 Task: Search one way flight ticket for 5 adults, 2 children, 1 infant in seat and 2 infants on lap in economy from Binghamton: Greater Binghamton Airport (edwin A. Link Field) to Springfield: Abraham Lincoln Capital Airport on 5-2-2023. Choice of flights is American. Number of bags: 2 checked bags. Price is upto 72000. Outbound departure time preference is 17:30.
Action: Mouse moved to (305, 446)
Screenshot: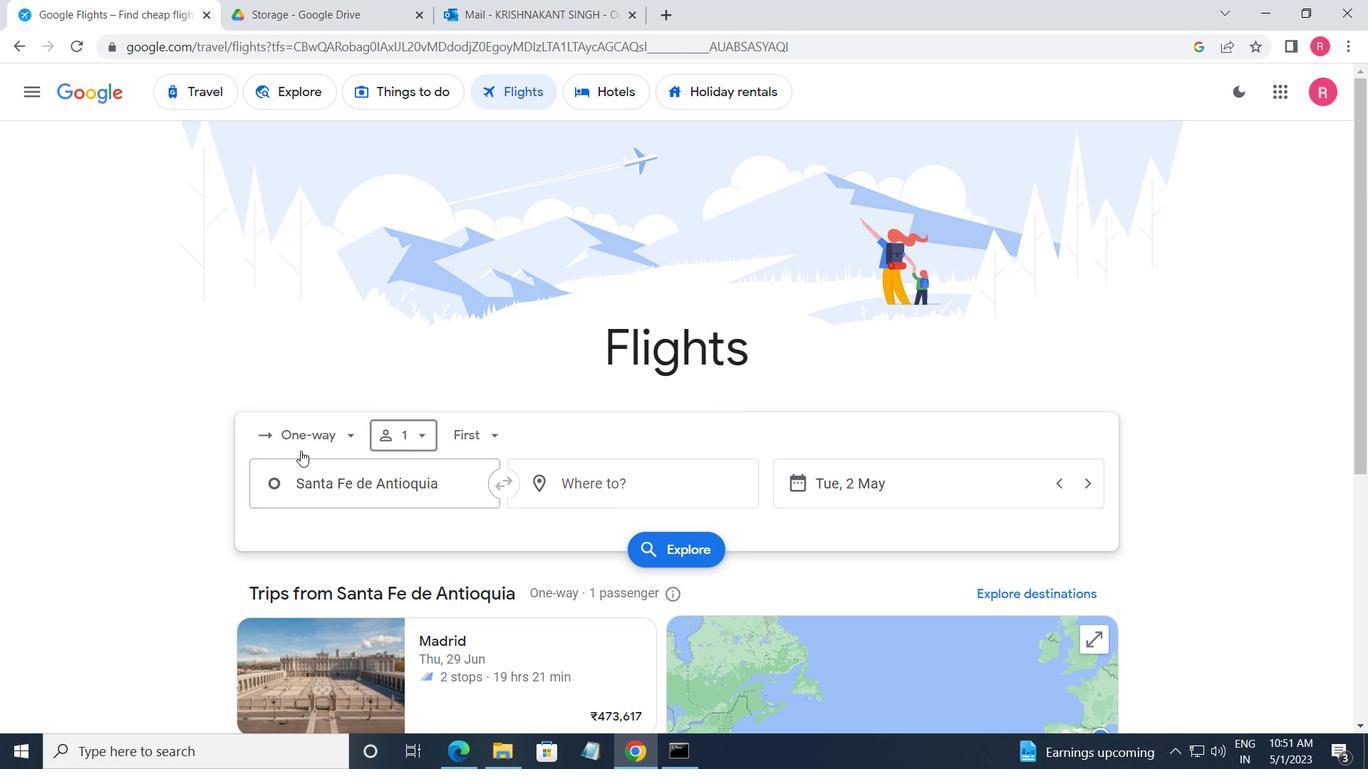 
Action: Mouse pressed left at (305, 446)
Screenshot: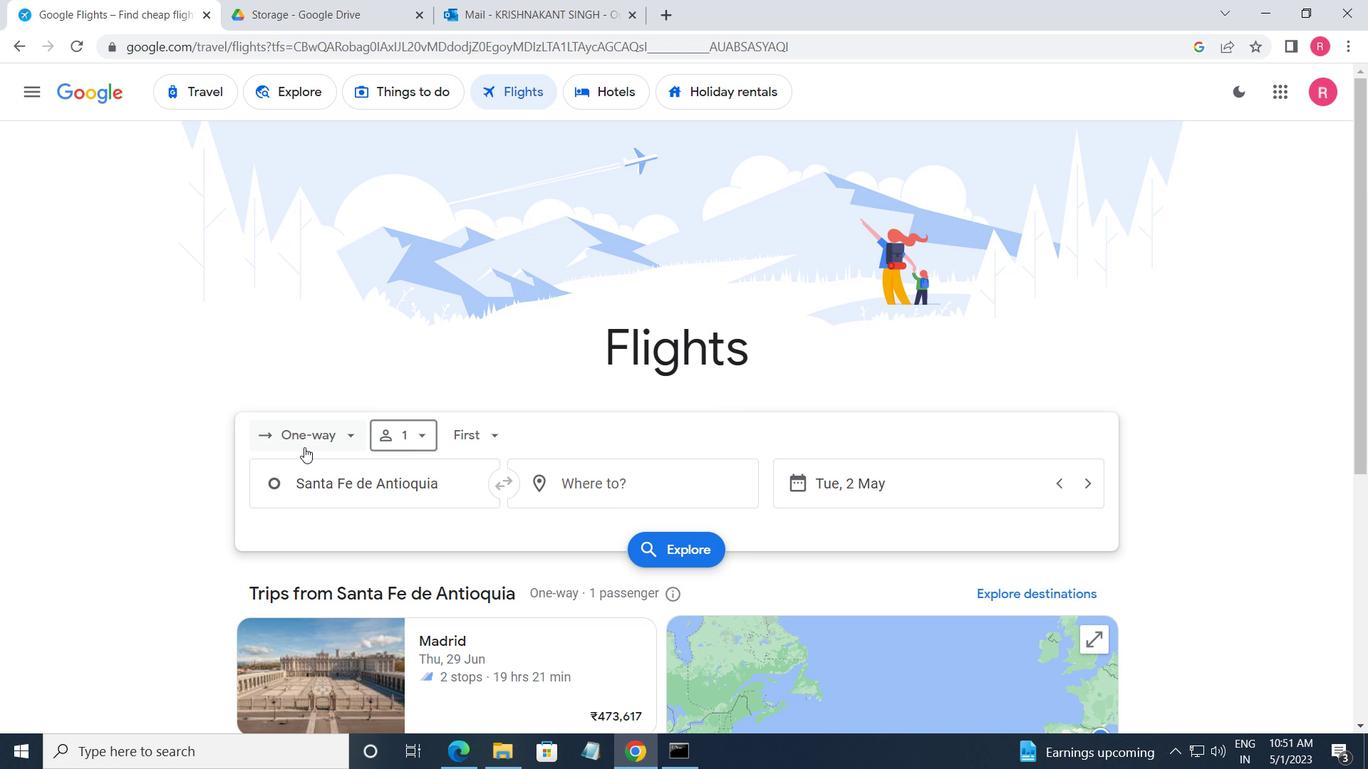 
Action: Mouse moved to (357, 523)
Screenshot: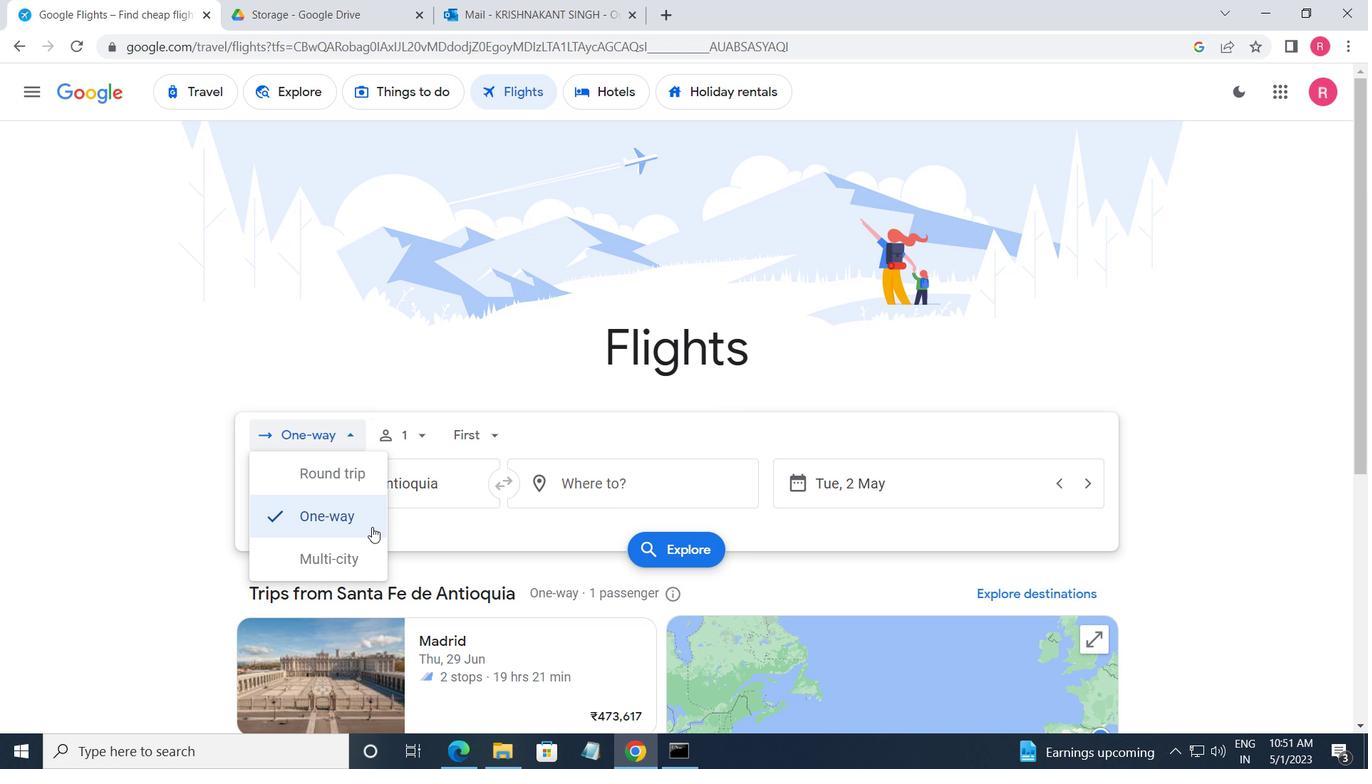 
Action: Mouse pressed left at (357, 523)
Screenshot: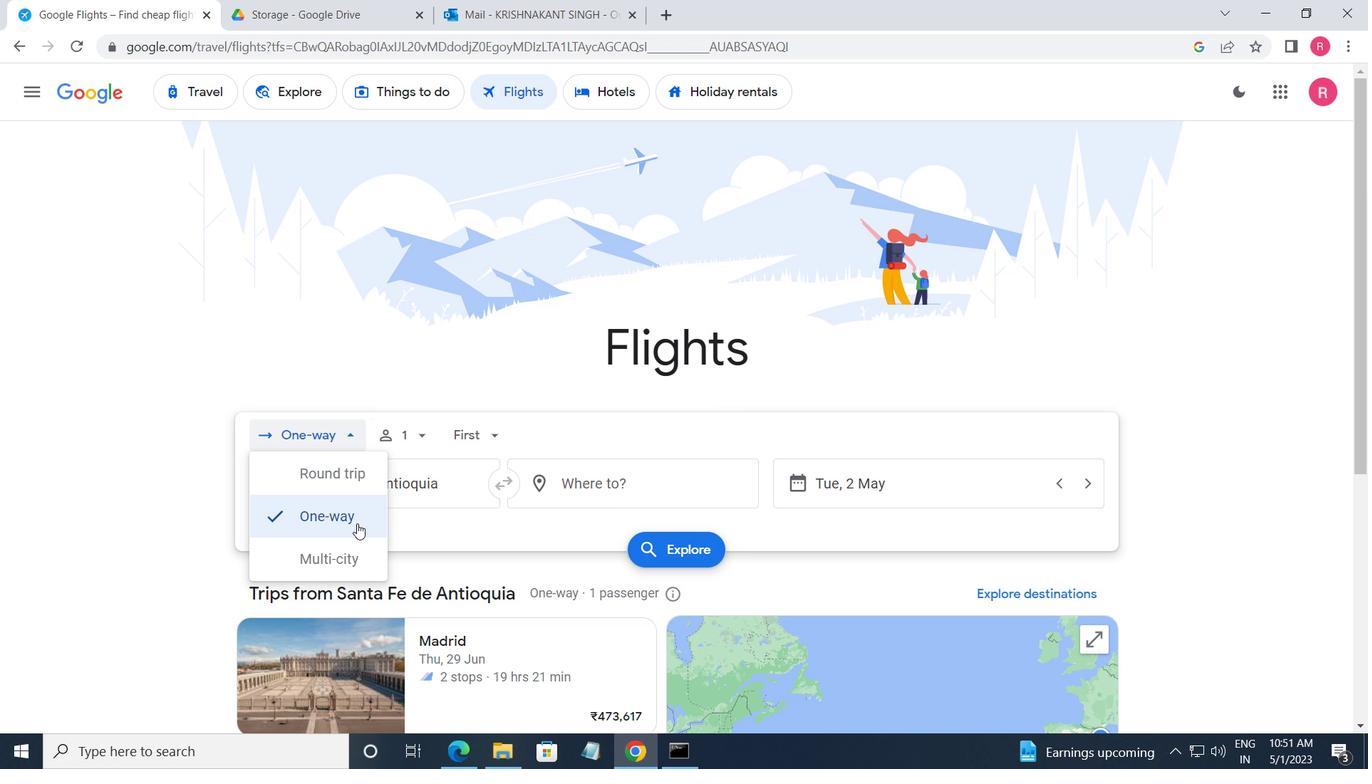 
Action: Mouse moved to (417, 430)
Screenshot: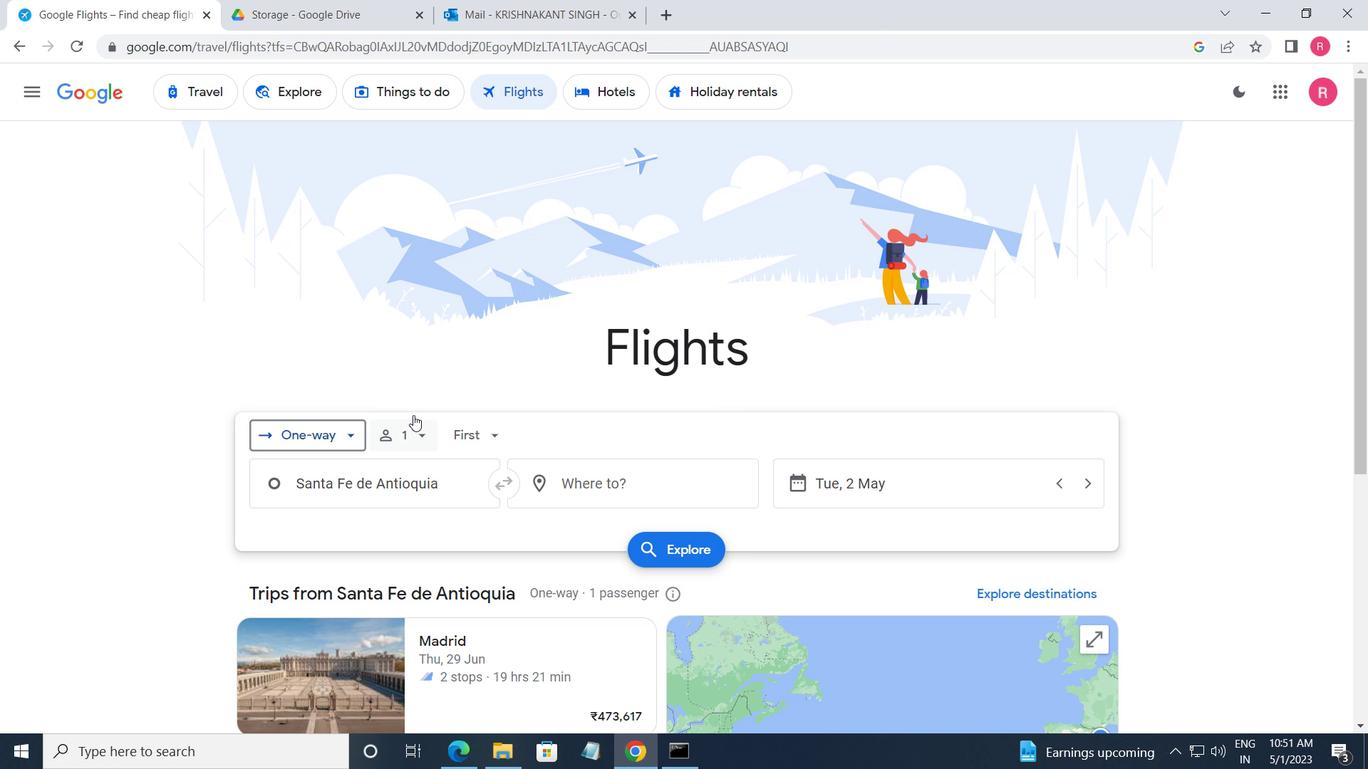 
Action: Mouse pressed left at (417, 430)
Screenshot: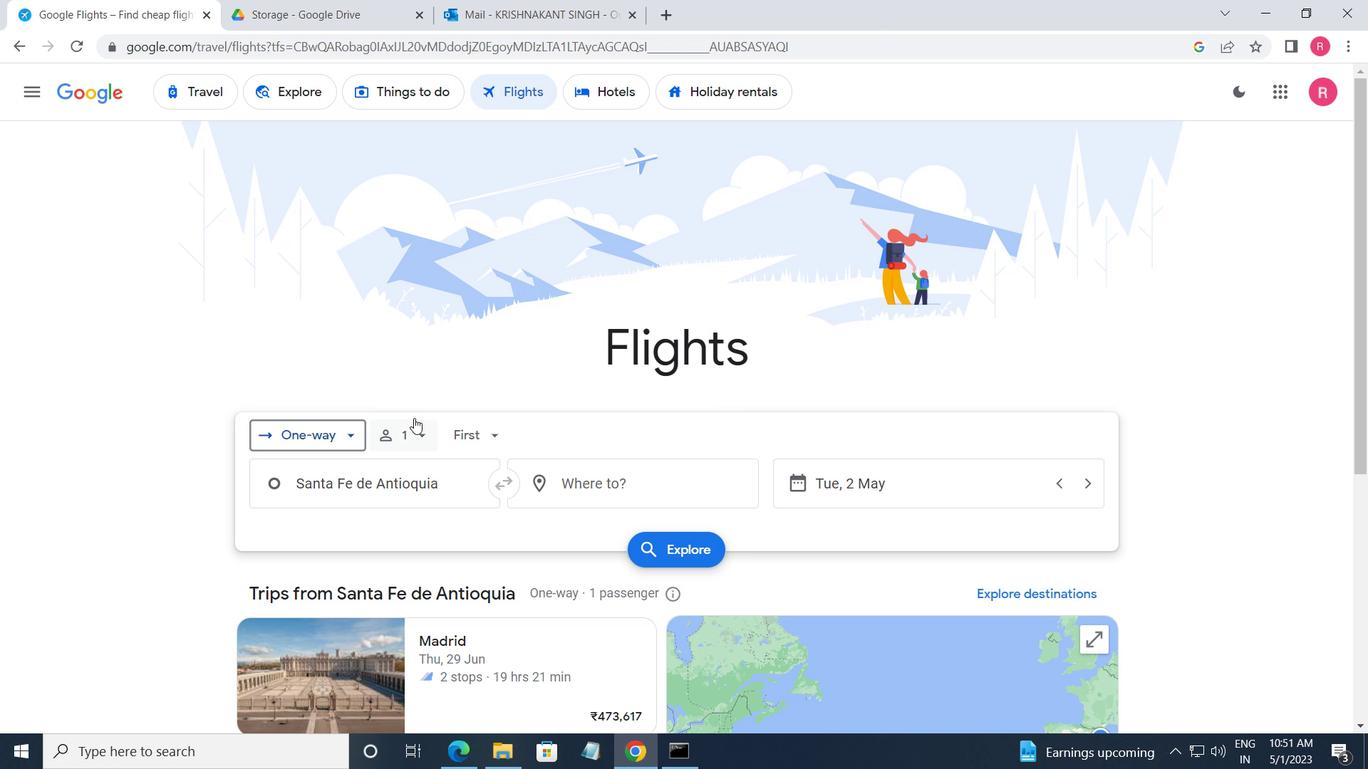 
Action: Mouse moved to (553, 485)
Screenshot: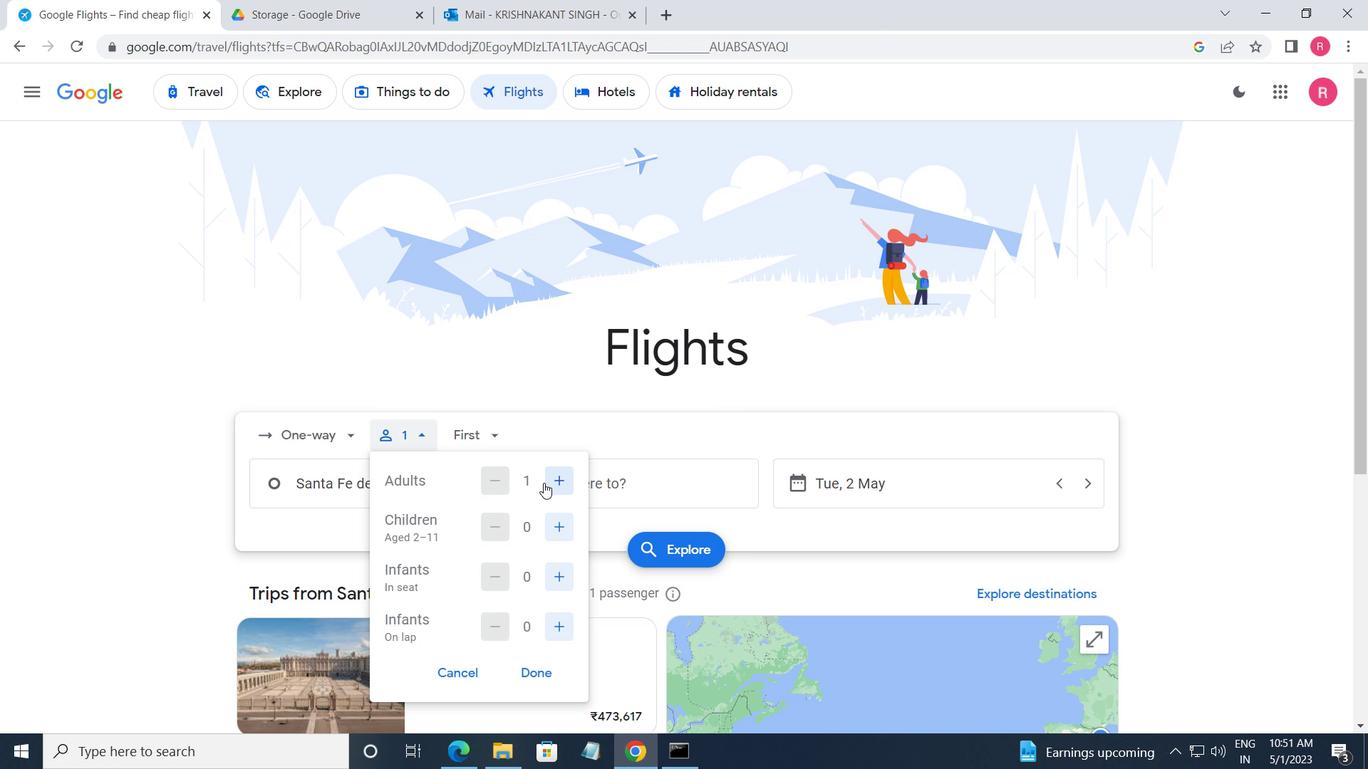 
Action: Mouse pressed left at (553, 485)
Screenshot: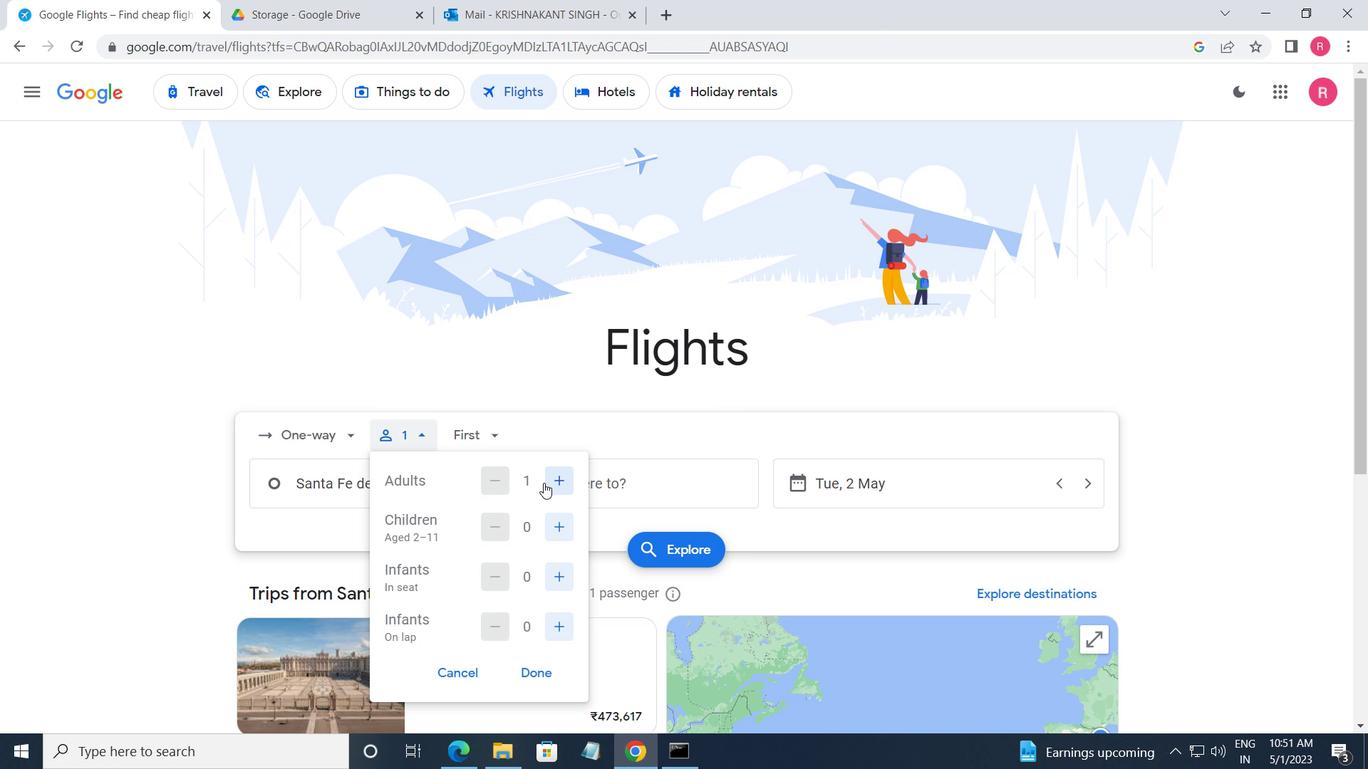 
Action: Mouse pressed left at (553, 485)
Screenshot: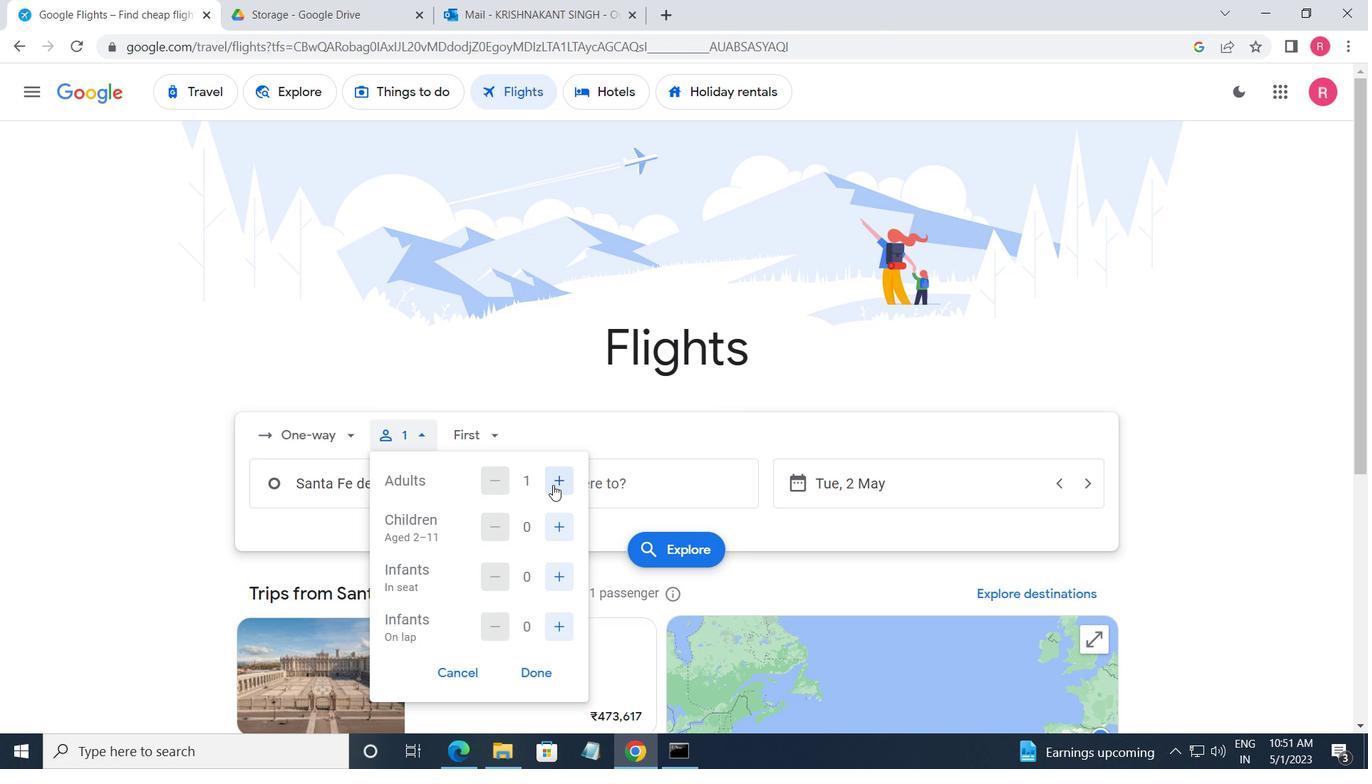 
Action: Mouse pressed left at (553, 485)
Screenshot: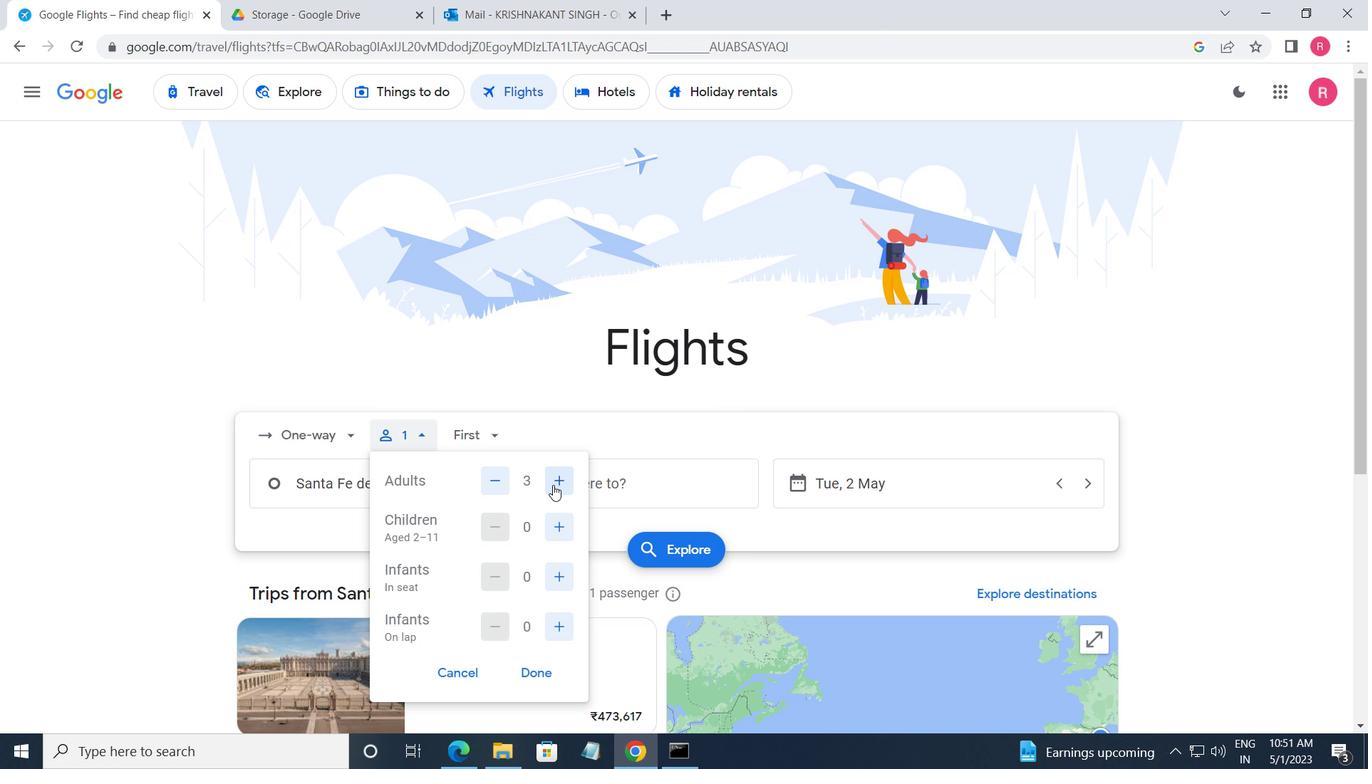 
Action: Mouse pressed left at (553, 485)
Screenshot: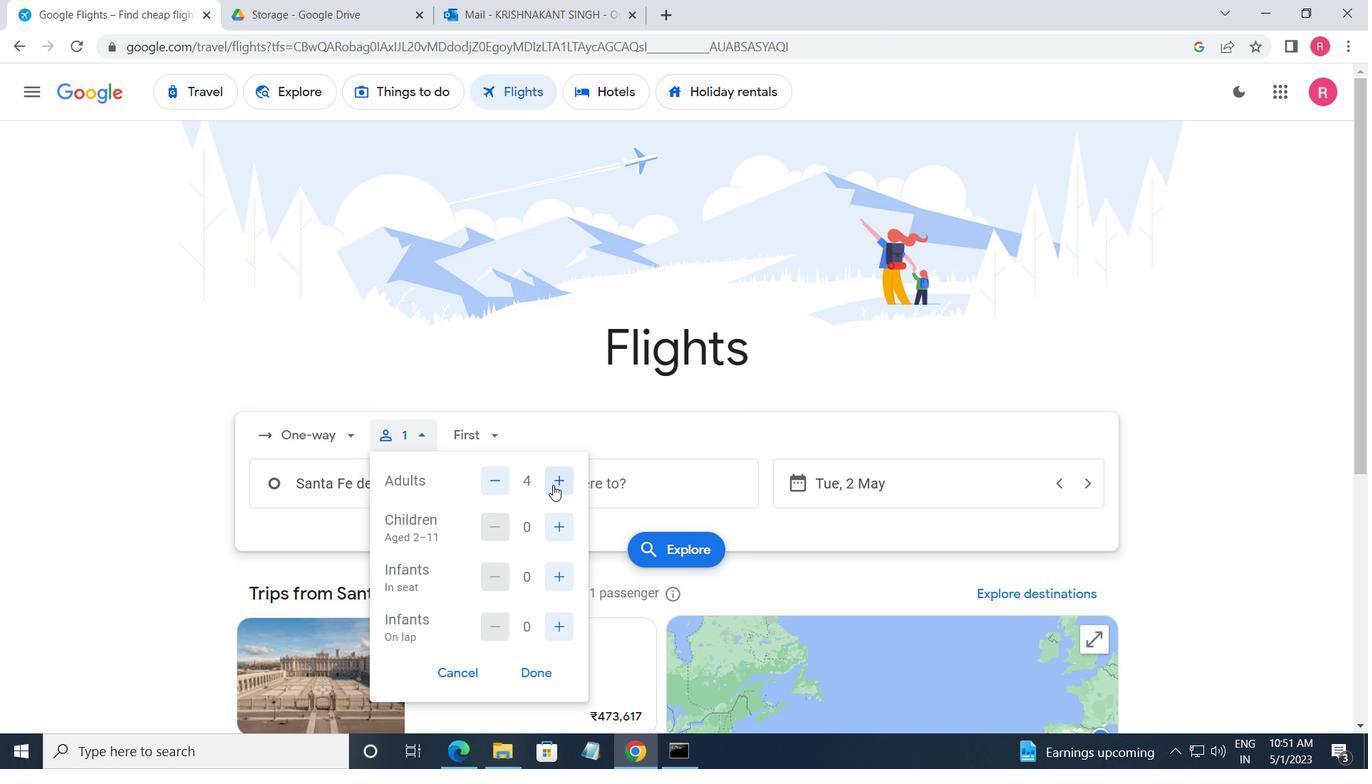 
Action: Mouse moved to (560, 528)
Screenshot: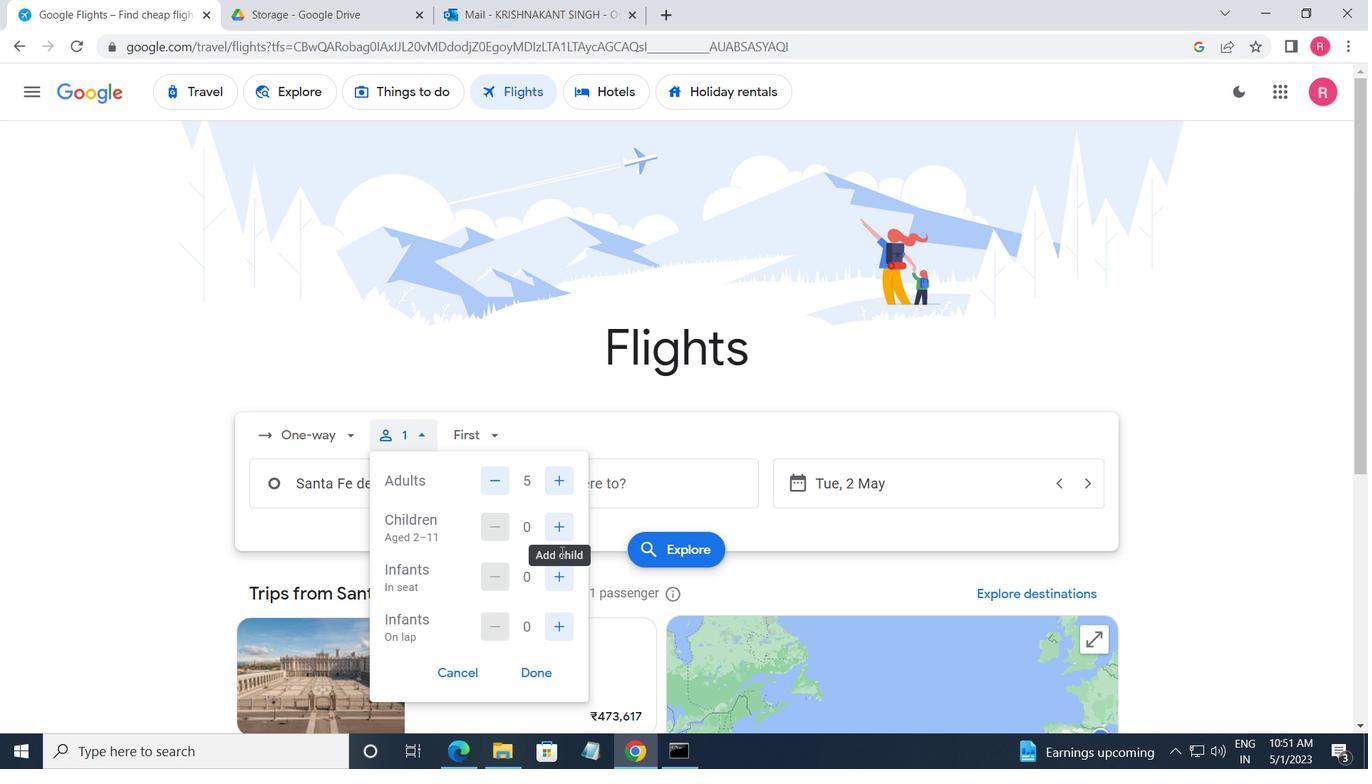 
Action: Mouse pressed left at (560, 528)
Screenshot: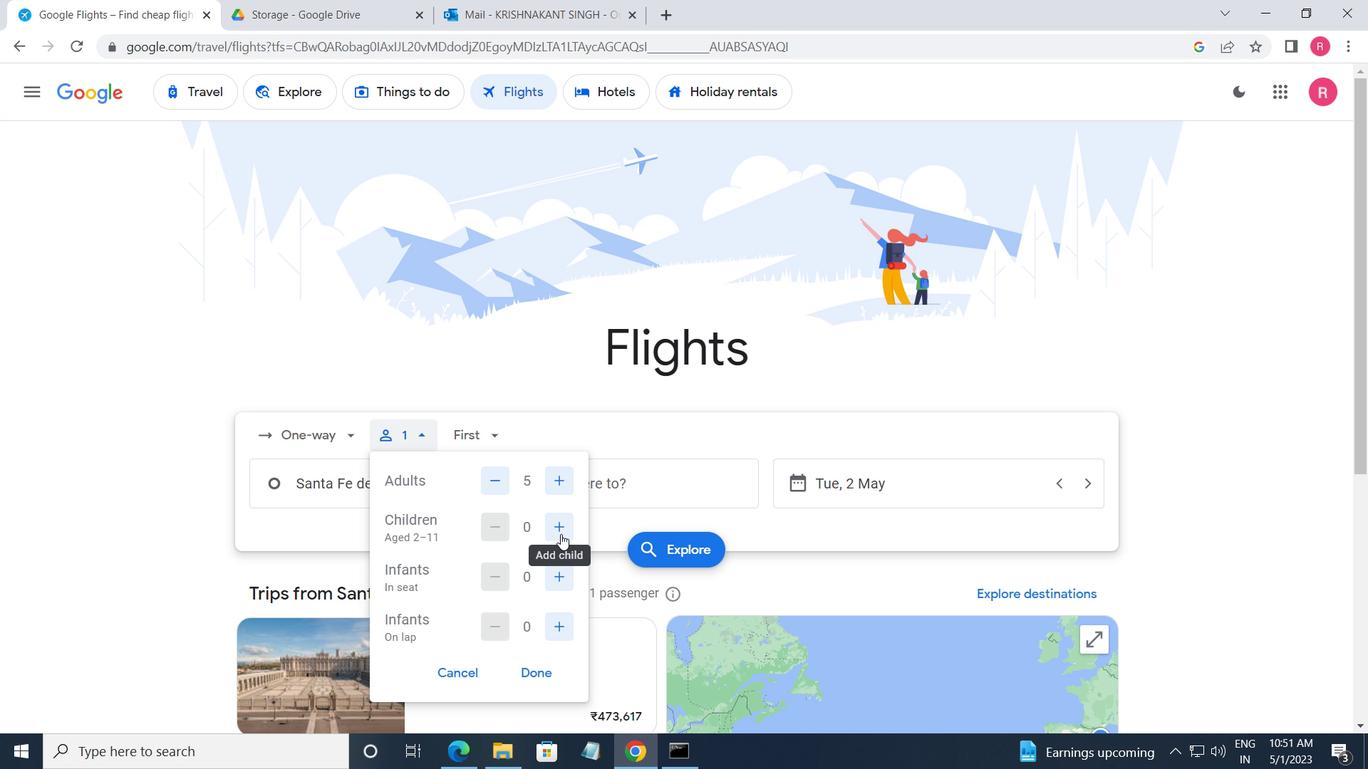 
Action: Mouse pressed left at (560, 528)
Screenshot: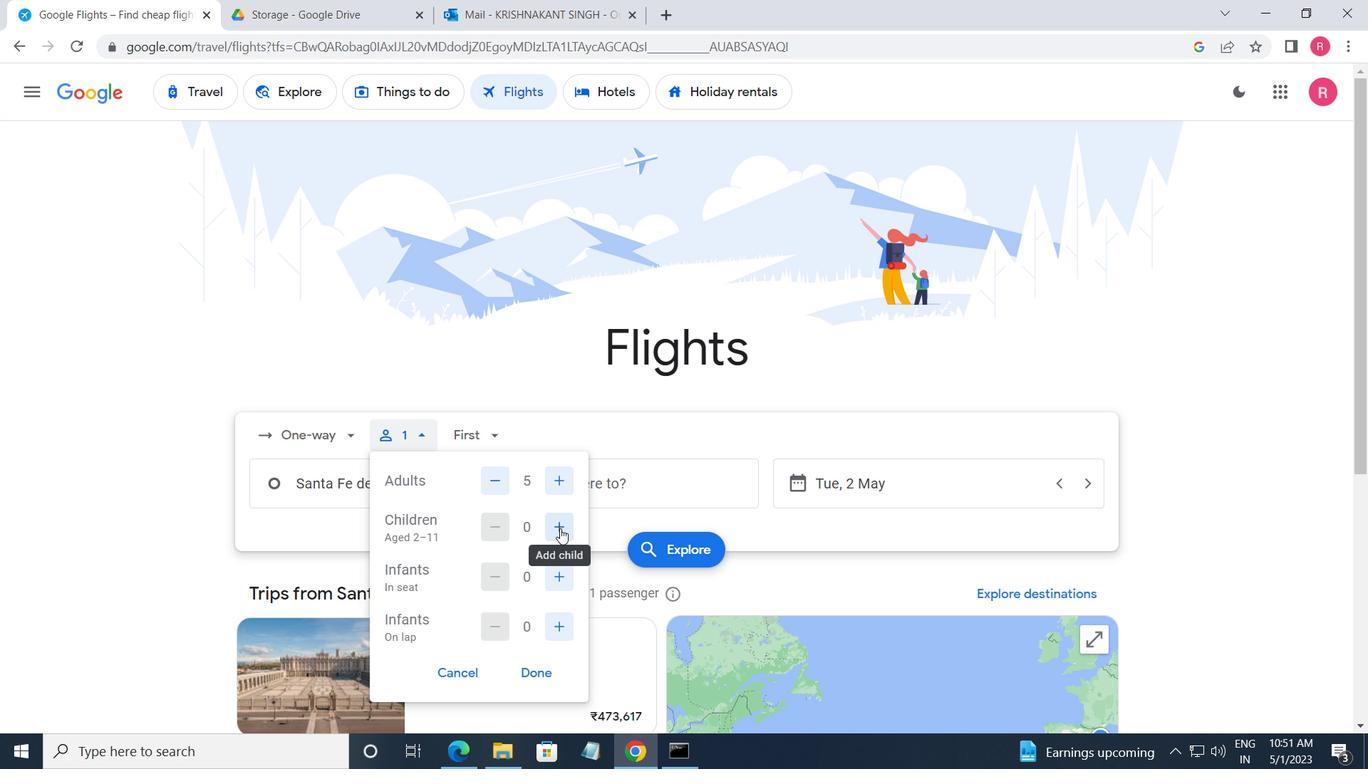 
Action: Mouse moved to (562, 573)
Screenshot: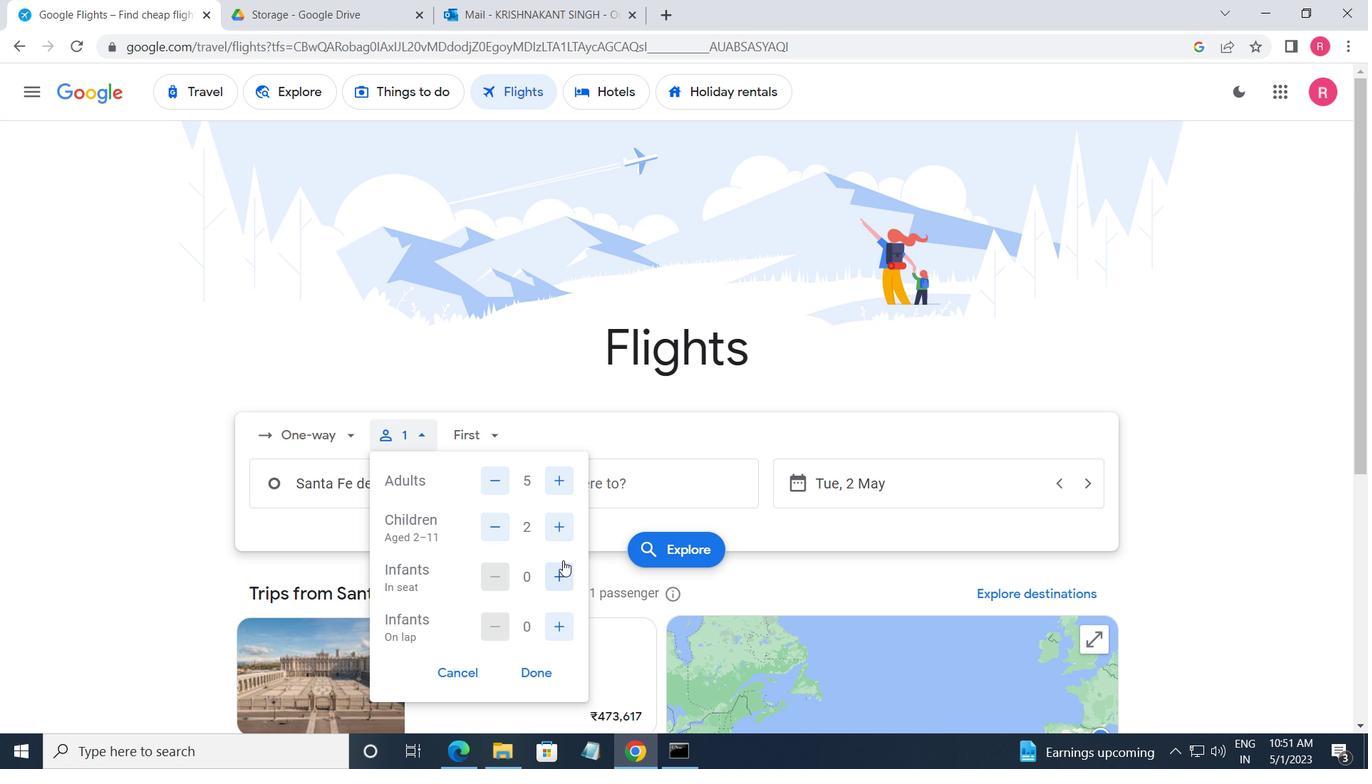 
Action: Mouse pressed left at (562, 573)
Screenshot: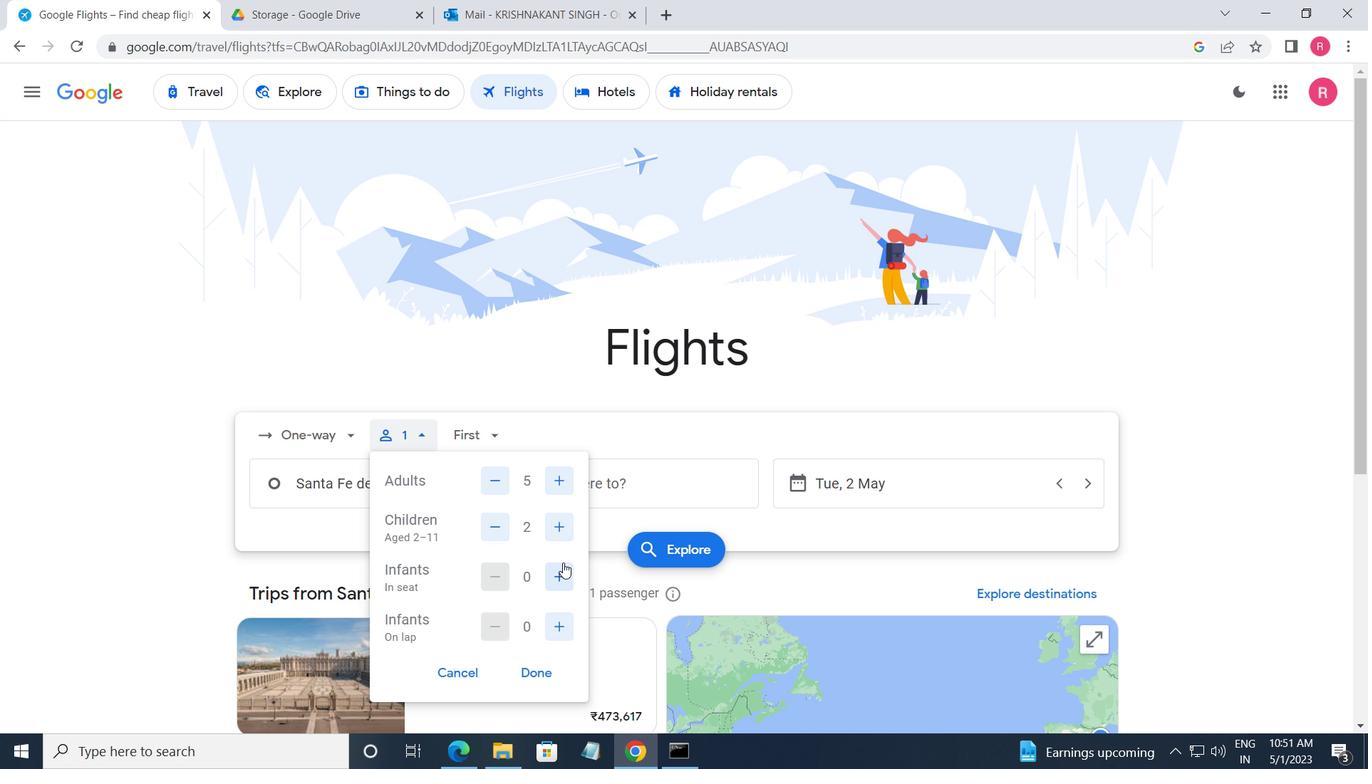 
Action: Mouse moved to (558, 622)
Screenshot: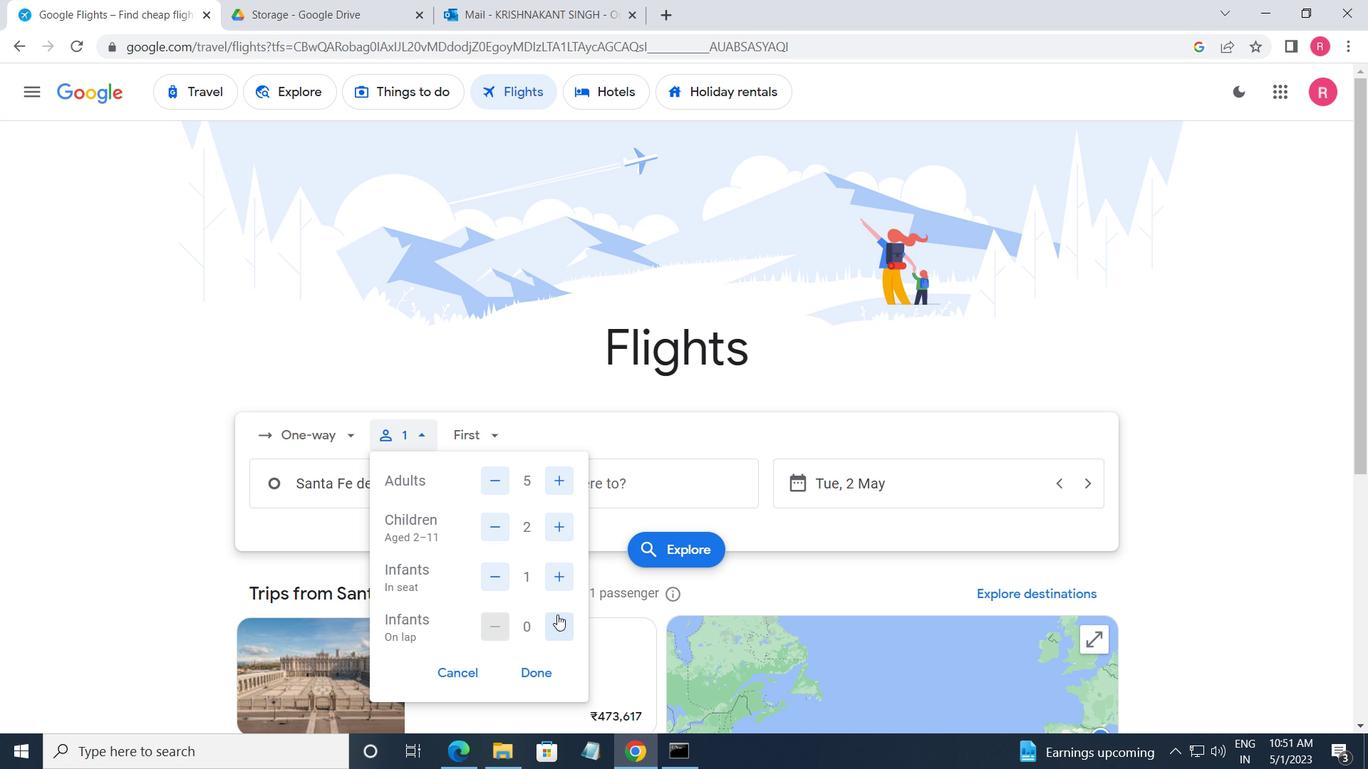 
Action: Mouse pressed left at (558, 622)
Screenshot: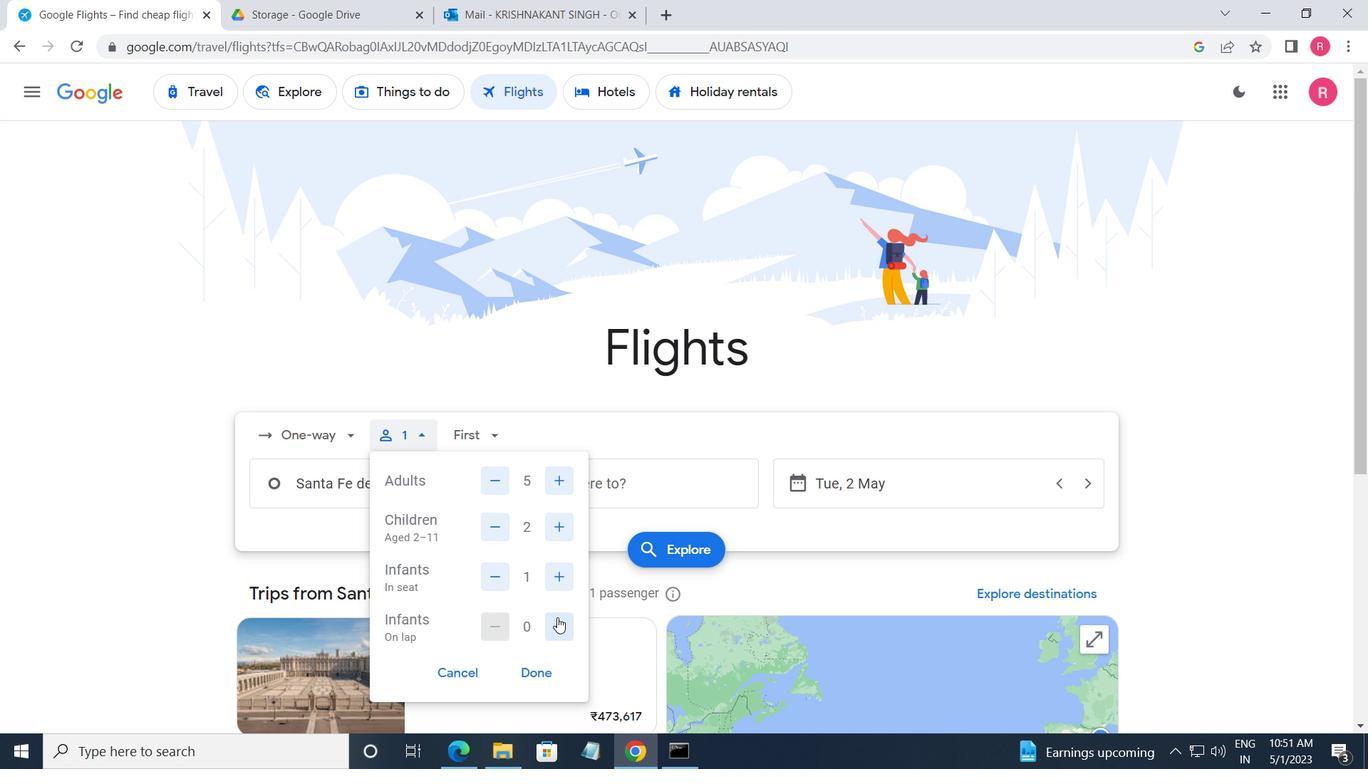 
Action: Mouse moved to (546, 663)
Screenshot: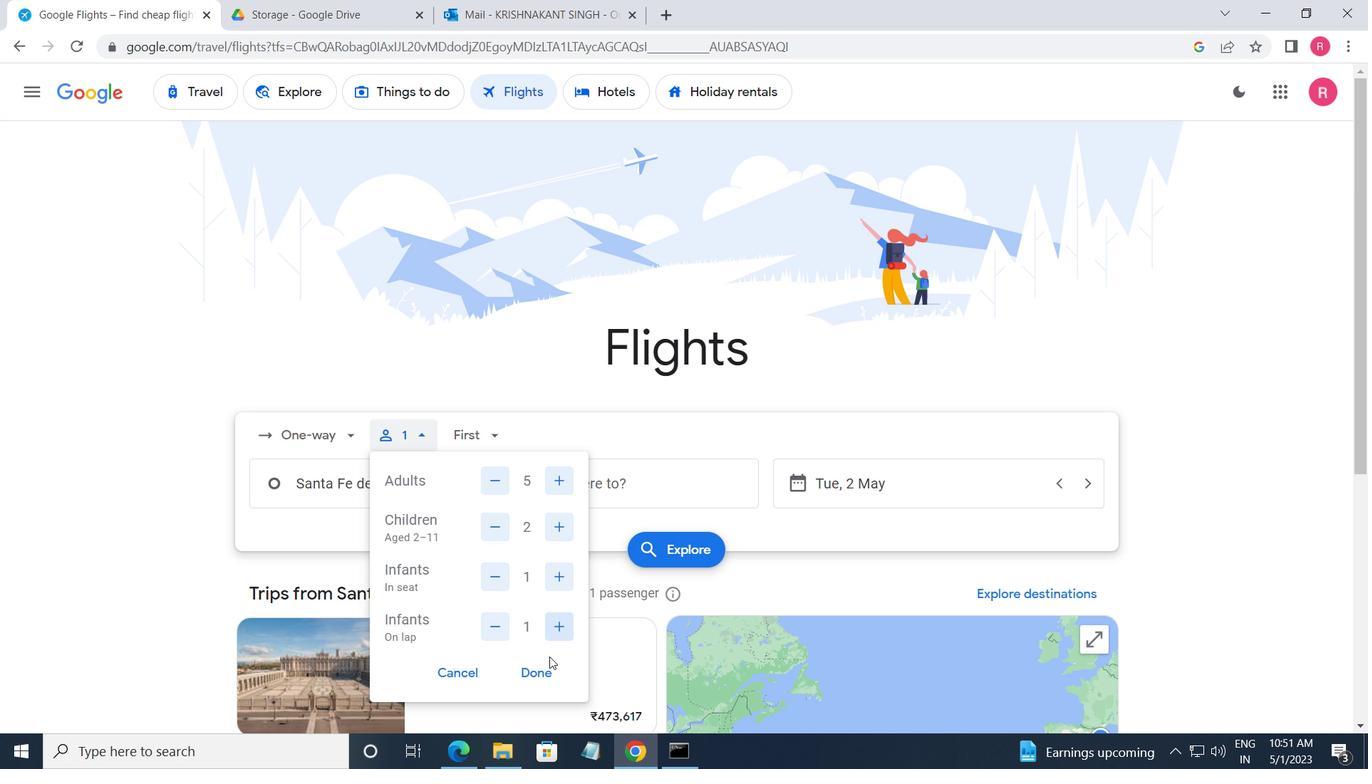 
Action: Mouse pressed left at (546, 663)
Screenshot: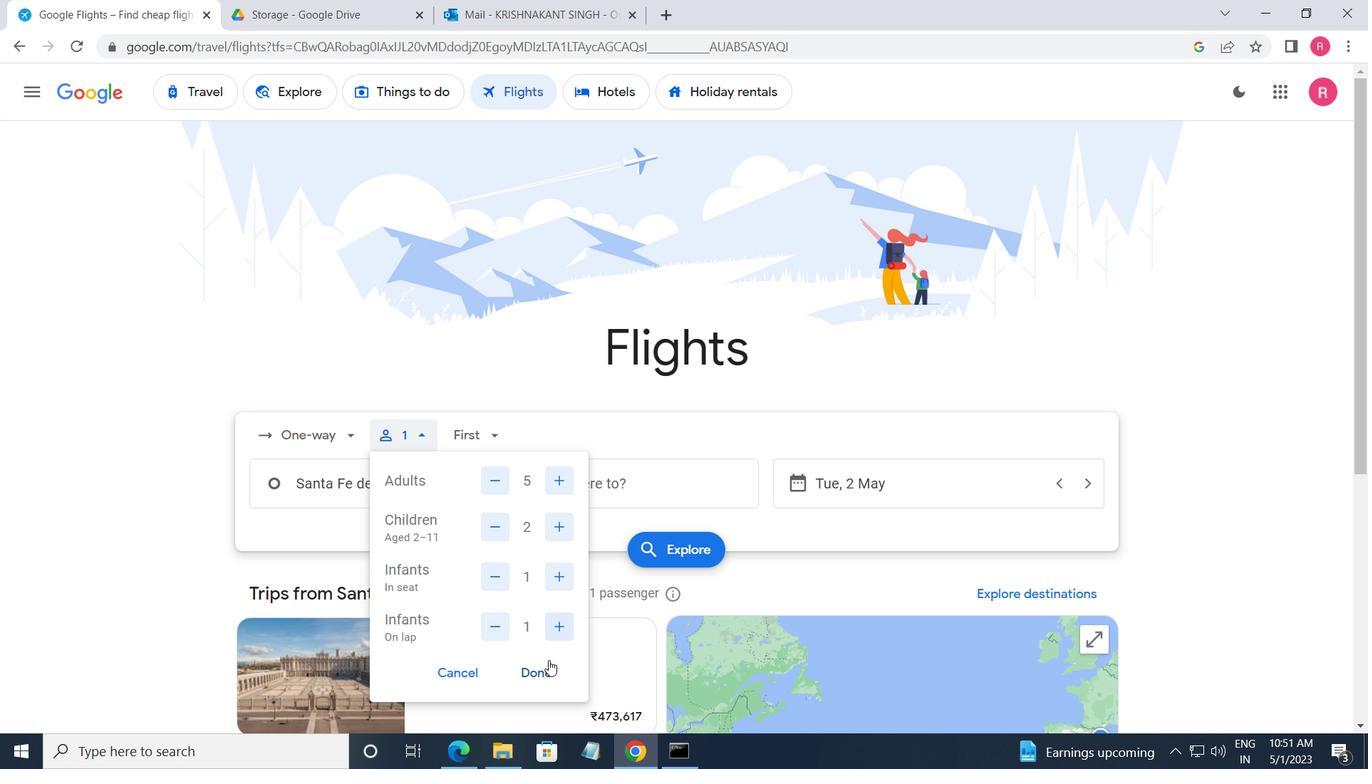 
Action: Mouse moved to (486, 446)
Screenshot: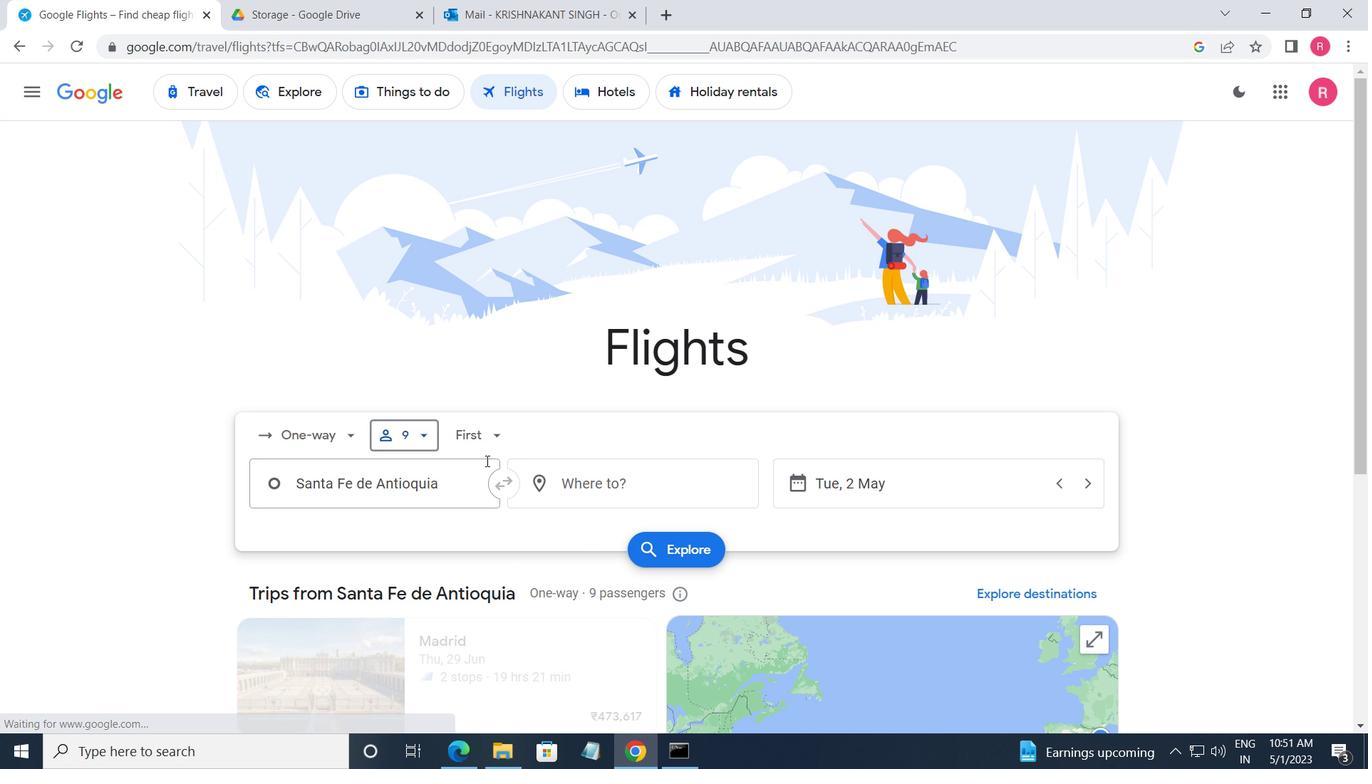 
Action: Mouse pressed left at (486, 446)
Screenshot: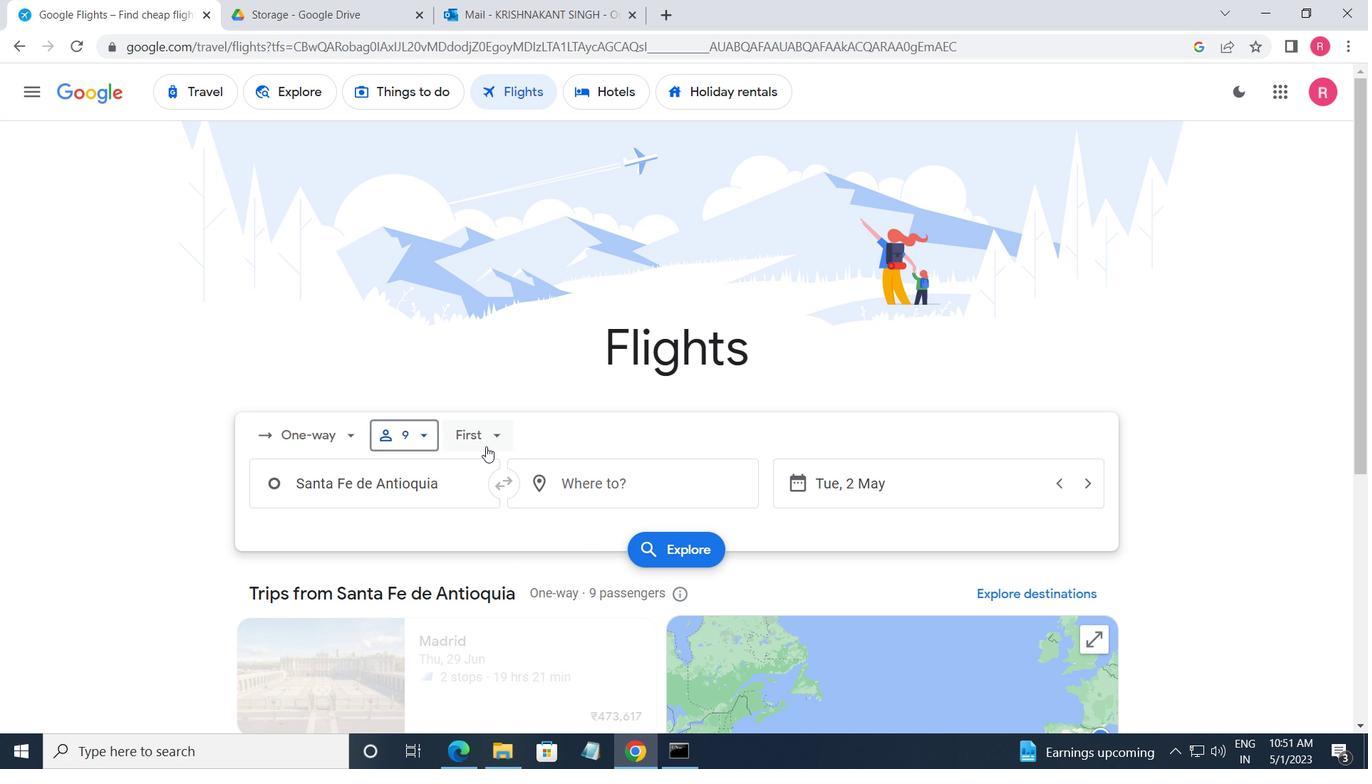 
Action: Mouse moved to (501, 481)
Screenshot: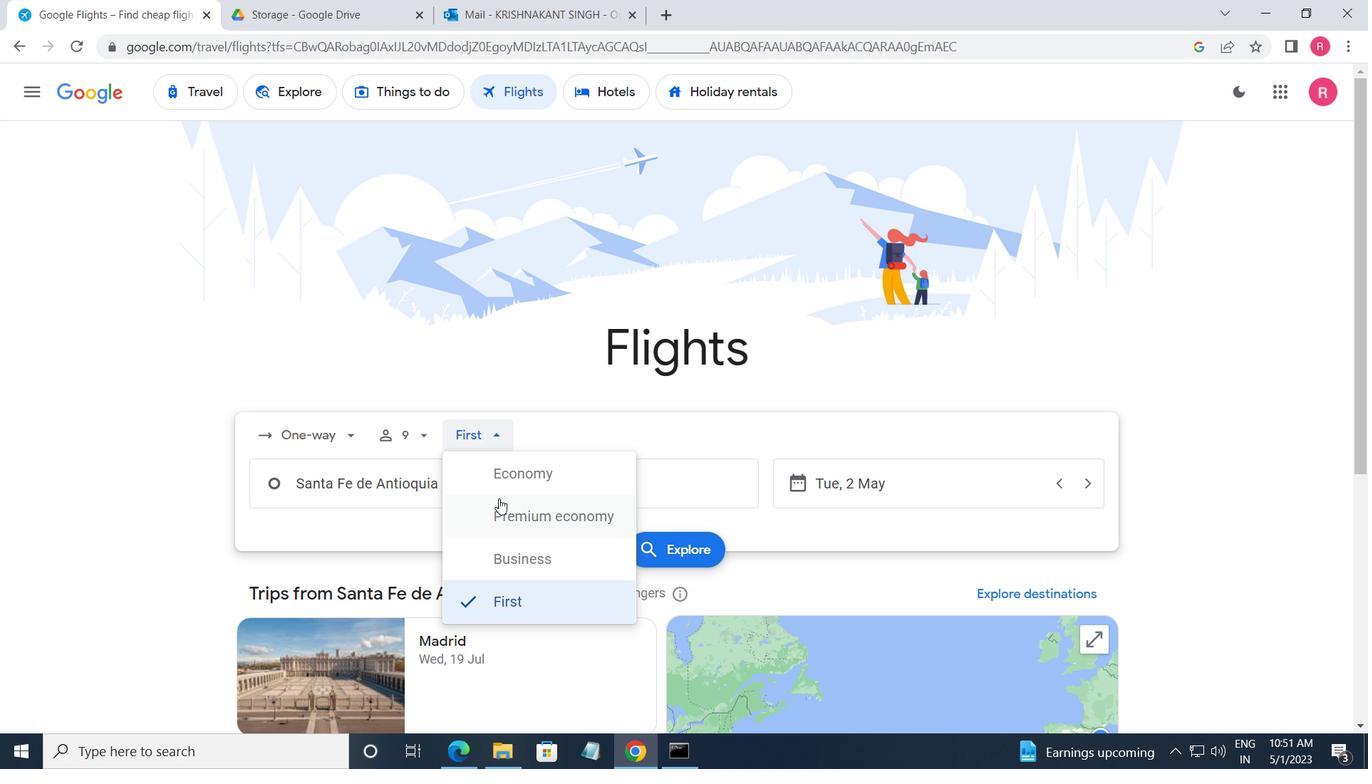 
Action: Mouse pressed left at (501, 481)
Screenshot: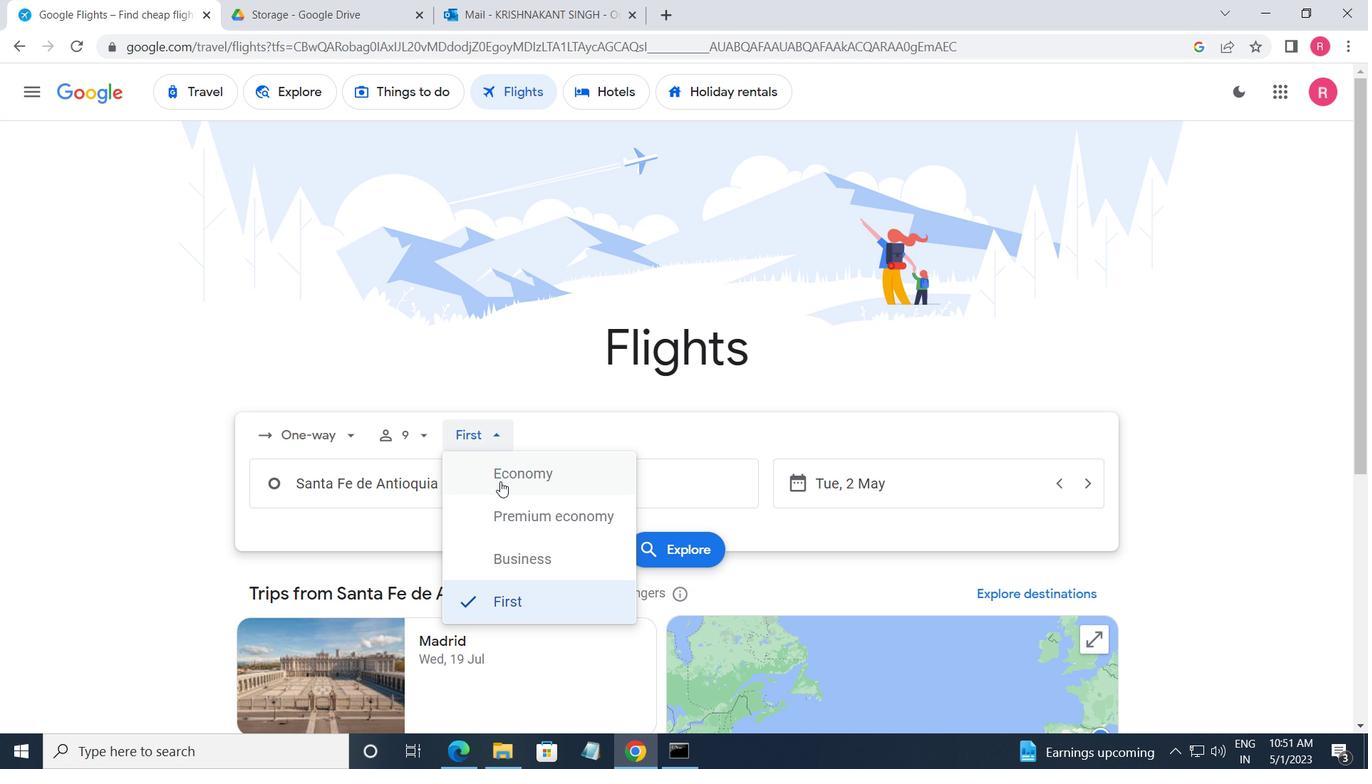 
Action: Mouse moved to (453, 493)
Screenshot: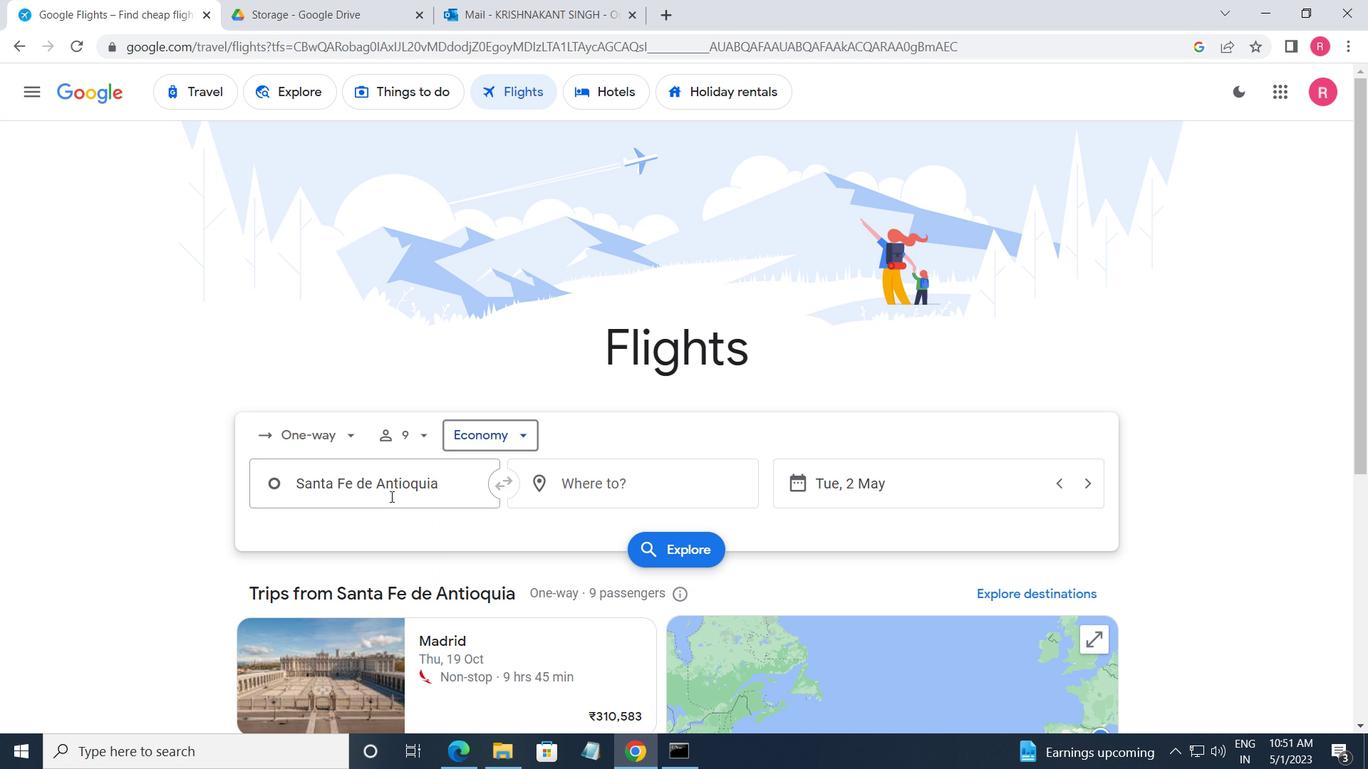
Action: Mouse pressed left at (453, 493)
Screenshot: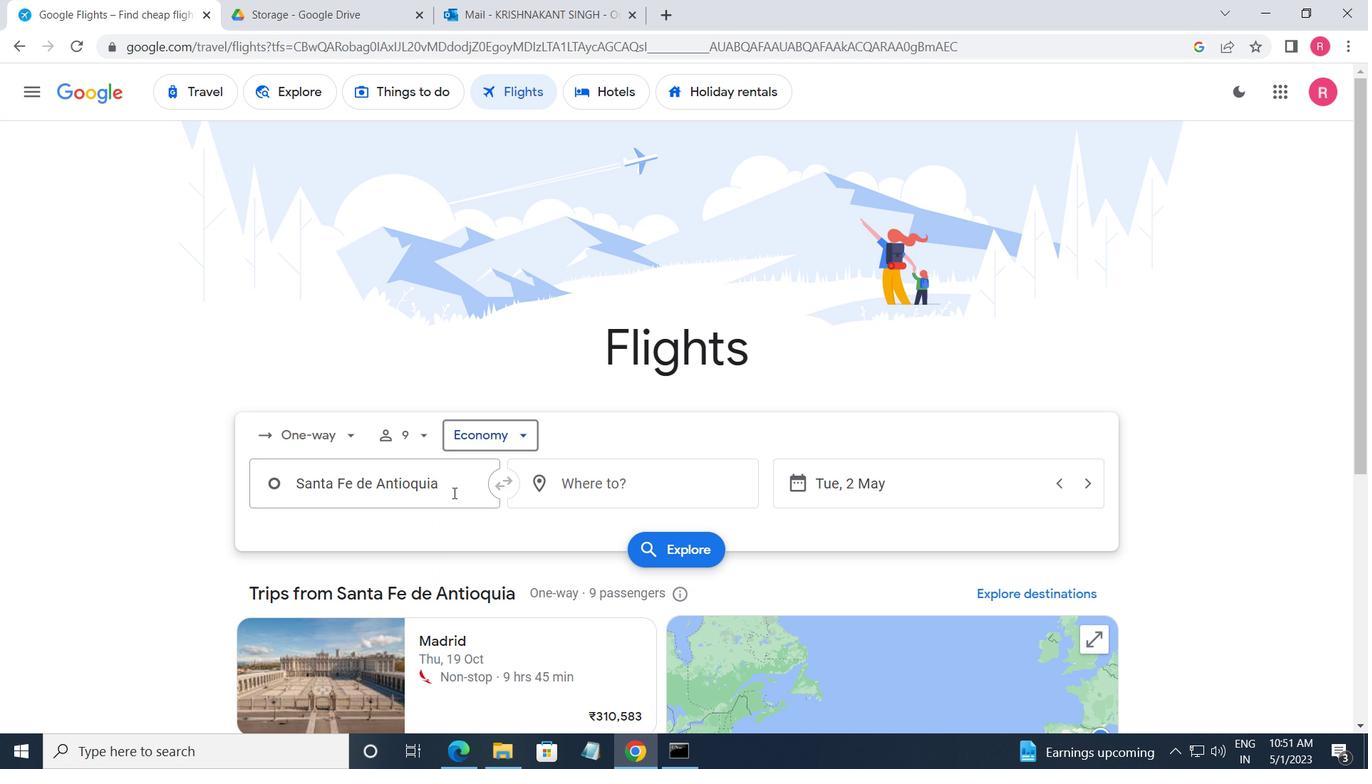 
Action: Mouse moved to (447, 488)
Screenshot: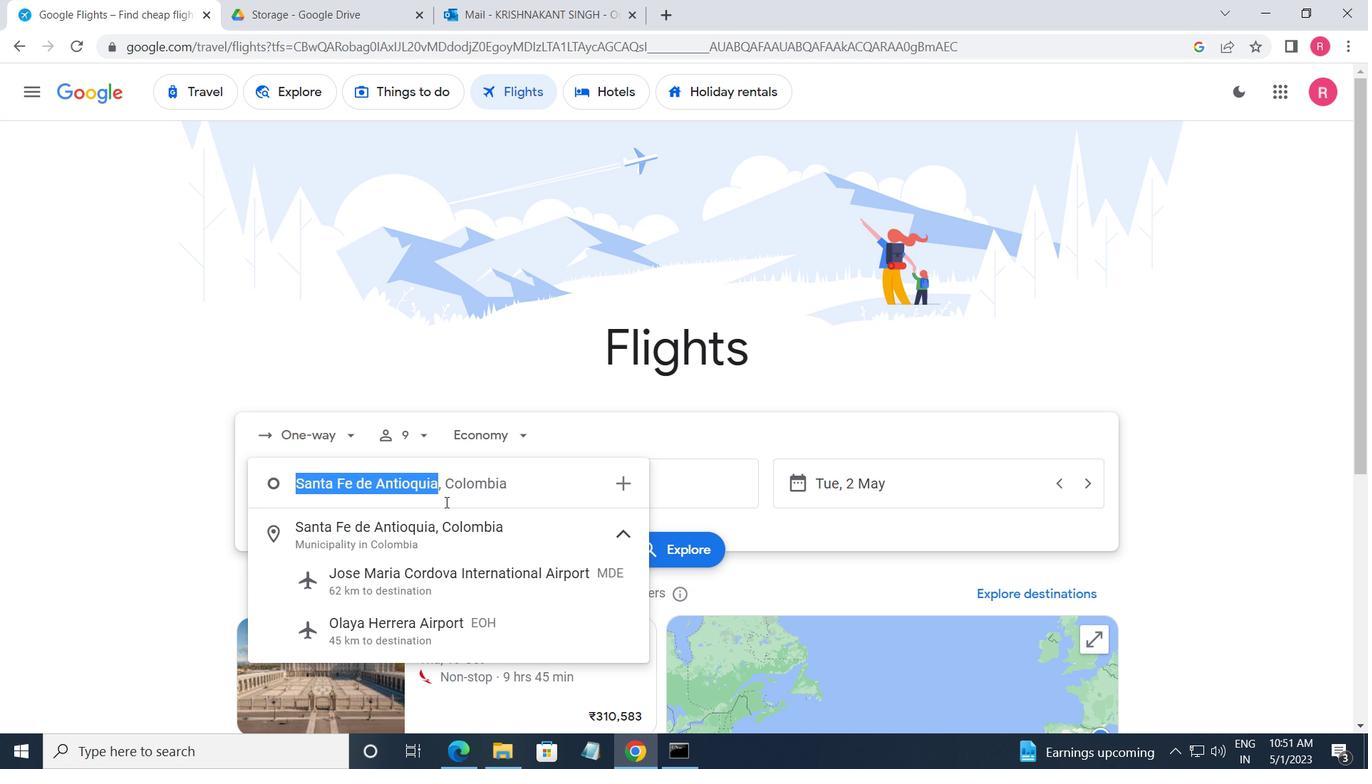 
Action: Mouse pressed left at (447, 488)
Screenshot: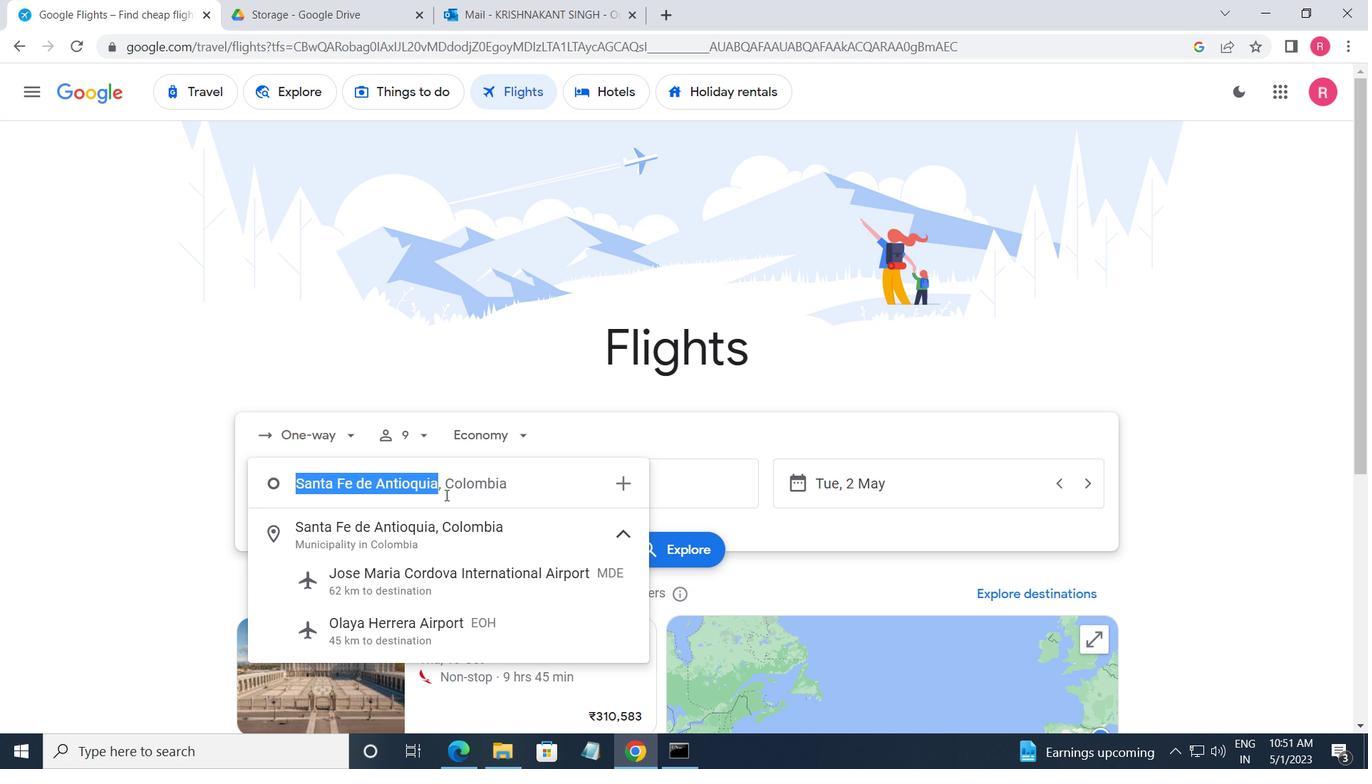 
Action: Mouse moved to (434, 491)
Screenshot: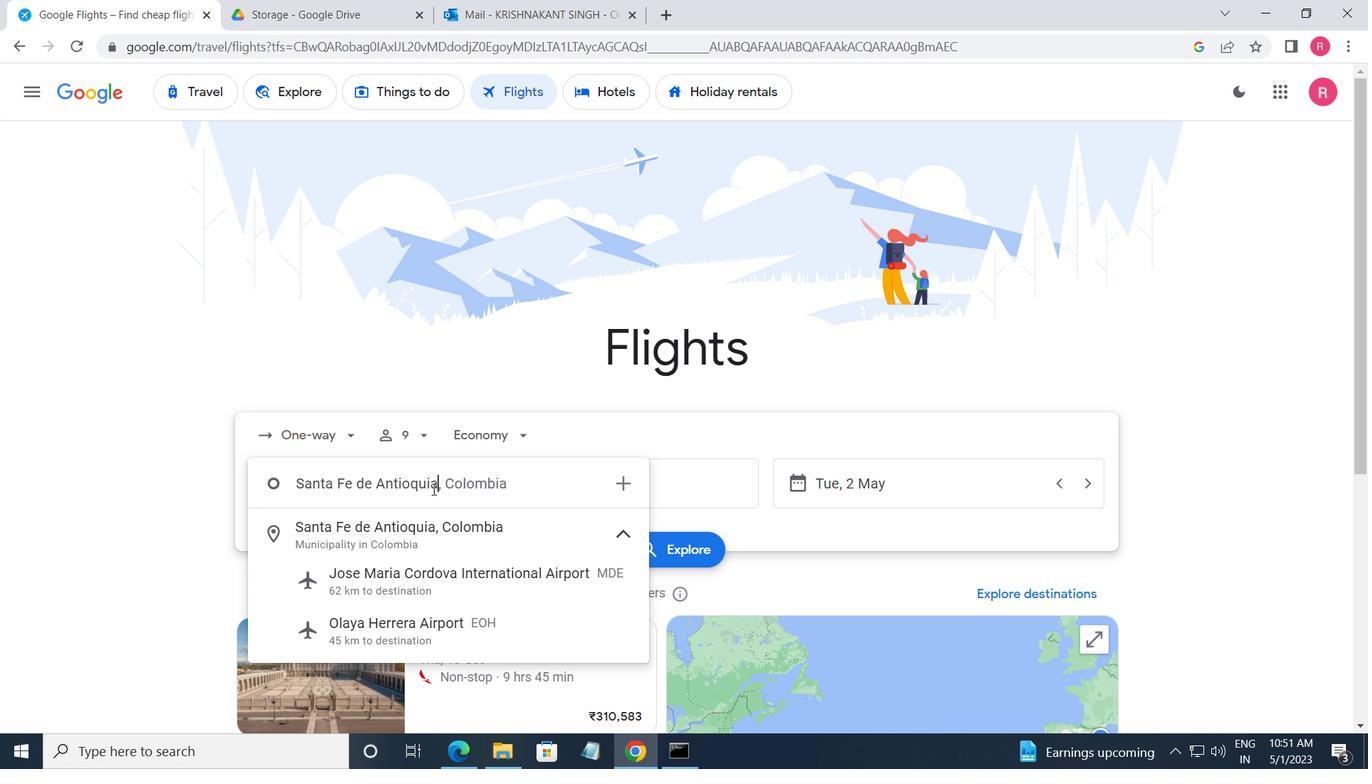 
Action: Key pressed <Key.backspace><Key.backspace><Key.backspace><Key.backspace><Key.backspace><Key.backspace><Key.backspace><Key.backspace><Key.backspace><Key.backspace><Key.backspace><Key.backspace><Key.enter>
Screenshot: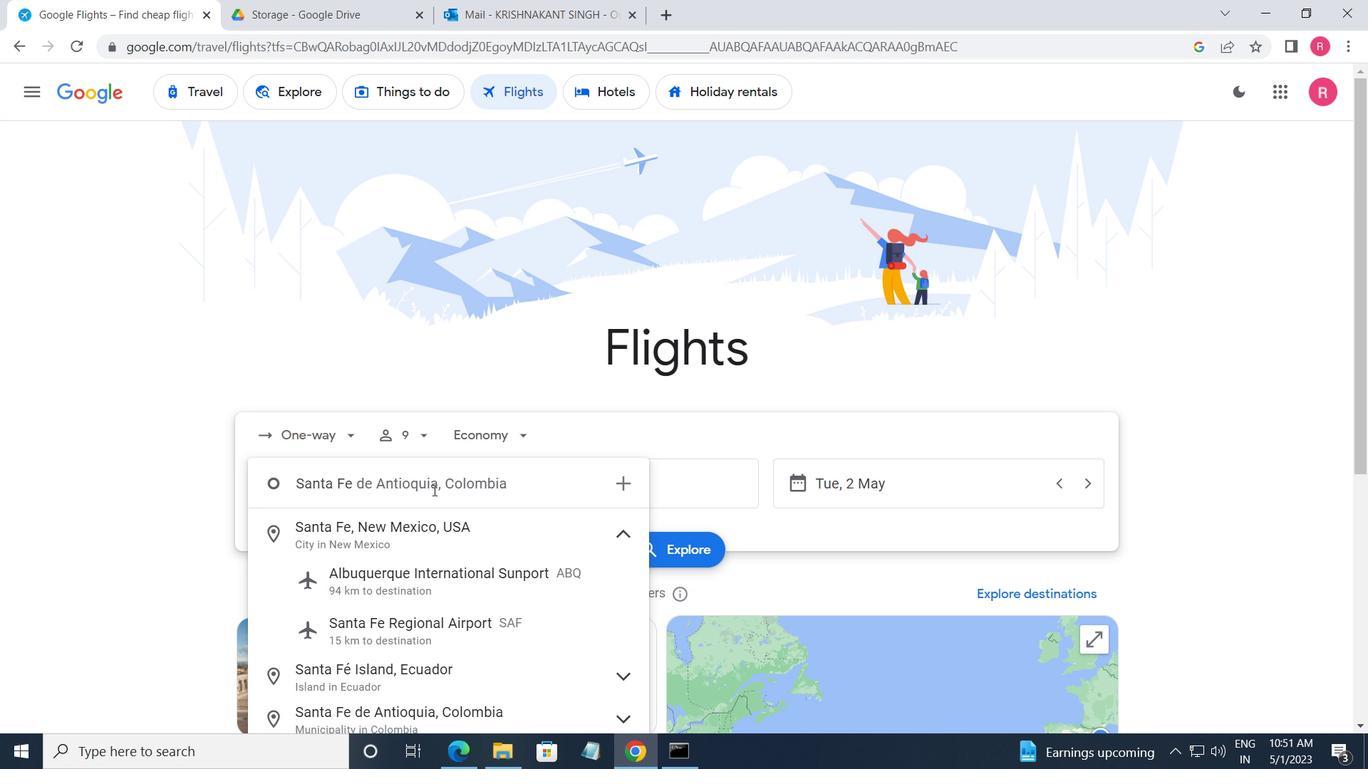 
Action: Mouse moved to (600, 492)
Screenshot: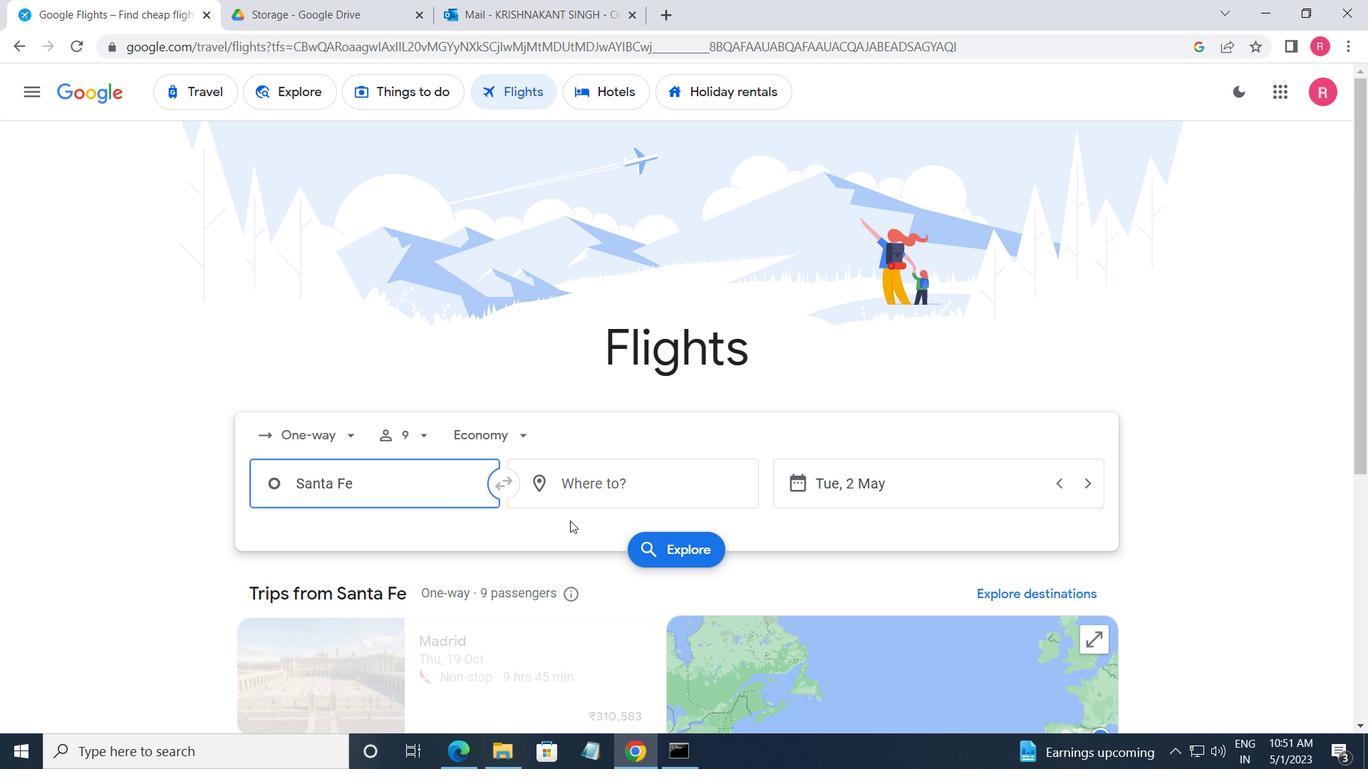 
Action: Mouse pressed left at (600, 492)
Screenshot: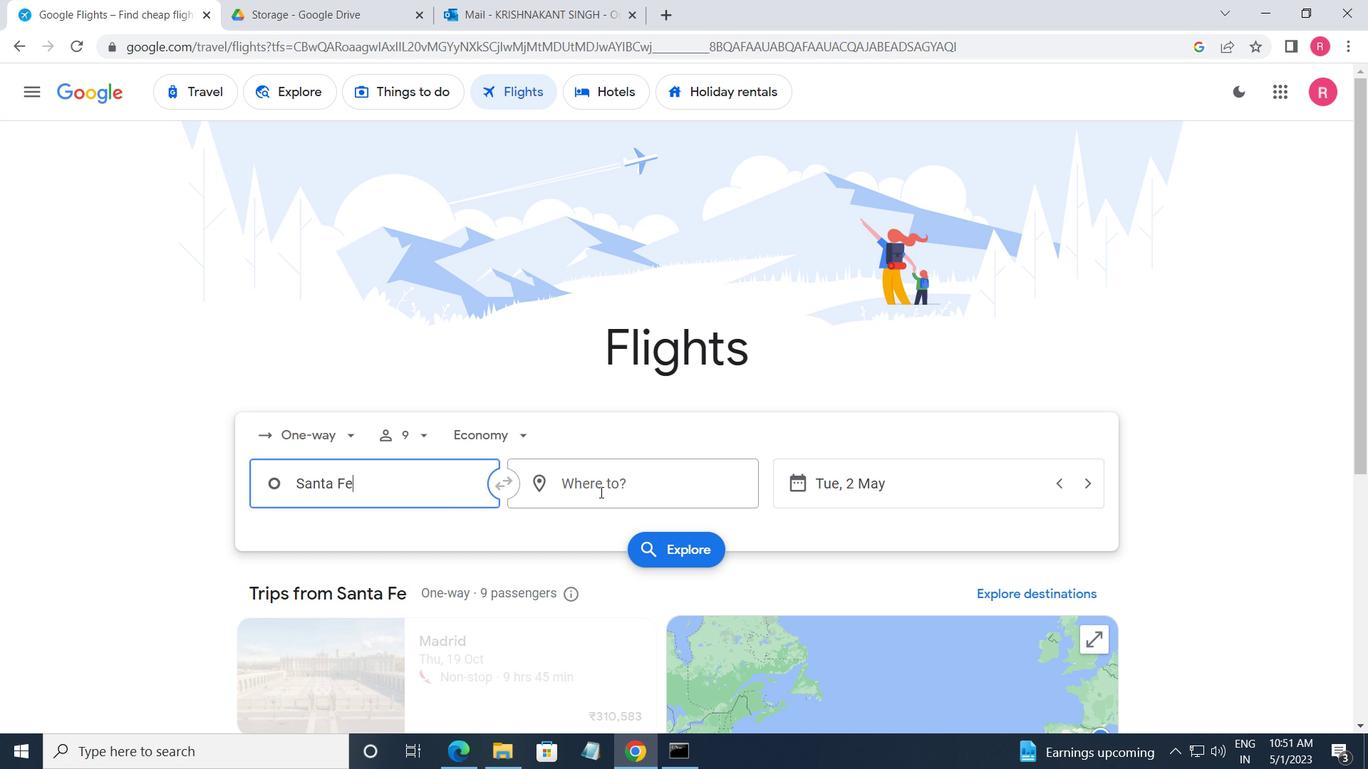 
Action: Mouse moved to (615, 667)
Screenshot: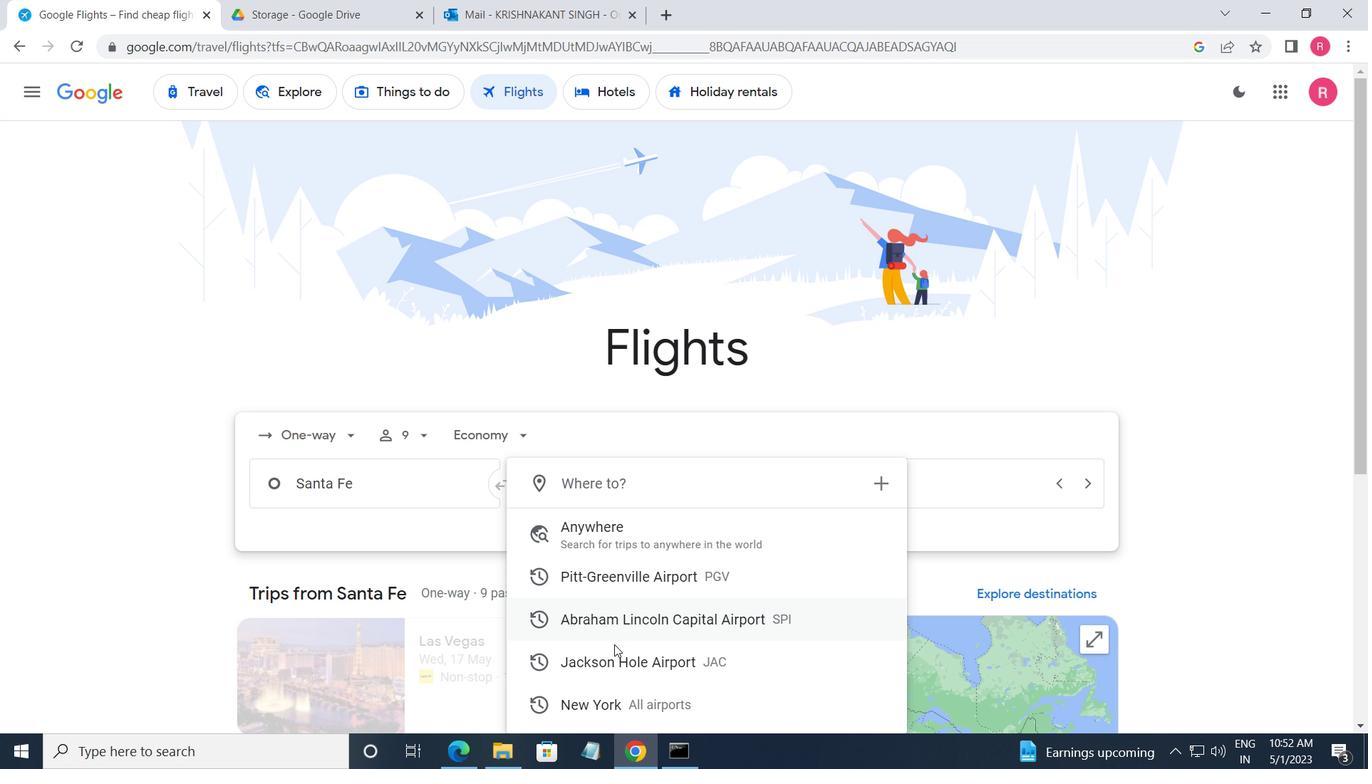 
Action: Mouse pressed left at (615, 667)
Screenshot: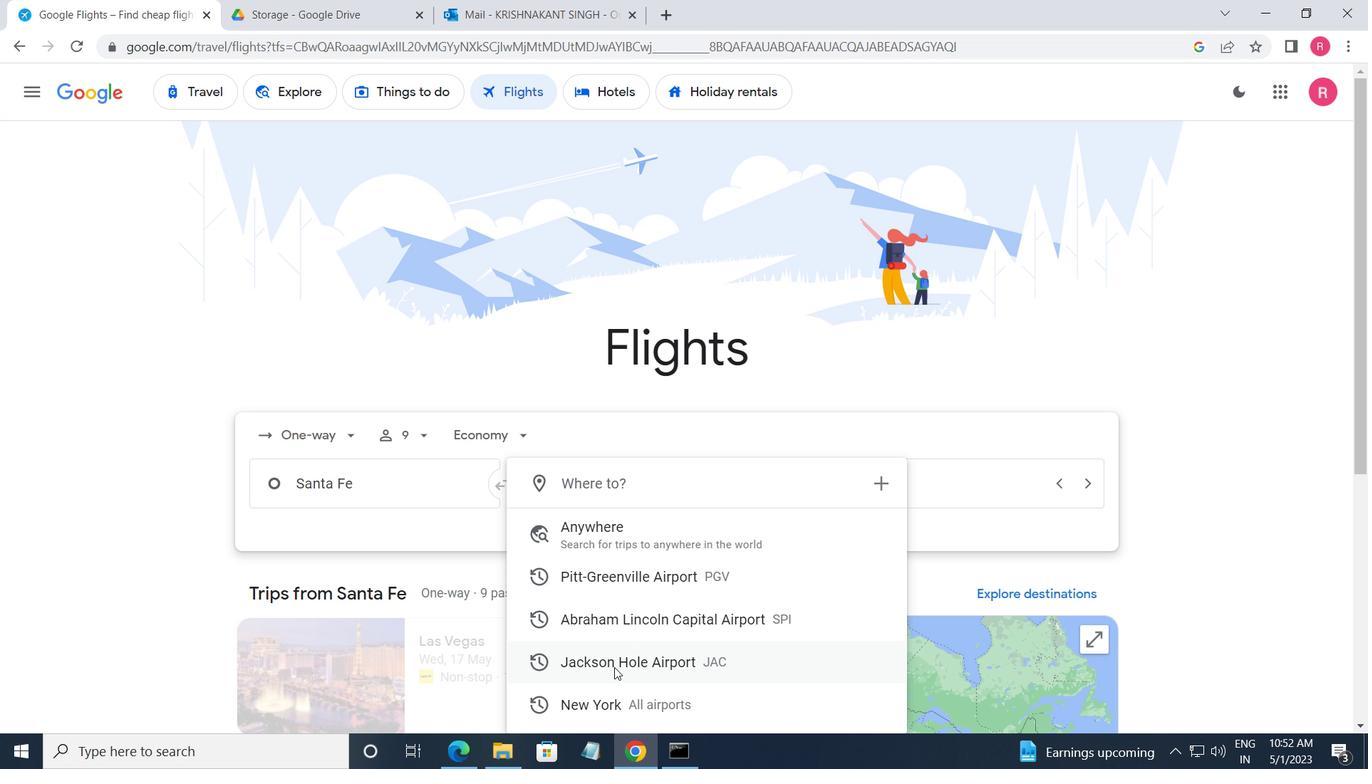 
Action: Mouse moved to (896, 485)
Screenshot: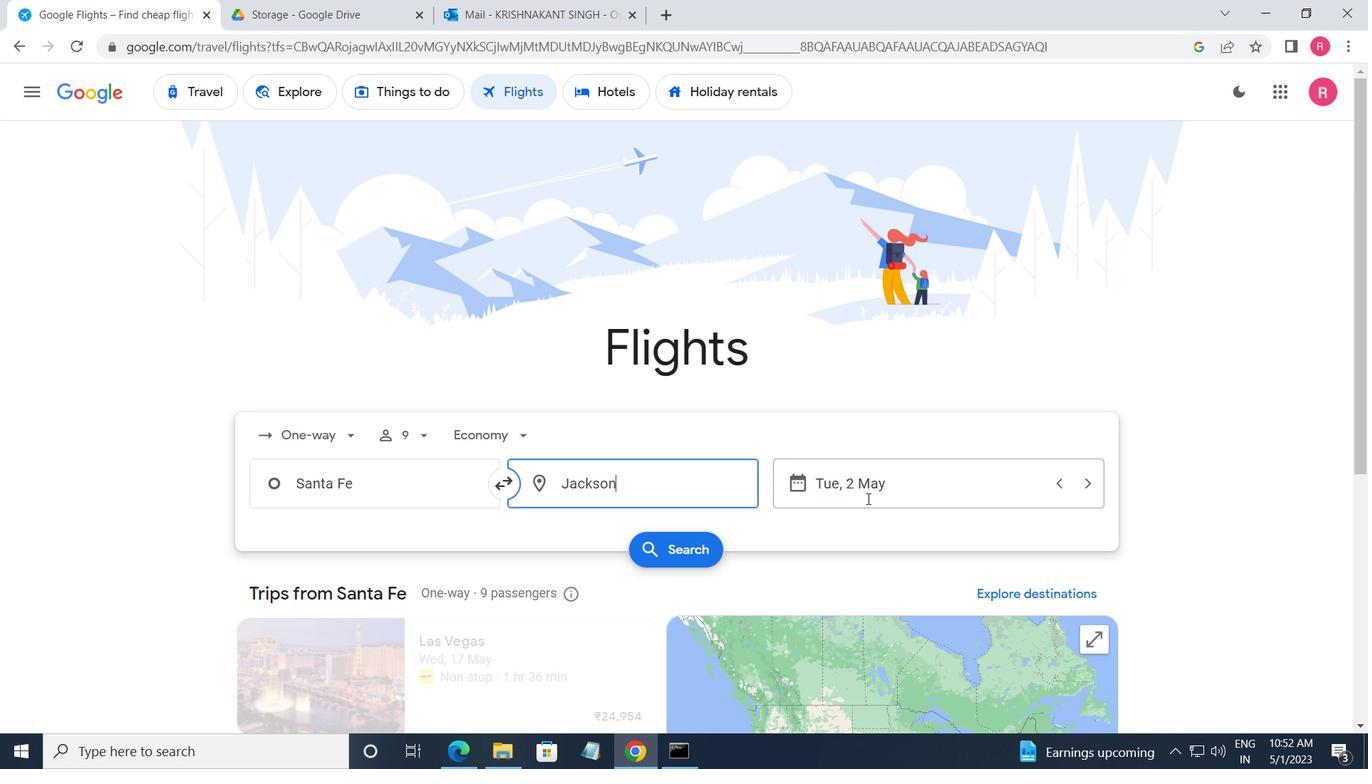
Action: Mouse pressed left at (896, 485)
Screenshot: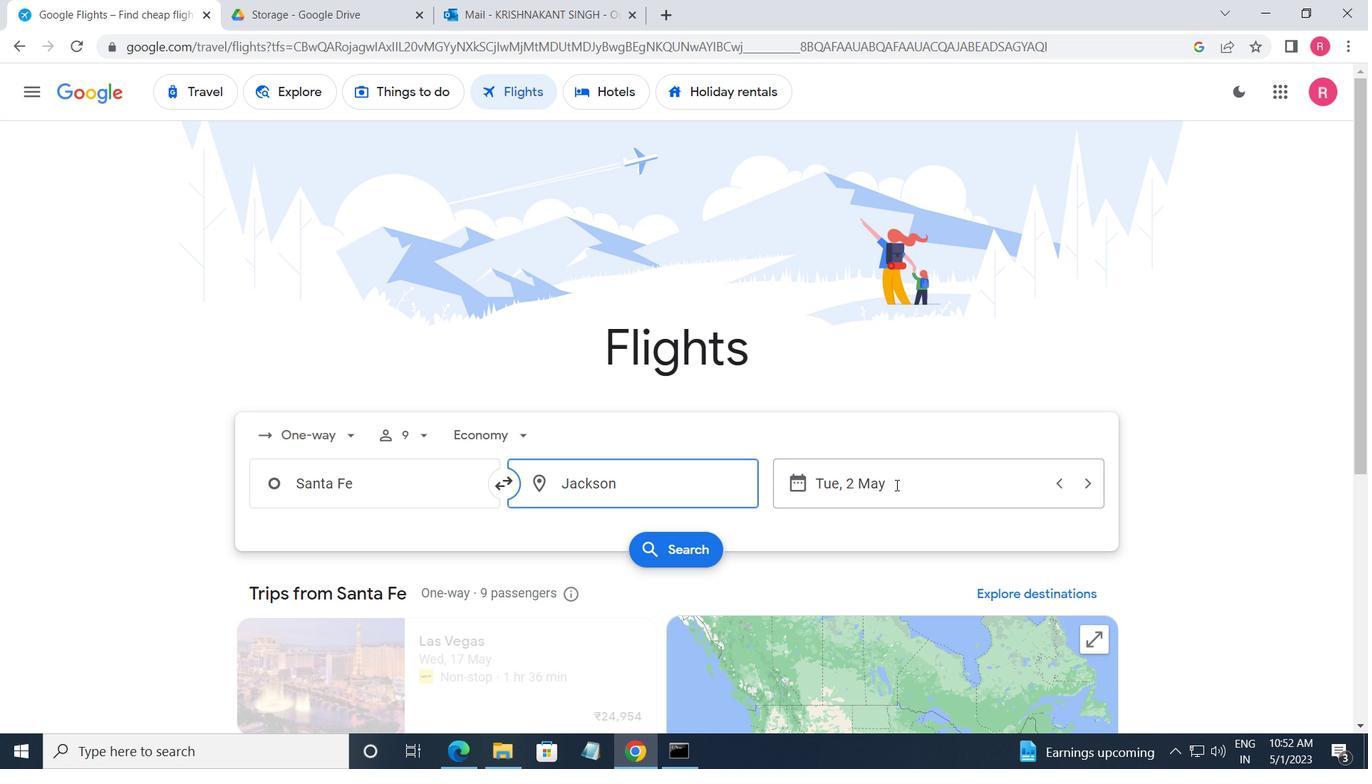 
Action: Mouse moved to (553, 426)
Screenshot: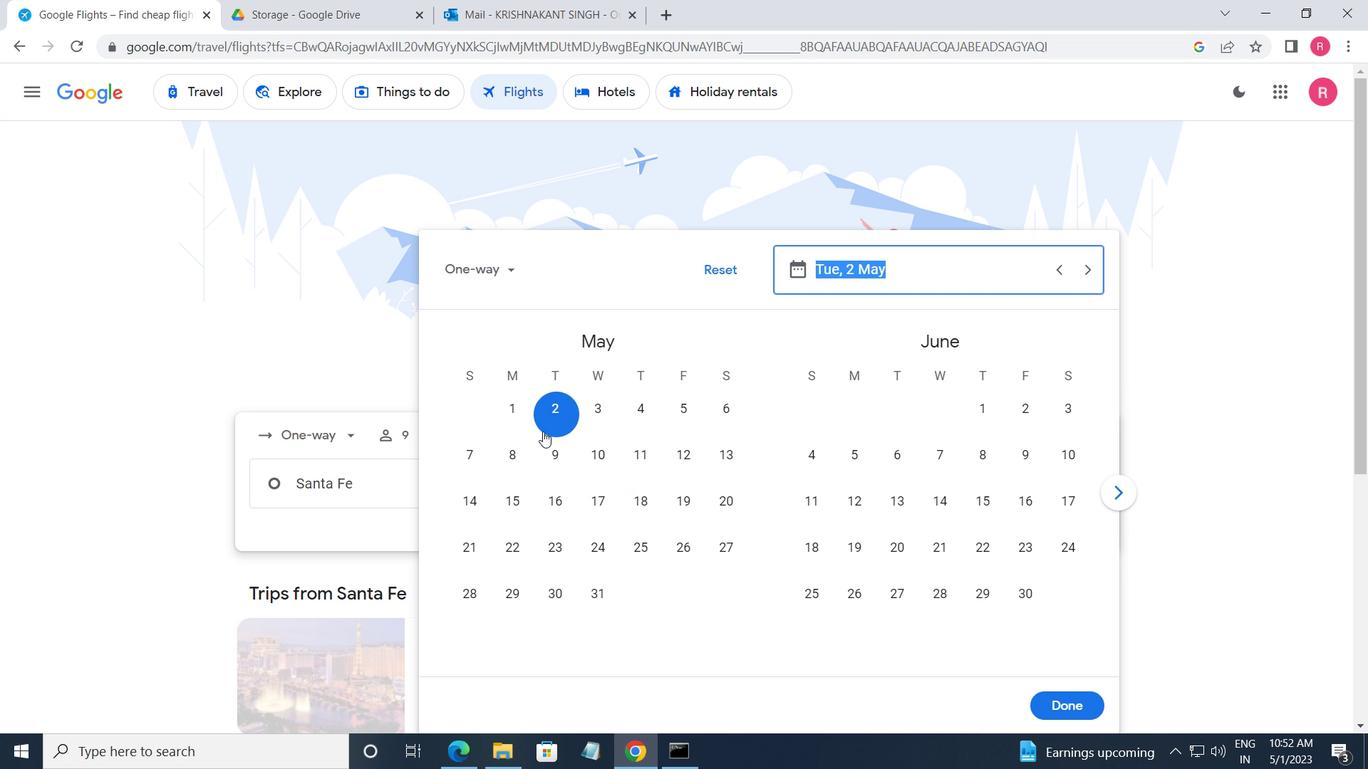 
Action: Mouse pressed left at (553, 426)
Screenshot: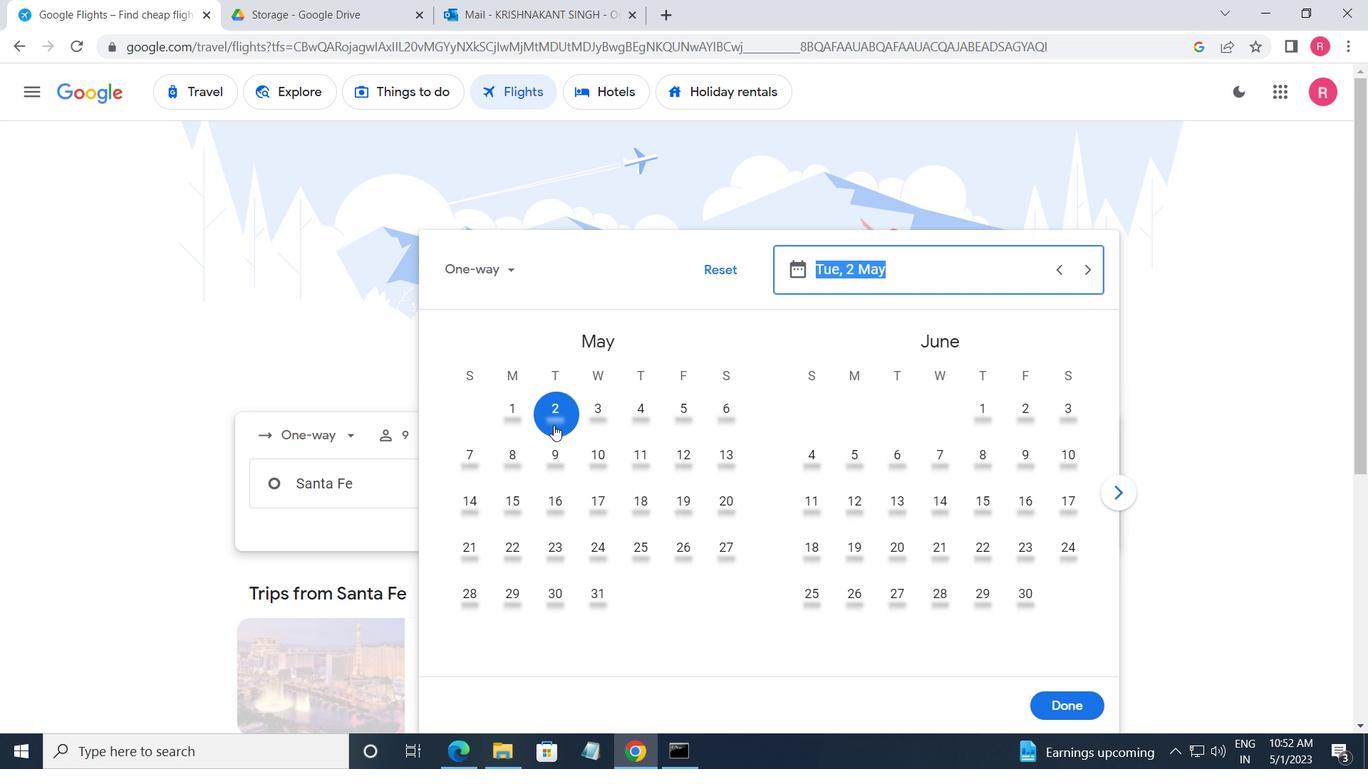 
Action: Mouse moved to (1067, 709)
Screenshot: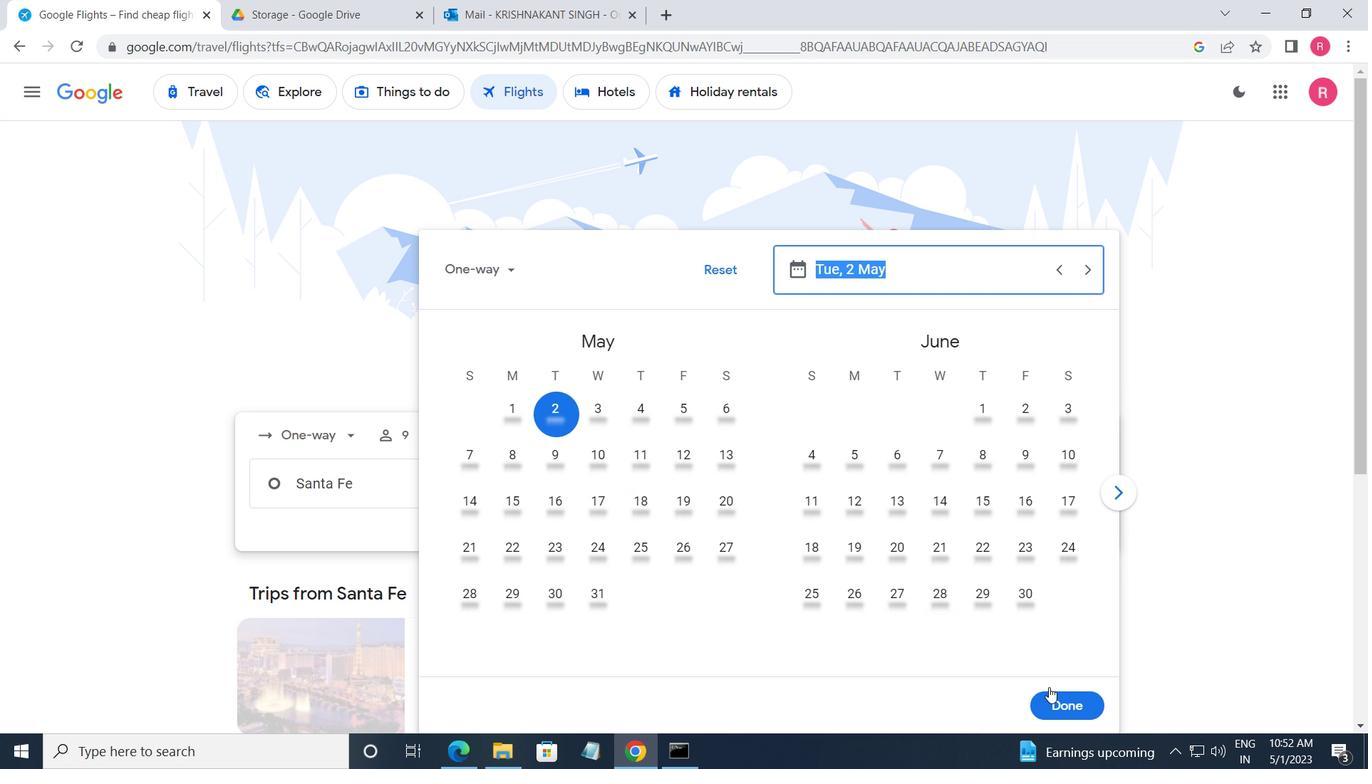 
Action: Mouse pressed left at (1067, 709)
Screenshot: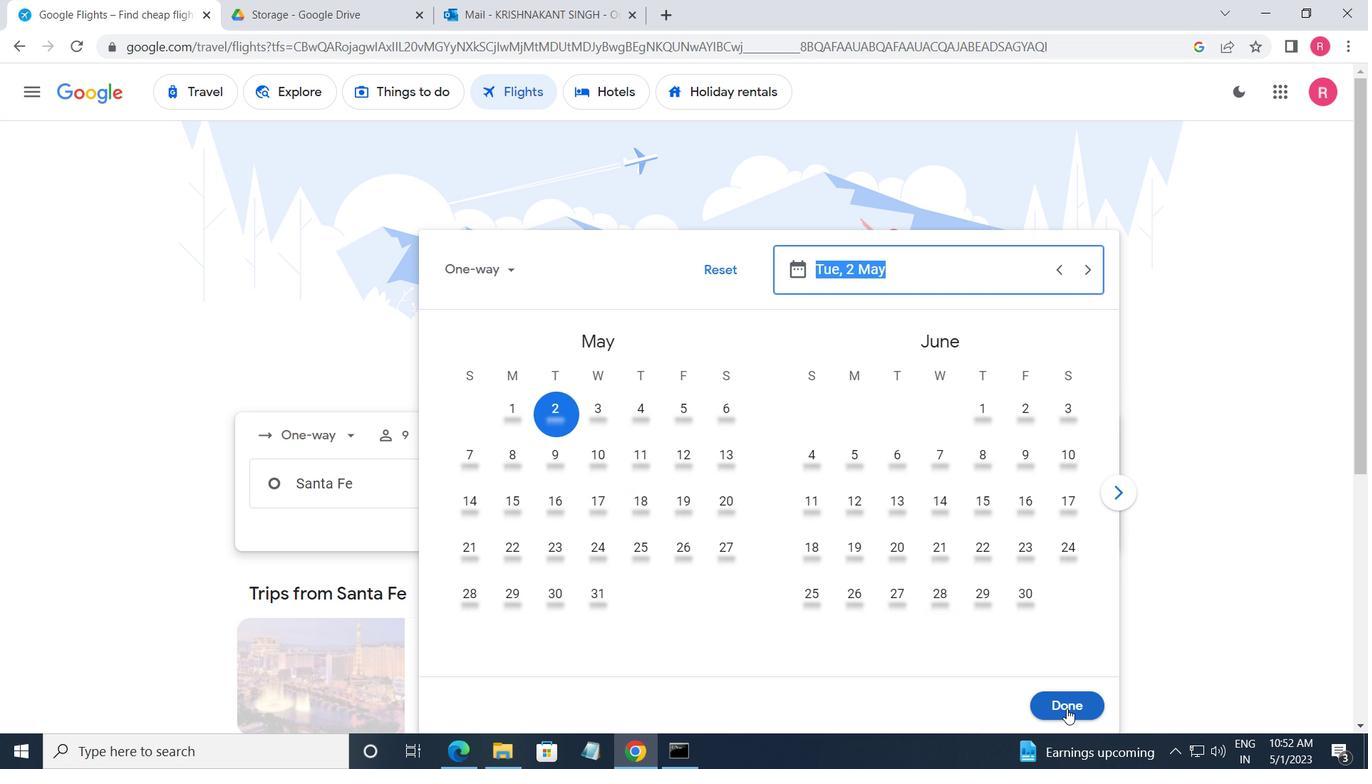 
Action: Mouse moved to (671, 556)
Screenshot: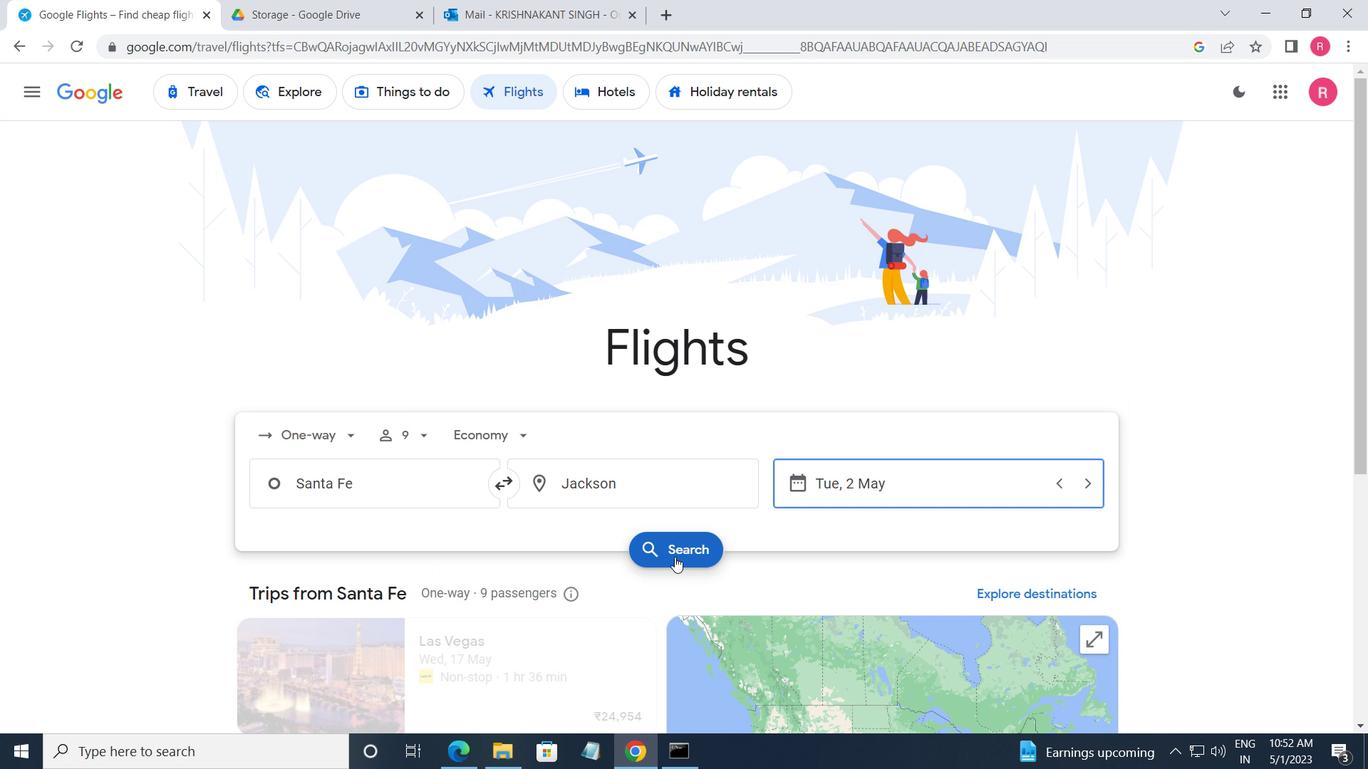 
Action: Mouse pressed left at (671, 556)
Screenshot: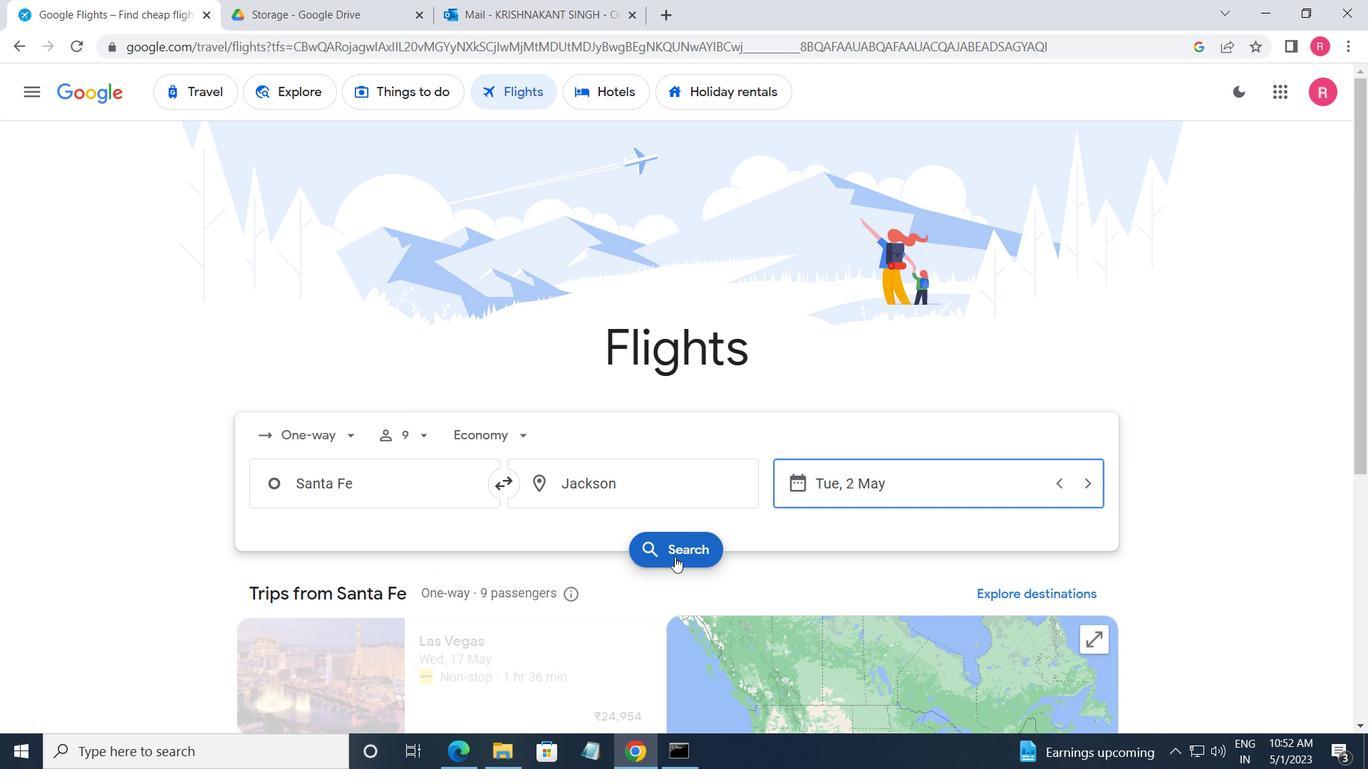 
Action: Mouse moved to (256, 260)
Screenshot: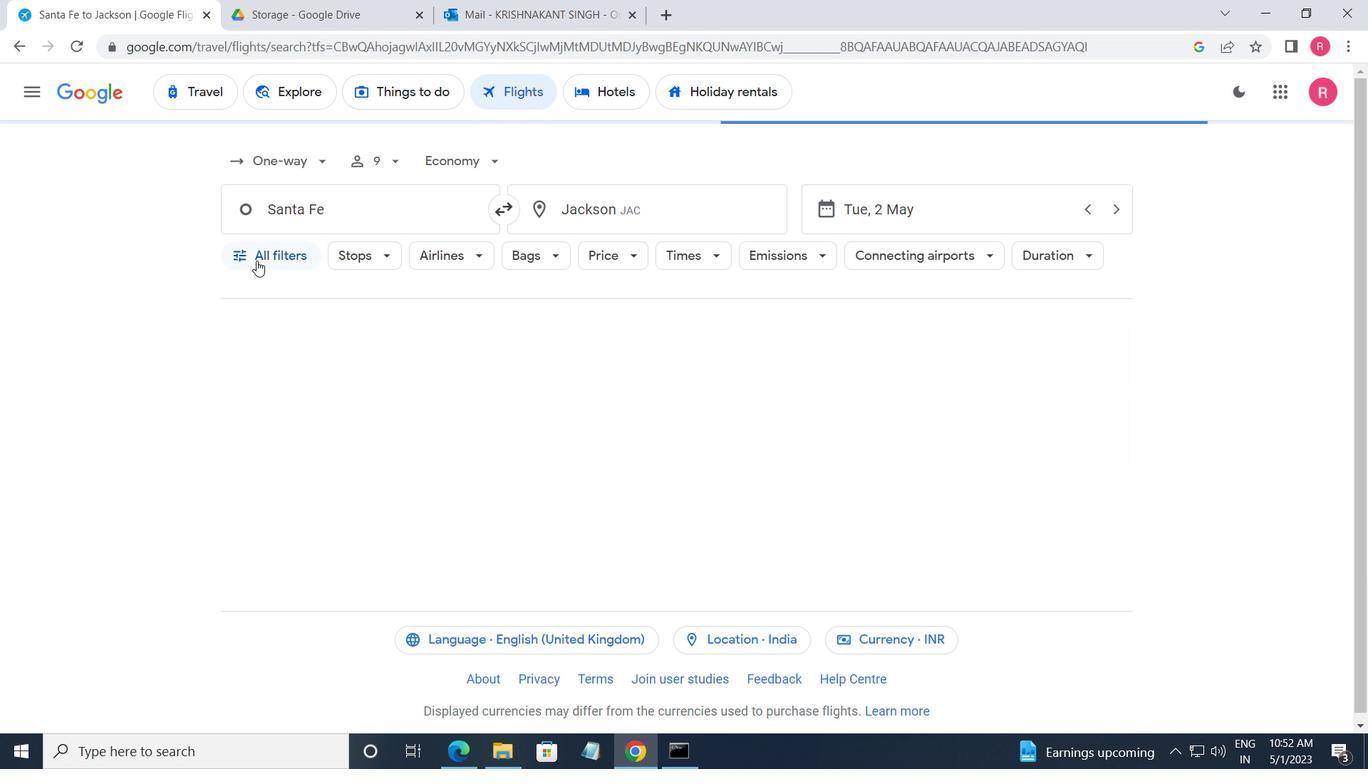 
Action: Mouse pressed left at (256, 260)
Screenshot: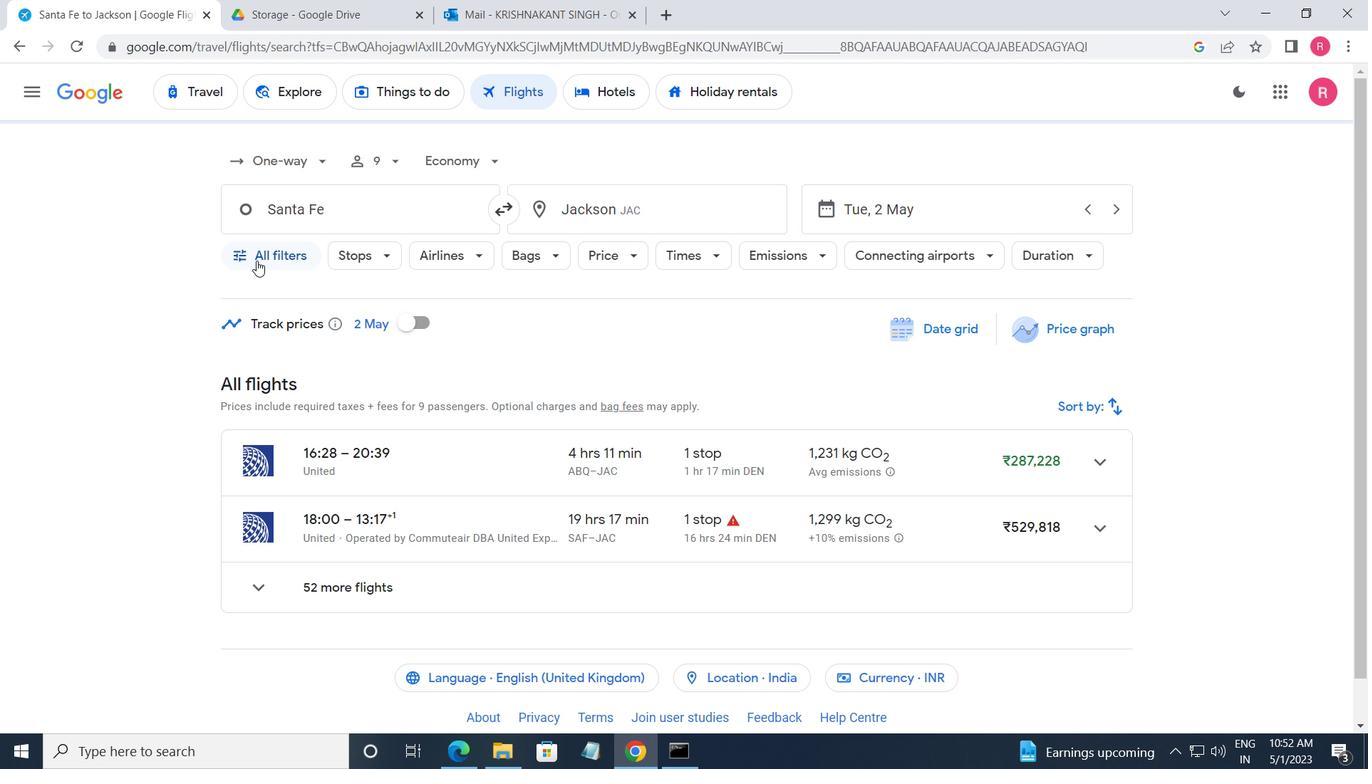 
Action: Mouse moved to (329, 450)
Screenshot: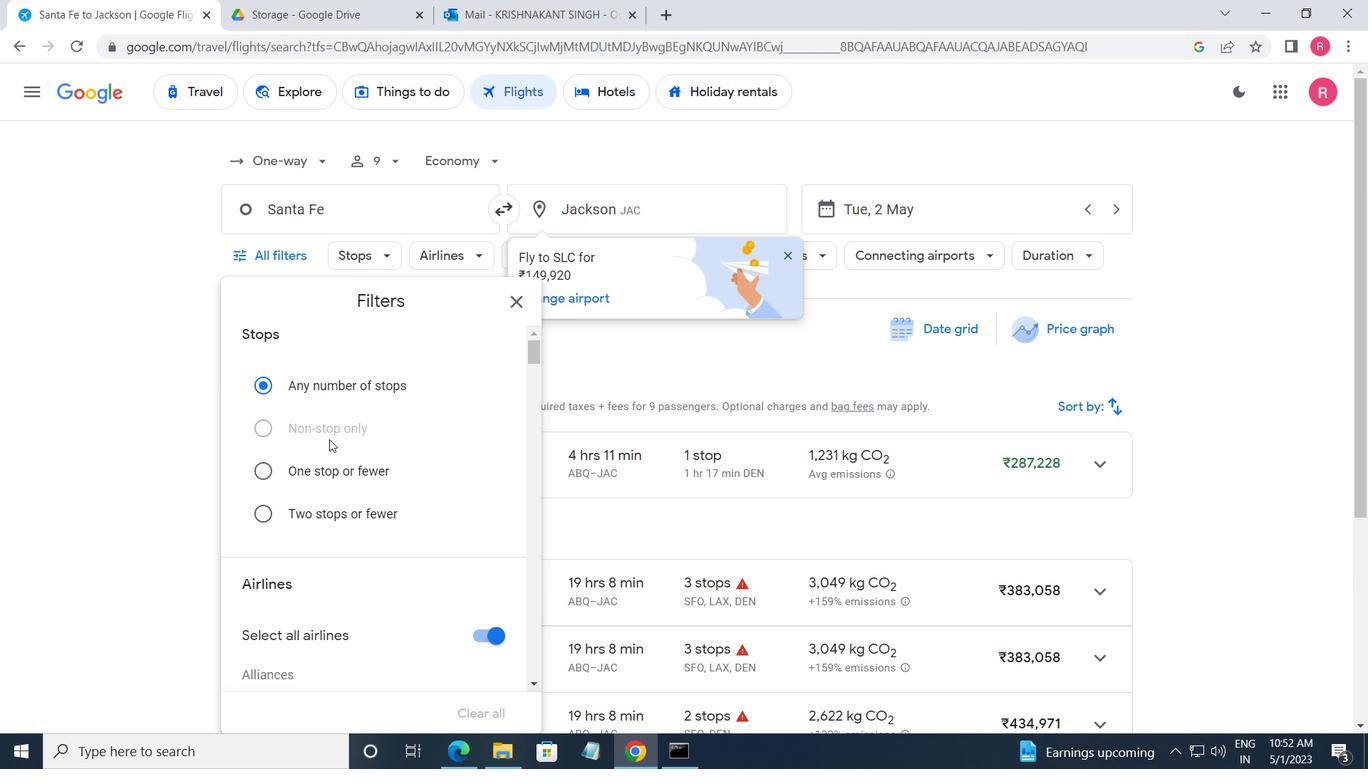
Action: Mouse scrolled (329, 449) with delta (0, 0)
Screenshot: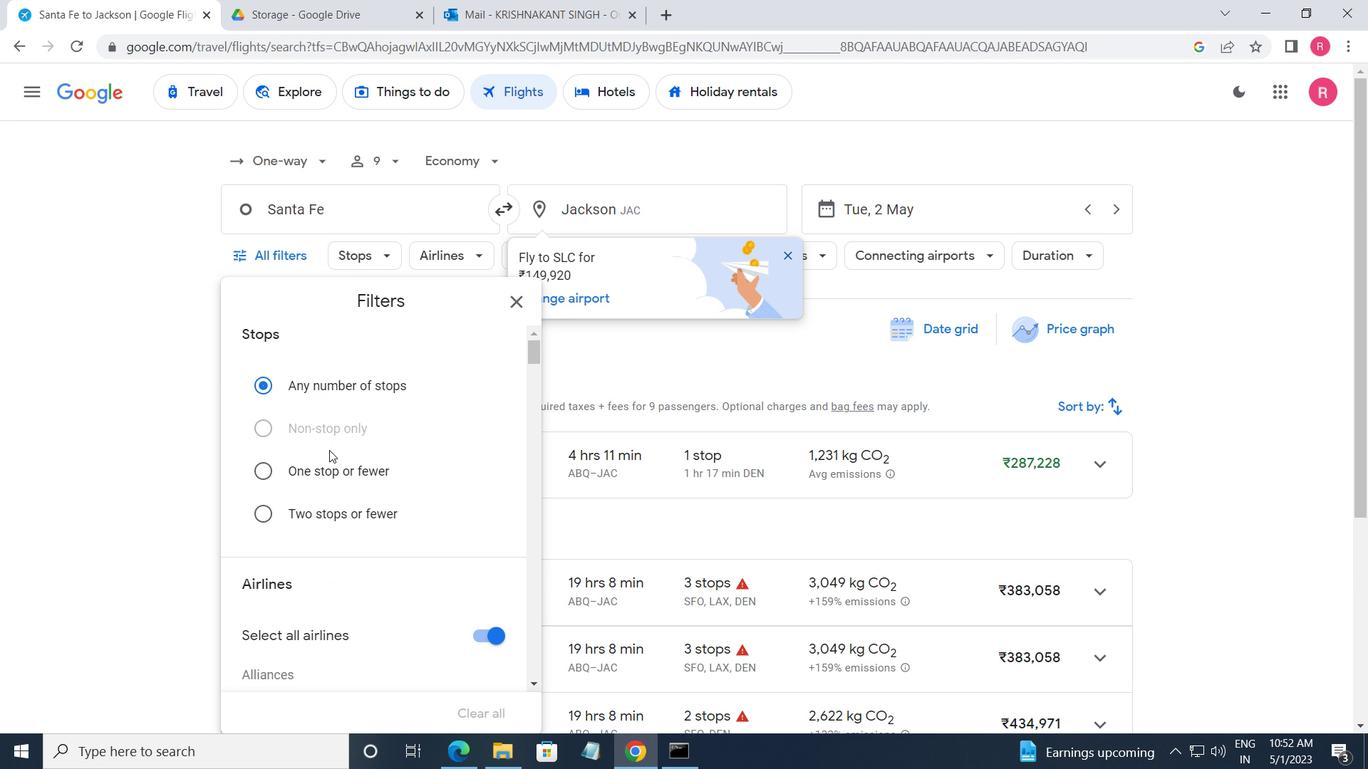 
Action: Mouse moved to (329, 451)
Screenshot: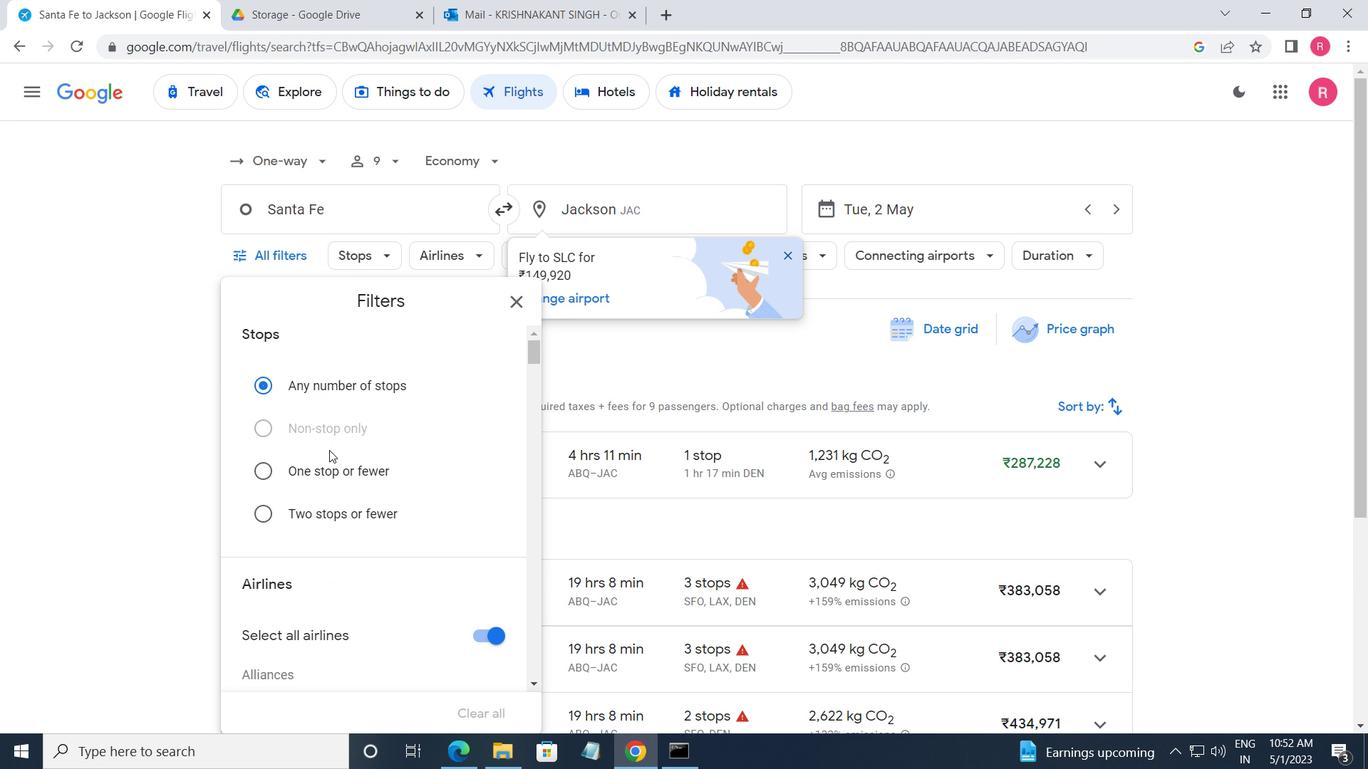 
Action: Mouse scrolled (329, 451) with delta (0, 0)
Screenshot: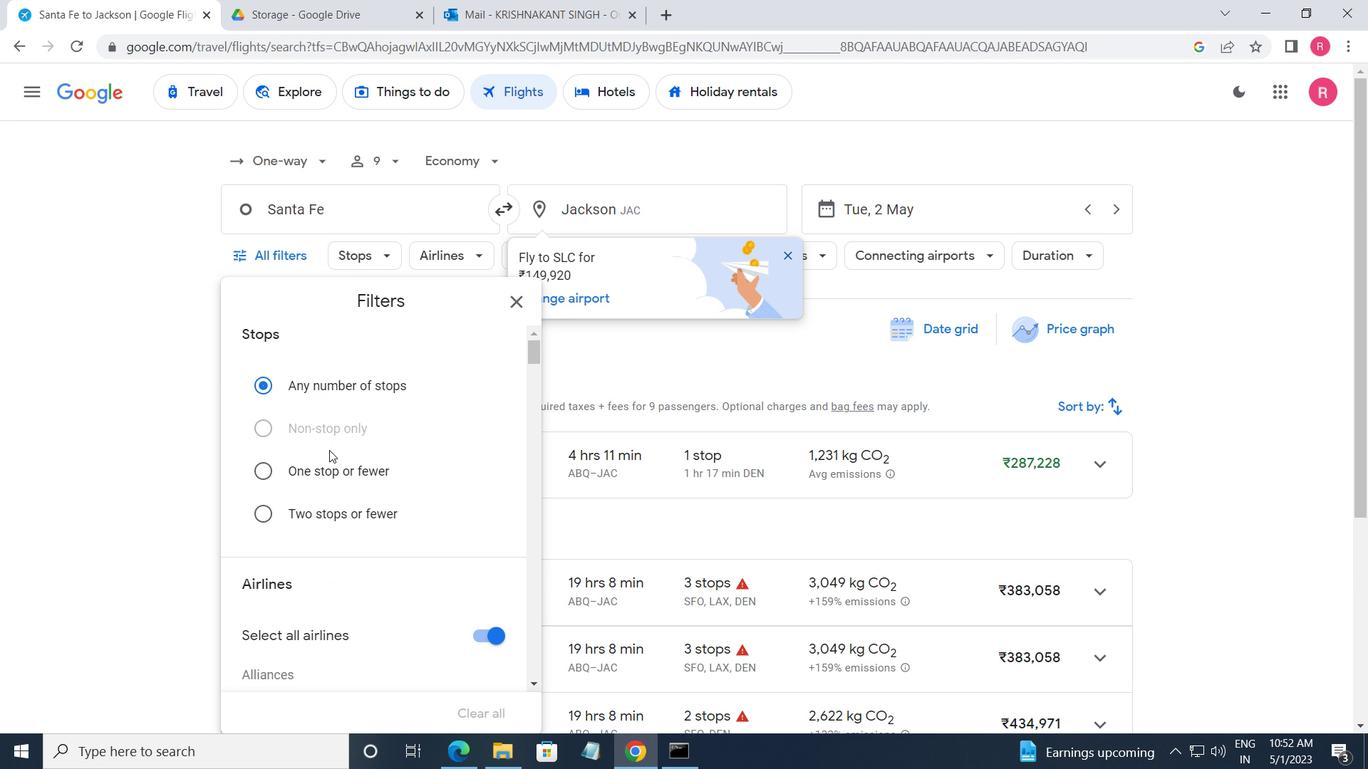 
Action: Mouse moved to (329, 453)
Screenshot: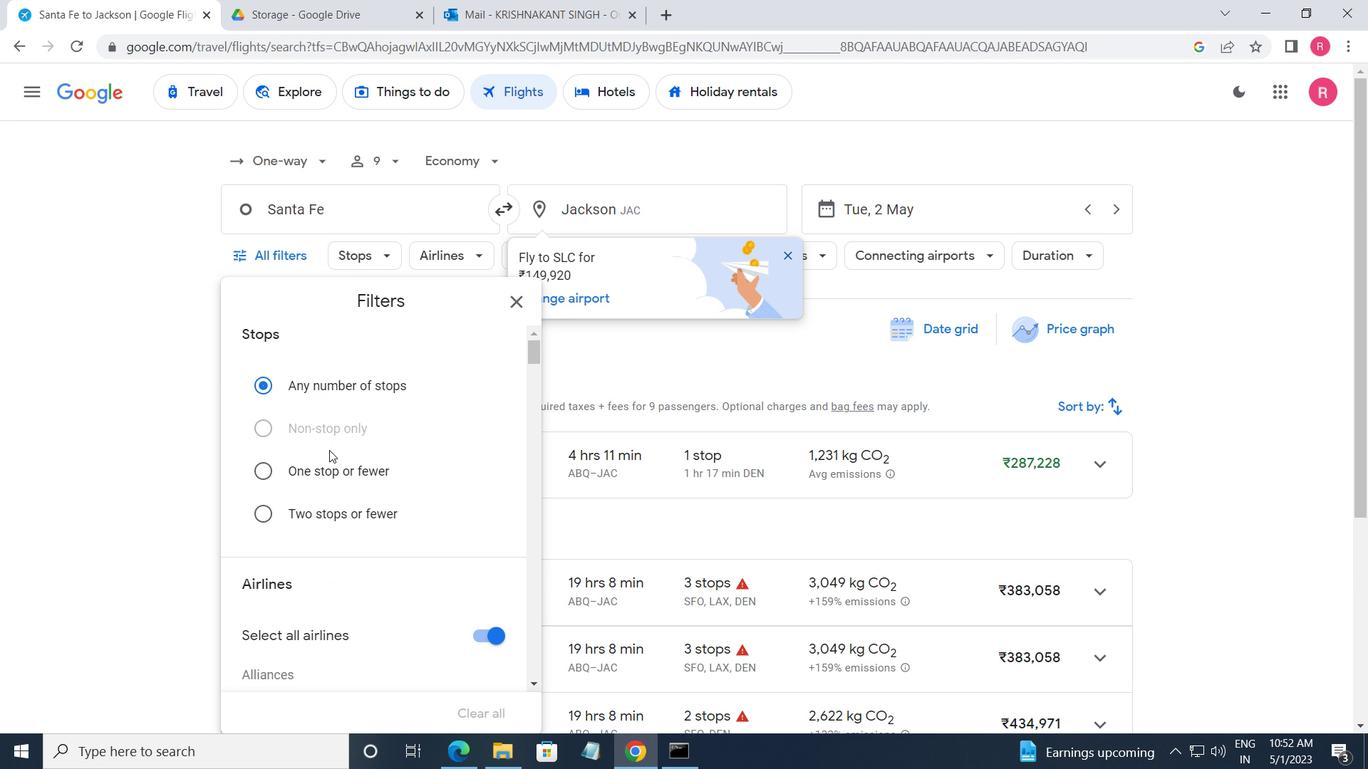 
Action: Mouse scrolled (329, 453) with delta (0, 0)
Screenshot: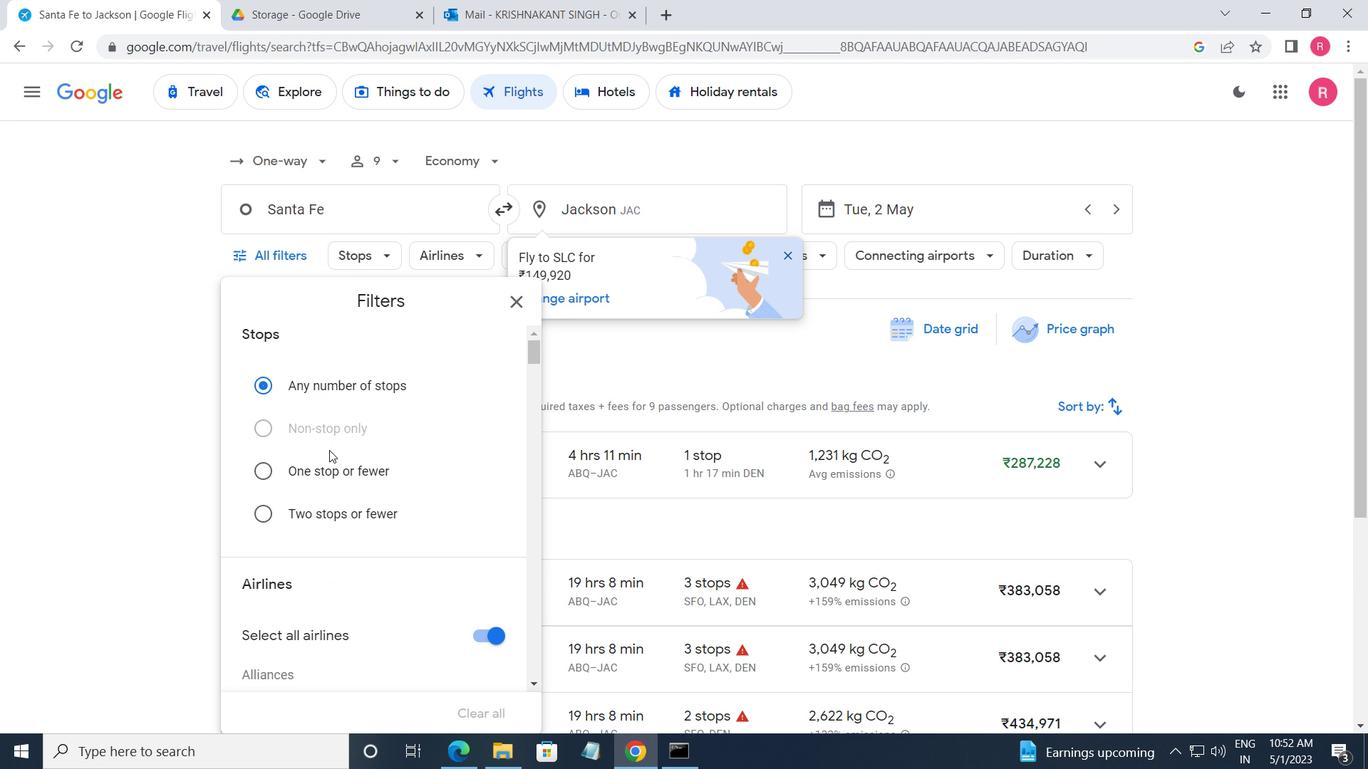 
Action: Mouse moved to (329, 453)
Screenshot: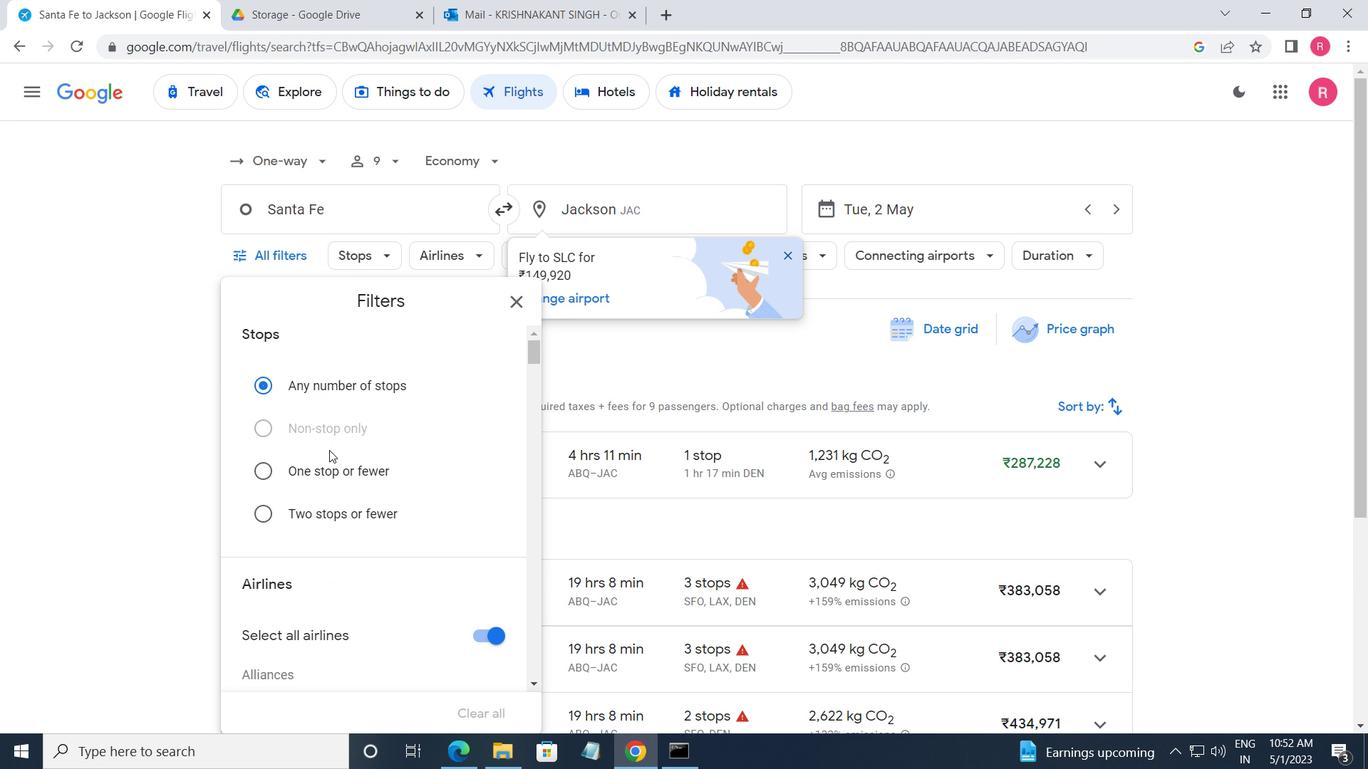 
Action: Mouse scrolled (329, 453) with delta (0, 0)
Screenshot: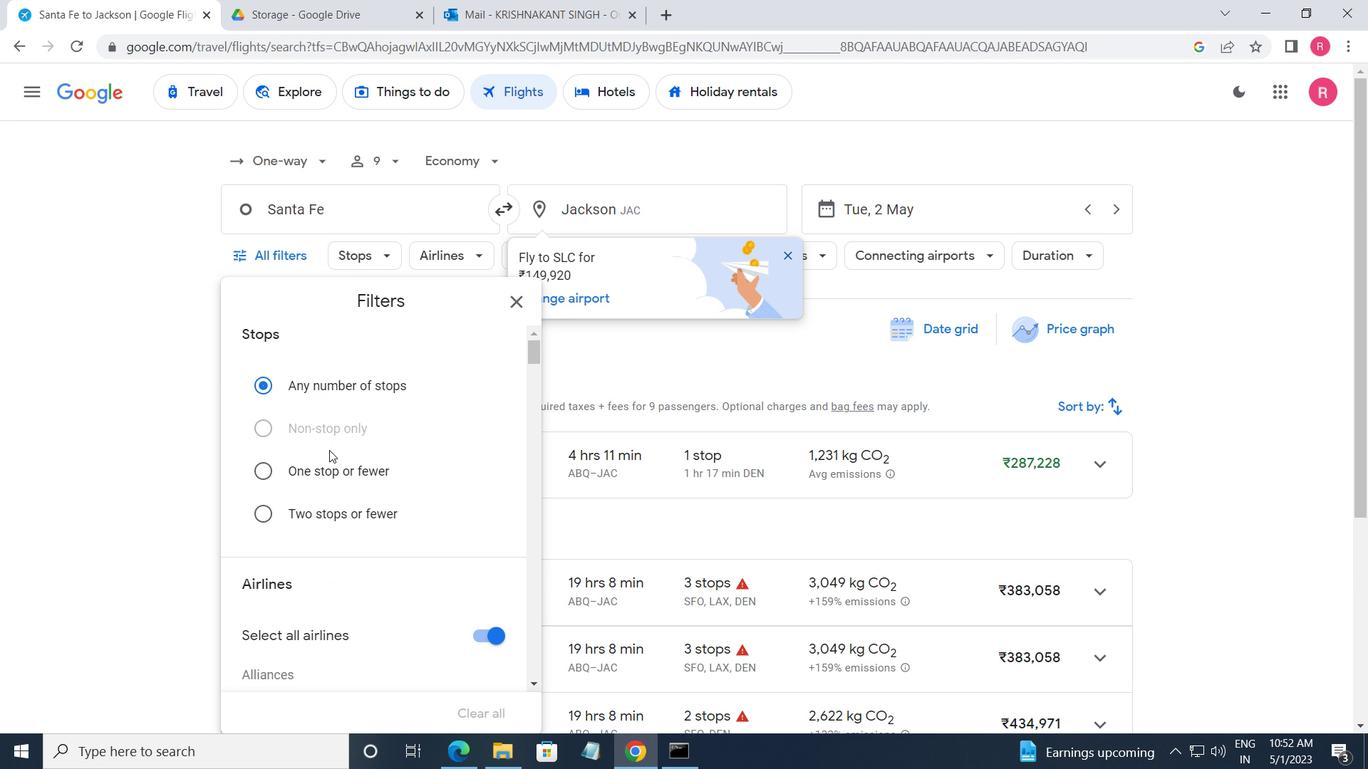 
Action: Mouse scrolled (329, 453) with delta (0, 0)
Screenshot: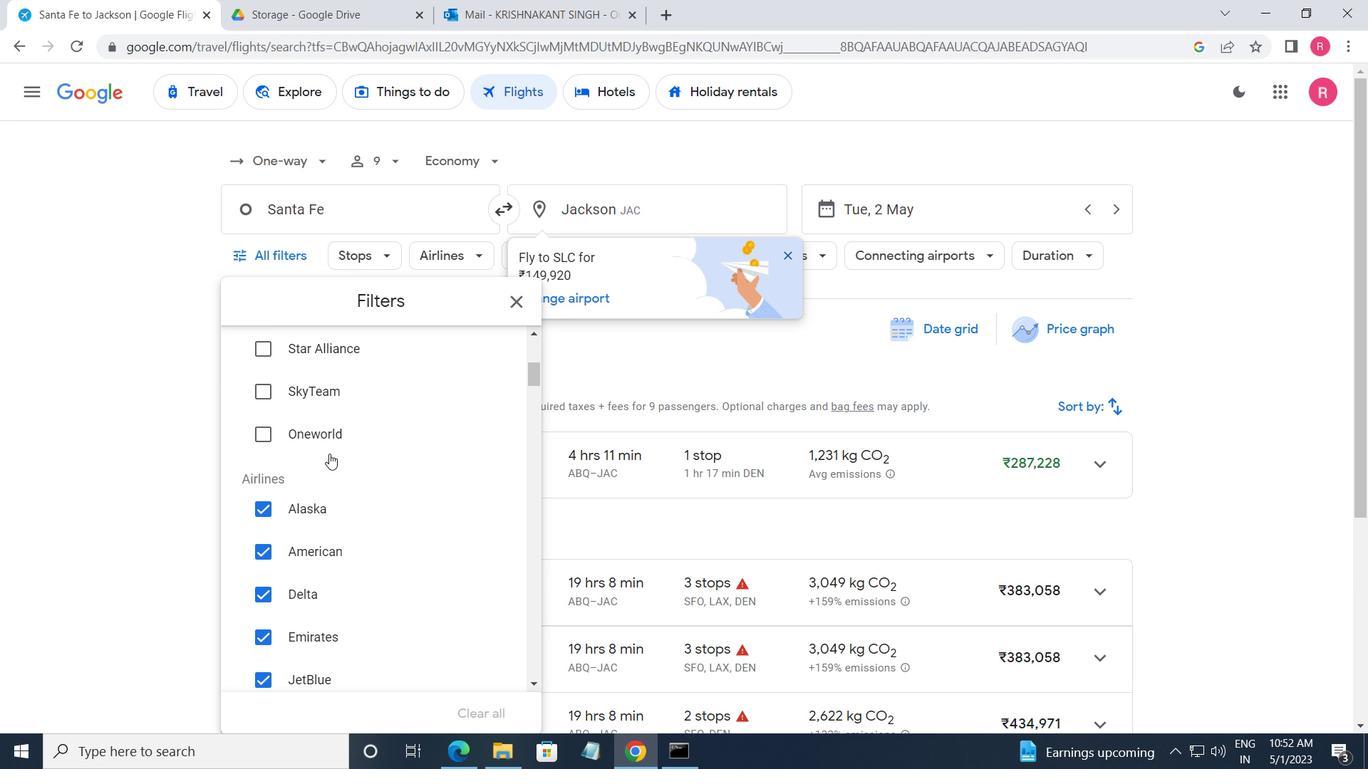 
Action: Mouse moved to (468, 591)
Screenshot: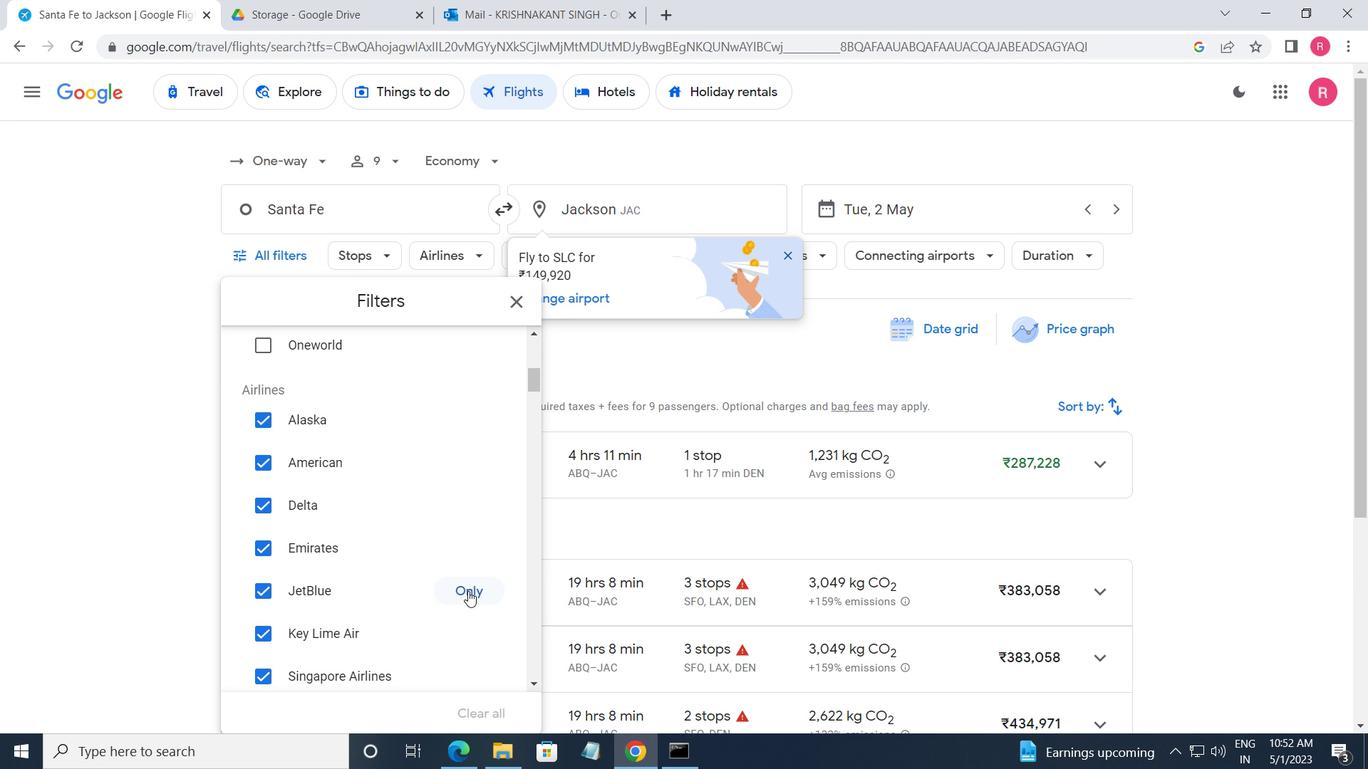 
Action: Mouse pressed left at (468, 591)
Screenshot: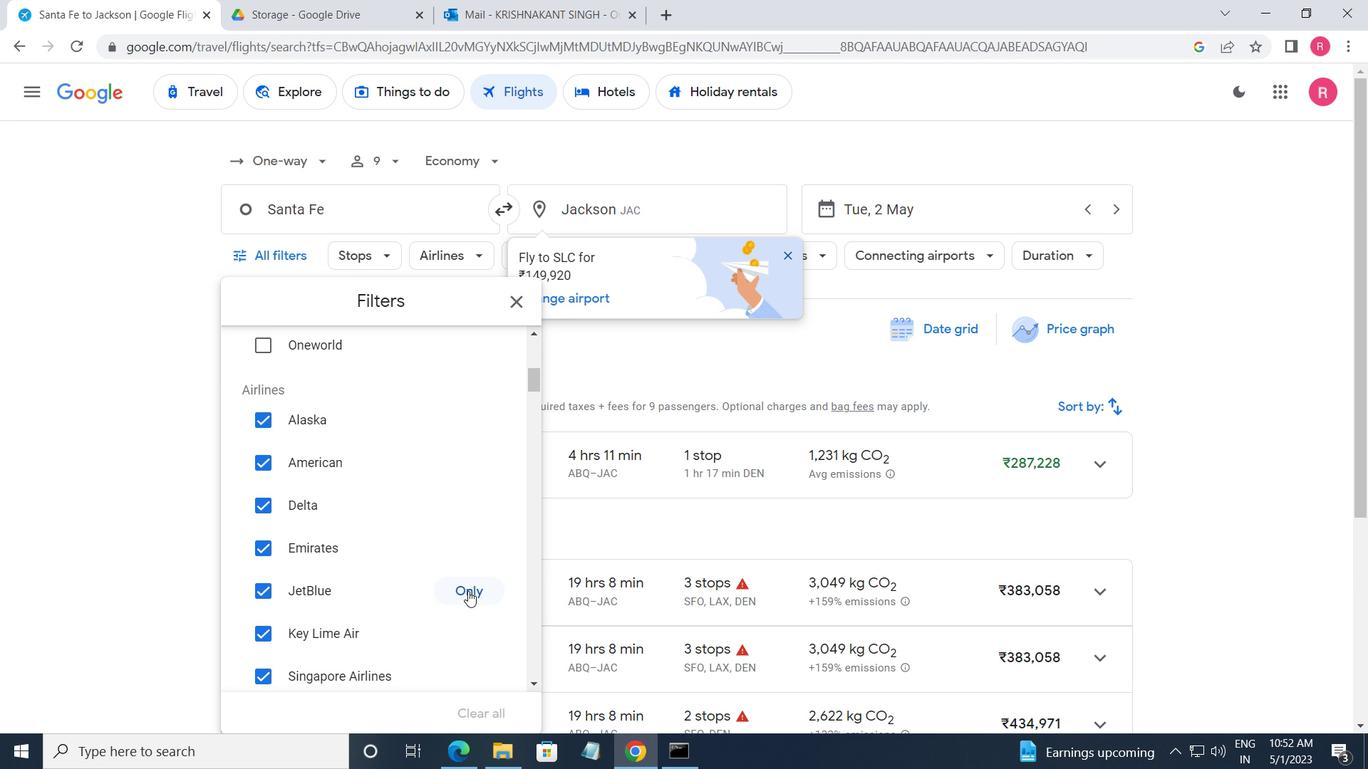 
Action: Mouse moved to (478, 602)
Screenshot: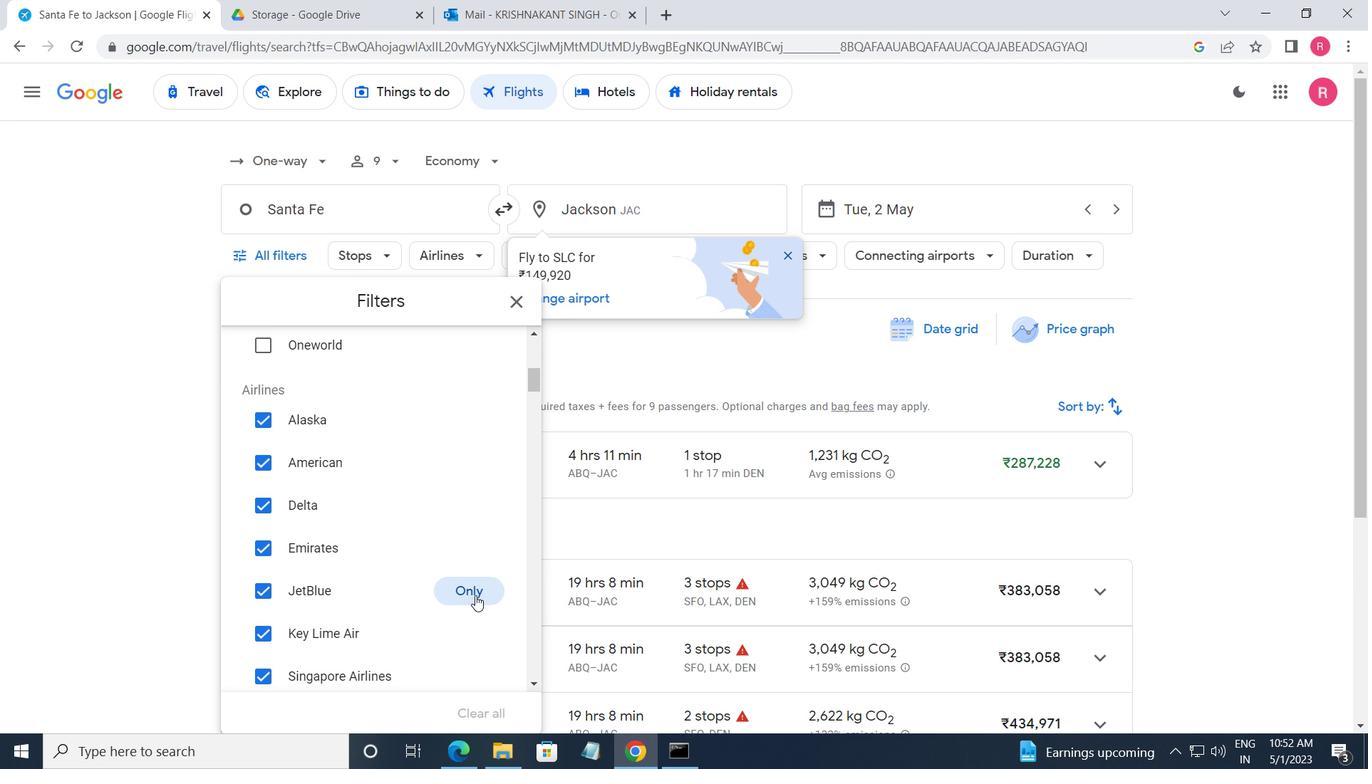 
Action: Mouse scrolled (478, 602) with delta (0, 0)
Screenshot: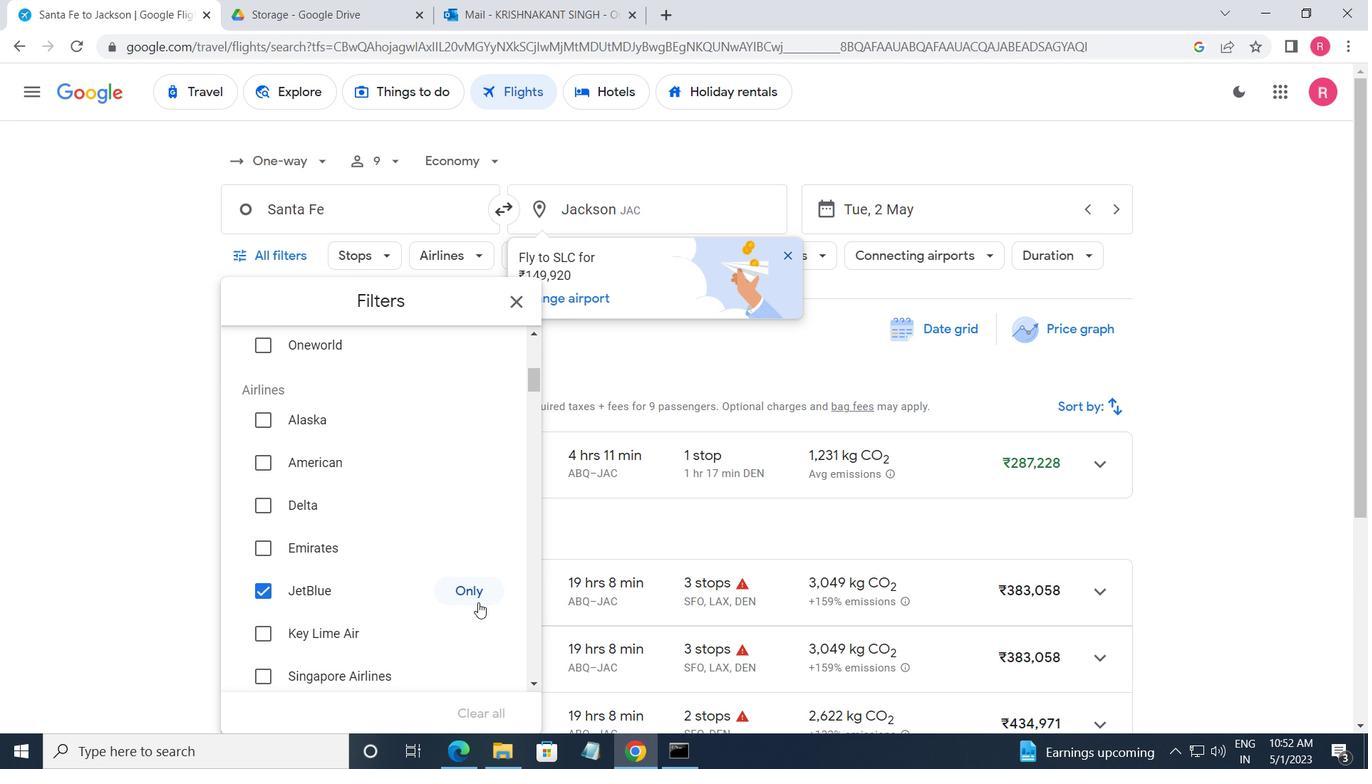 
Action: Mouse scrolled (478, 602) with delta (0, 0)
Screenshot: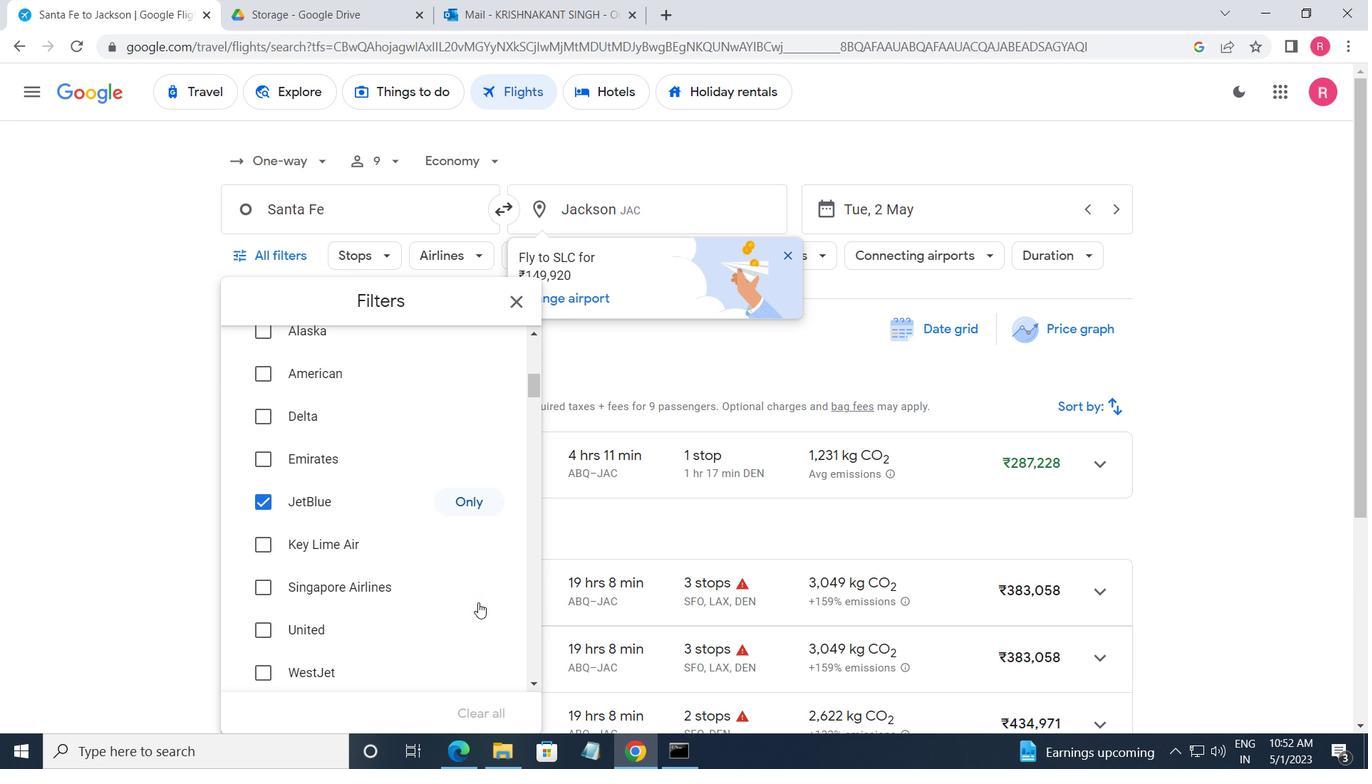 
Action: Mouse scrolled (478, 602) with delta (0, 0)
Screenshot: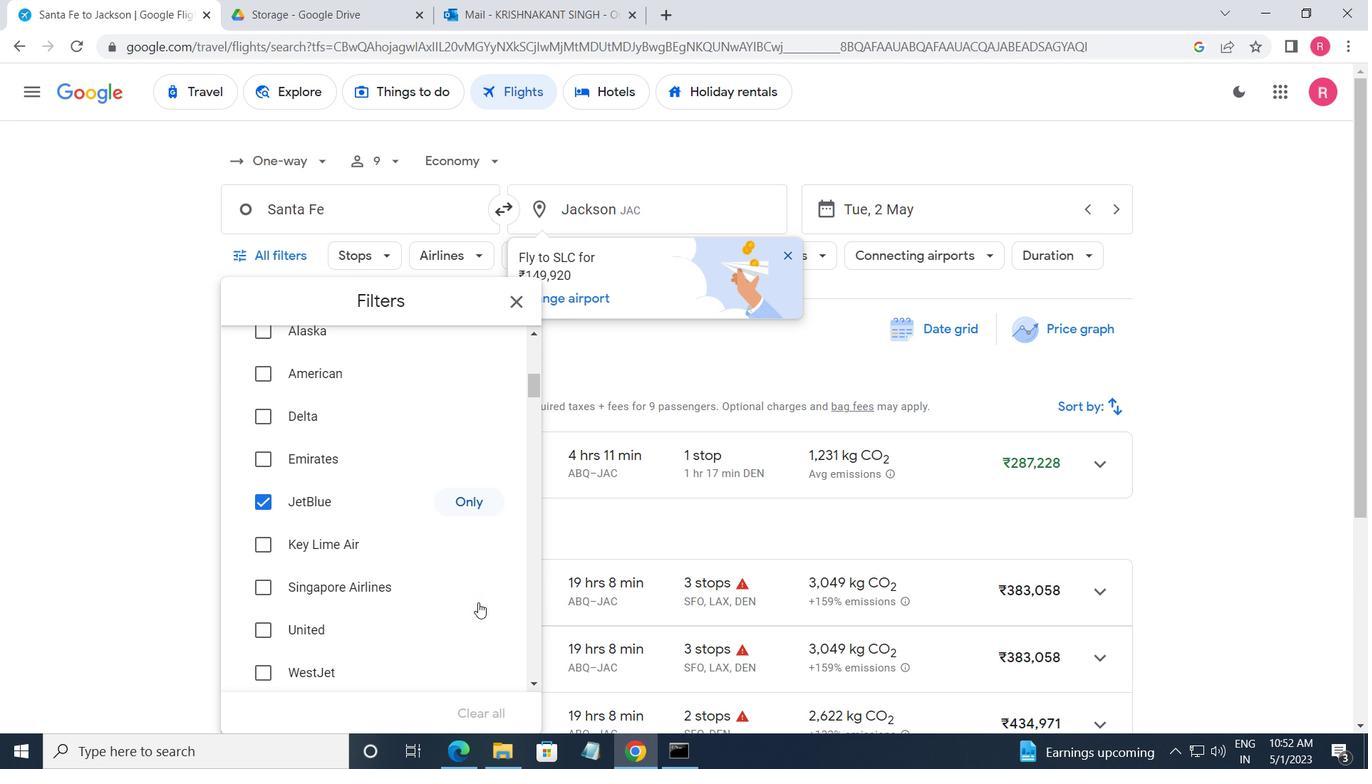 
Action: Mouse scrolled (478, 602) with delta (0, 0)
Screenshot: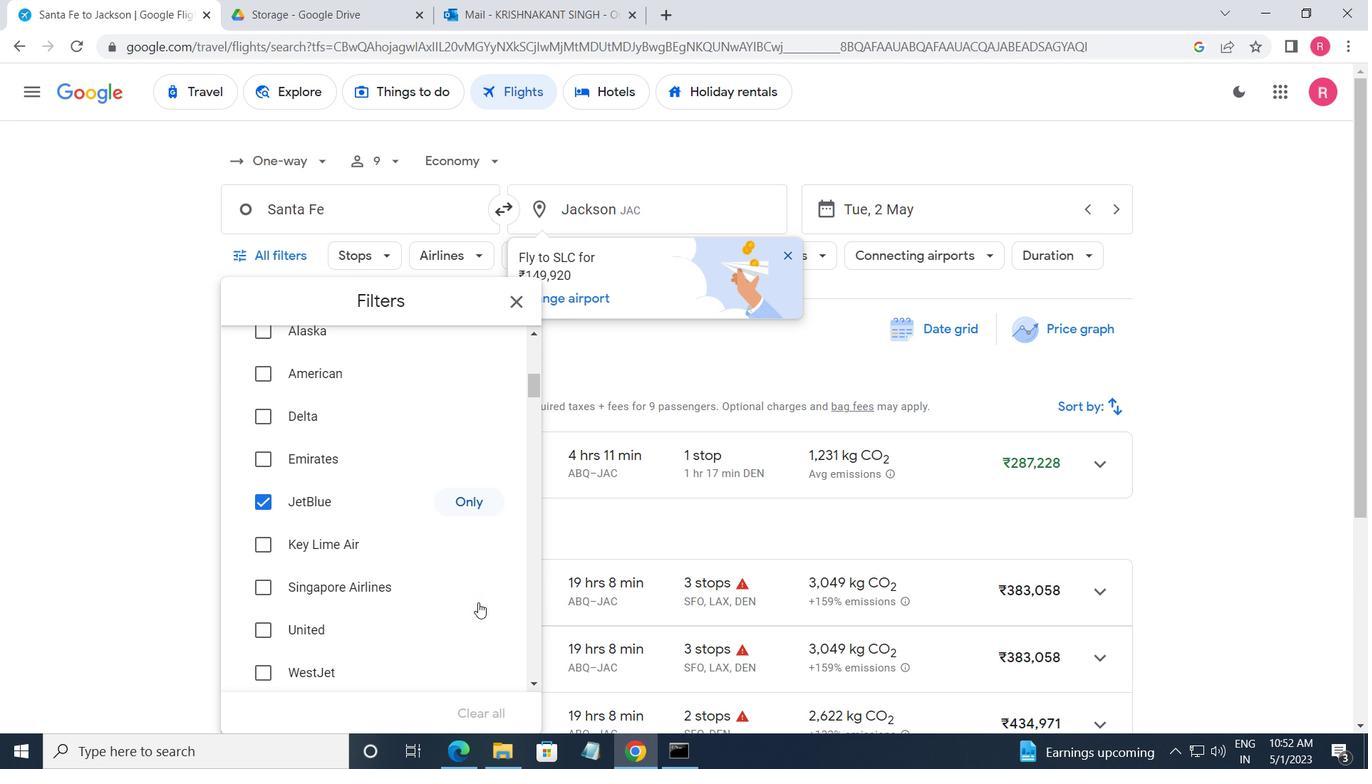 
Action: Mouse moved to (477, 601)
Screenshot: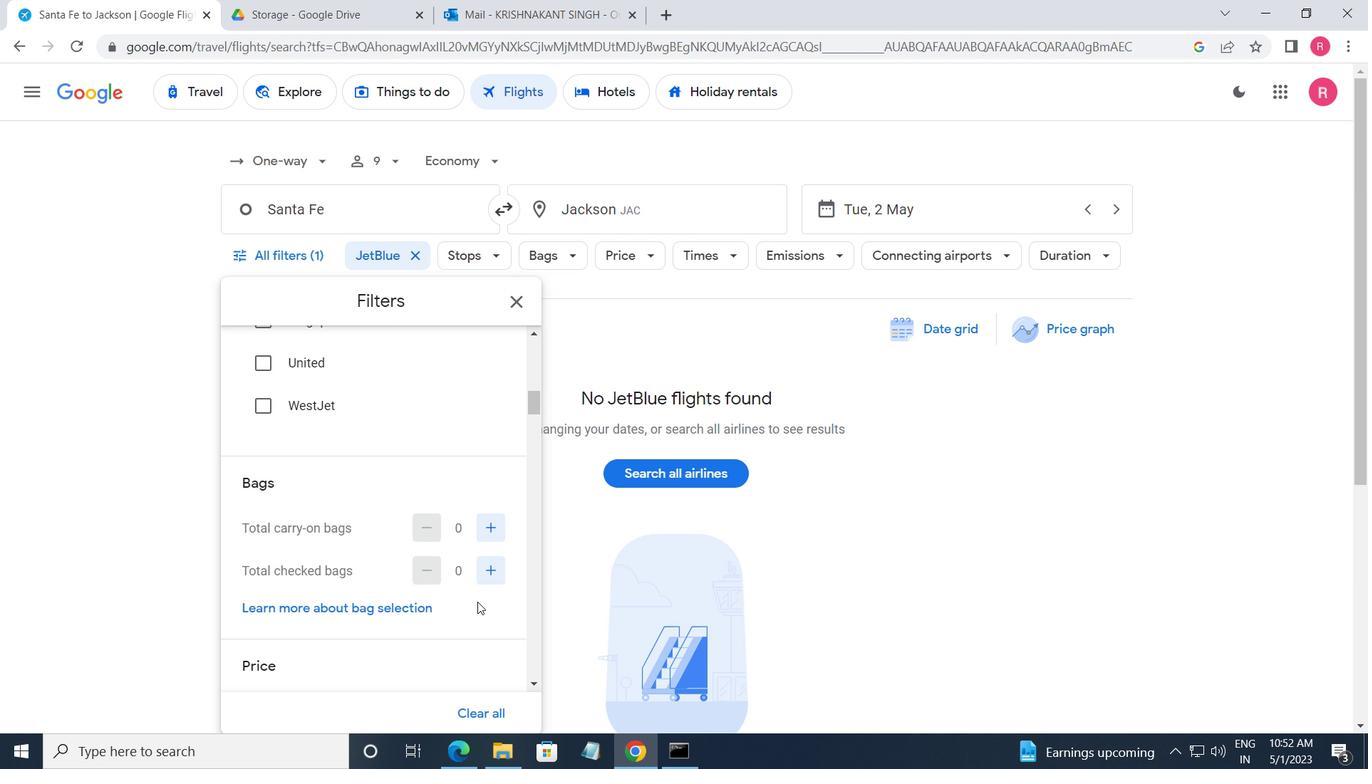 
Action: Mouse scrolled (477, 600) with delta (0, 0)
Screenshot: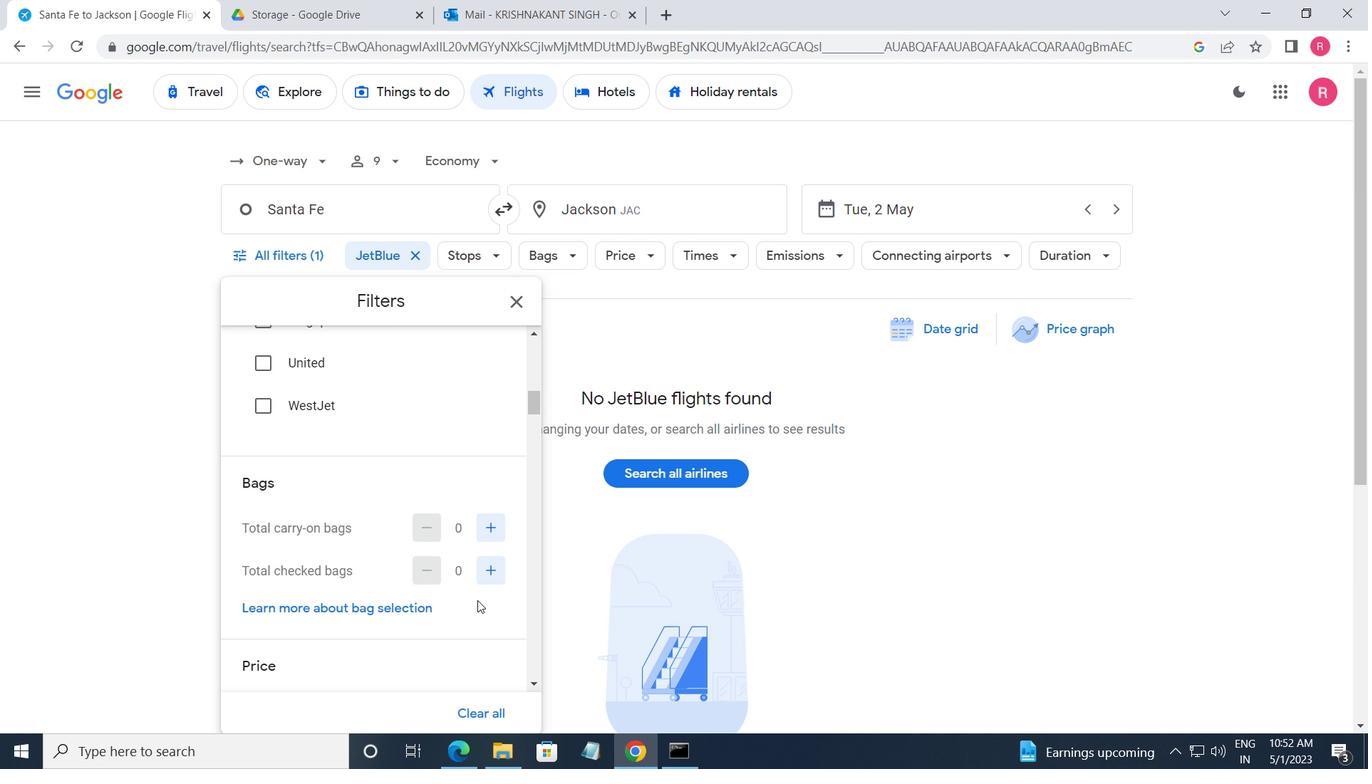 
Action: Mouse scrolled (477, 600) with delta (0, 0)
Screenshot: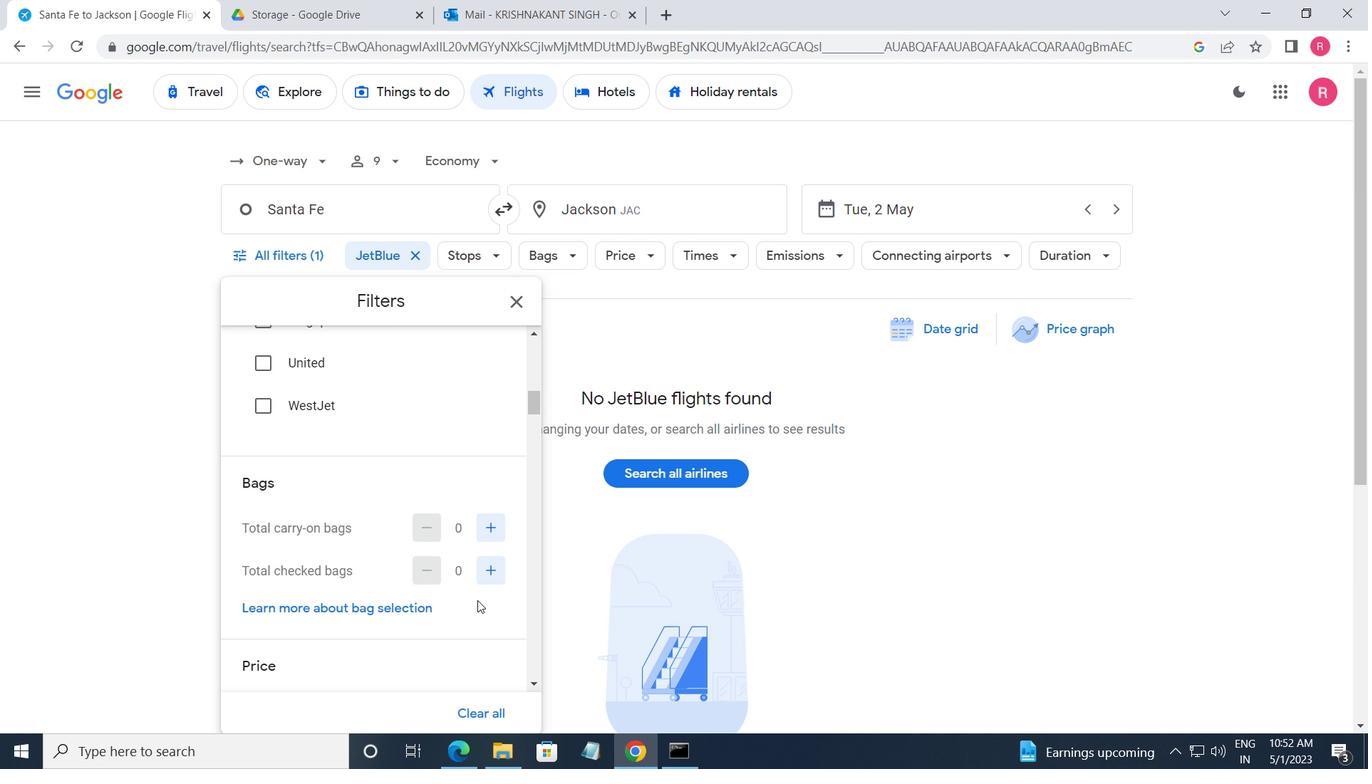 
Action: Mouse moved to (475, 598)
Screenshot: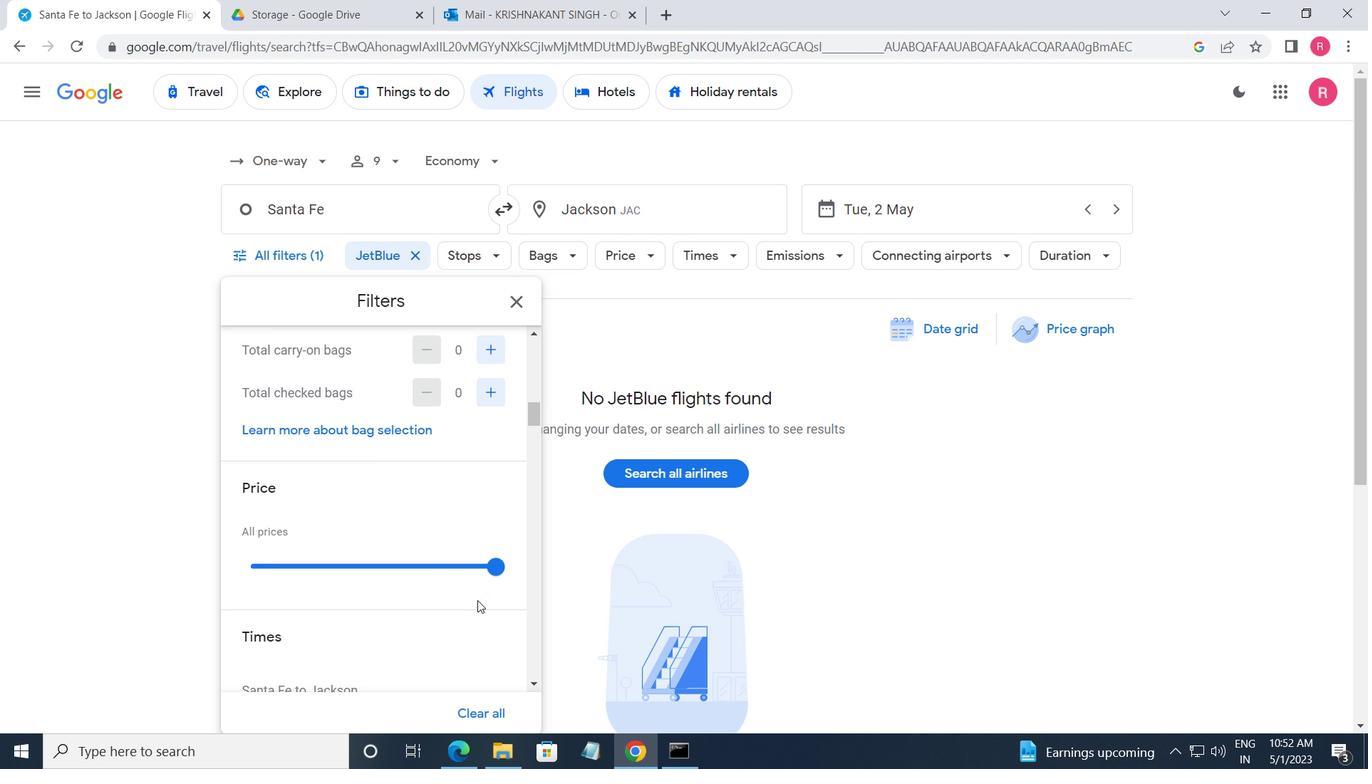 
Action: Mouse scrolled (475, 599) with delta (0, 0)
Screenshot: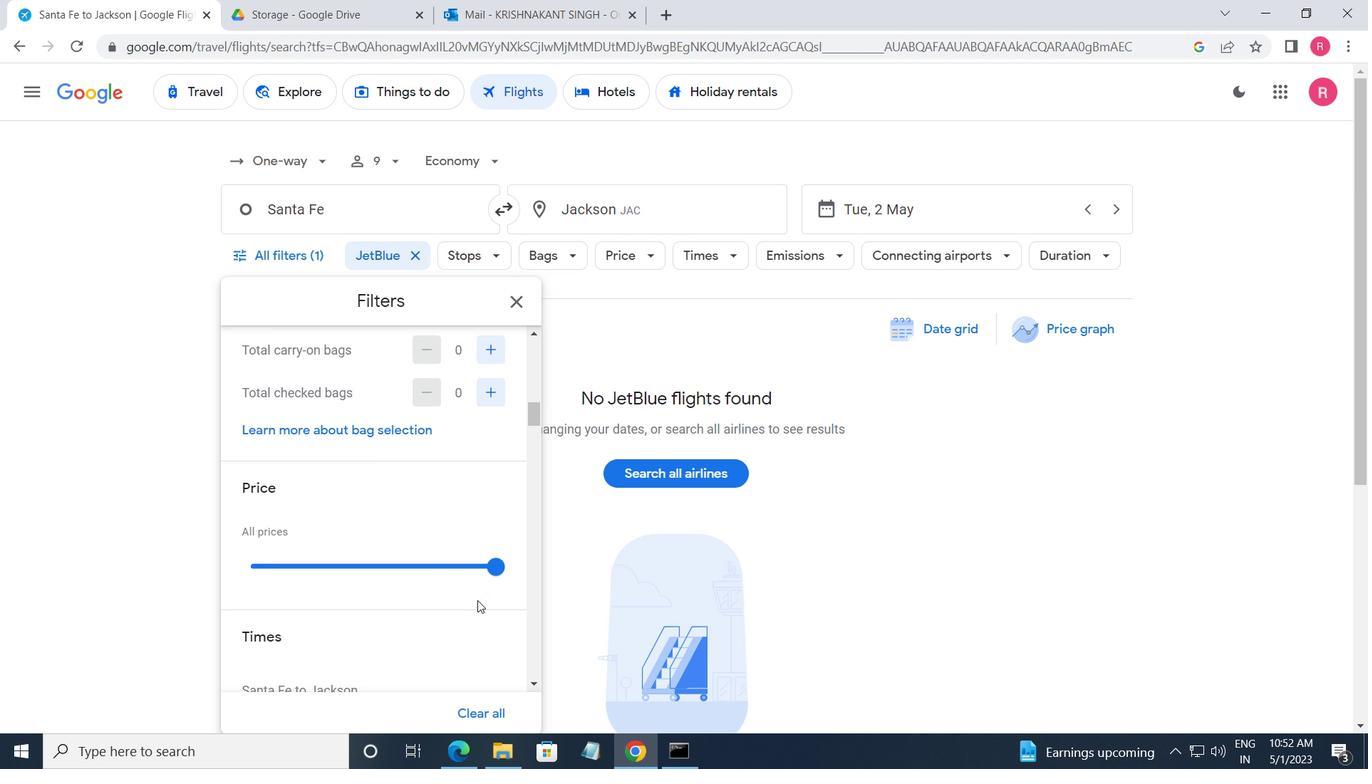 
Action: Mouse moved to (498, 441)
Screenshot: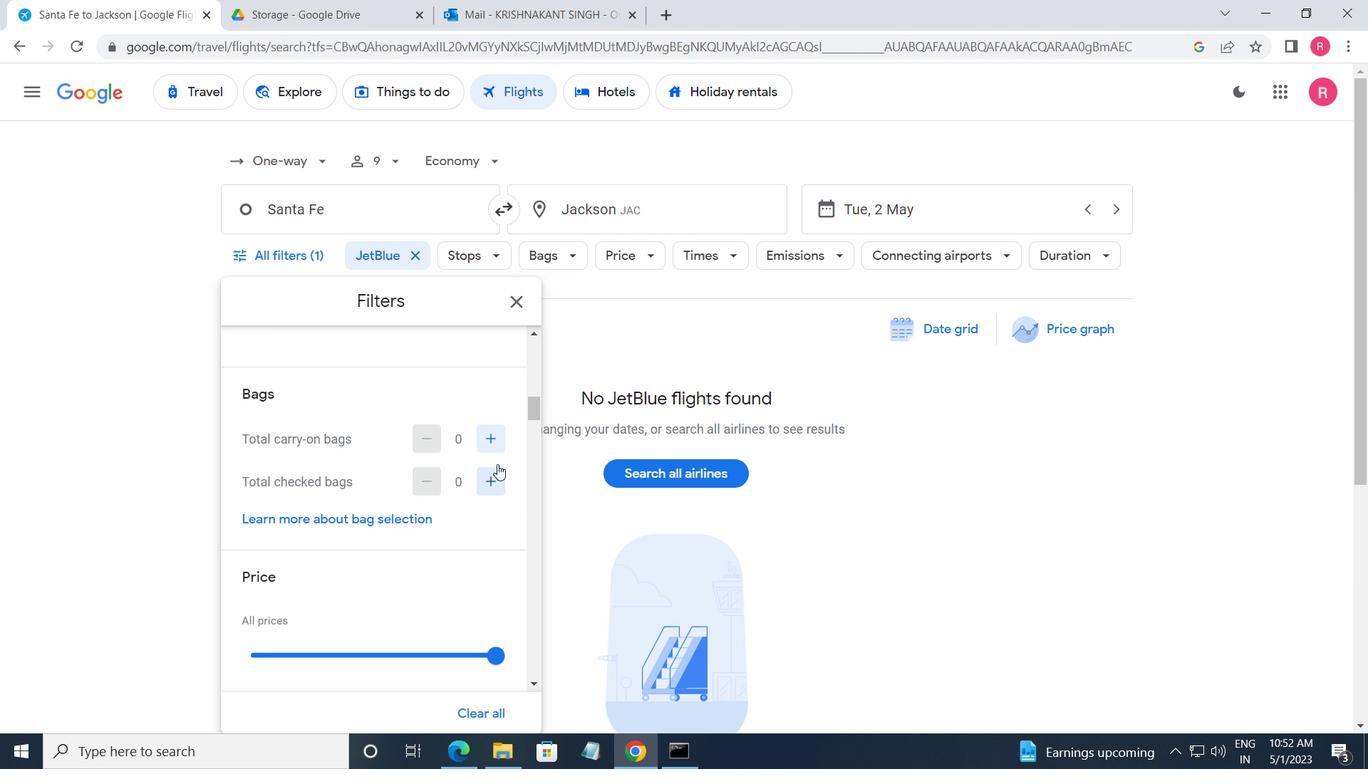 
Action: Mouse pressed left at (498, 441)
Screenshot: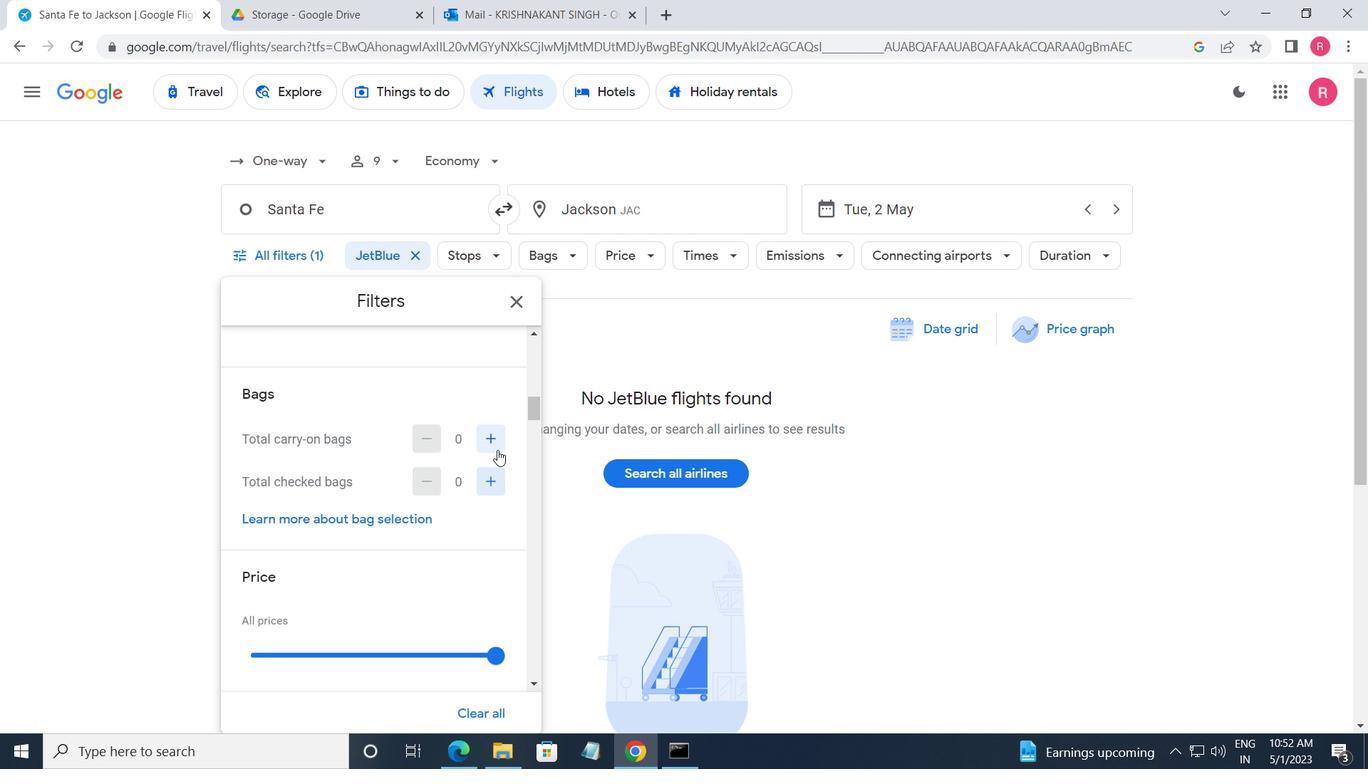
Action: Mouse moved to (488, 491)
Screenshot: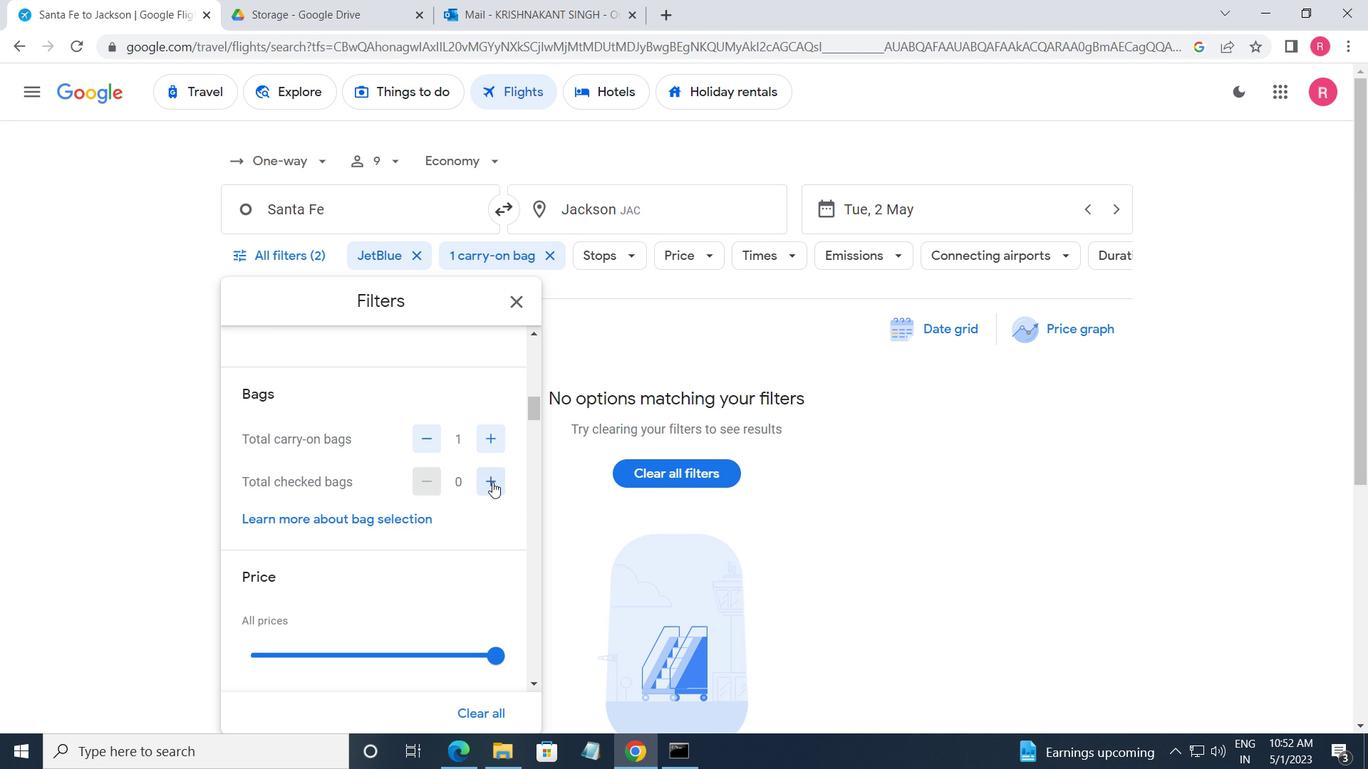 
Action: Mouse scrolled (488, 491) with delta (0, 0)
Screenshot: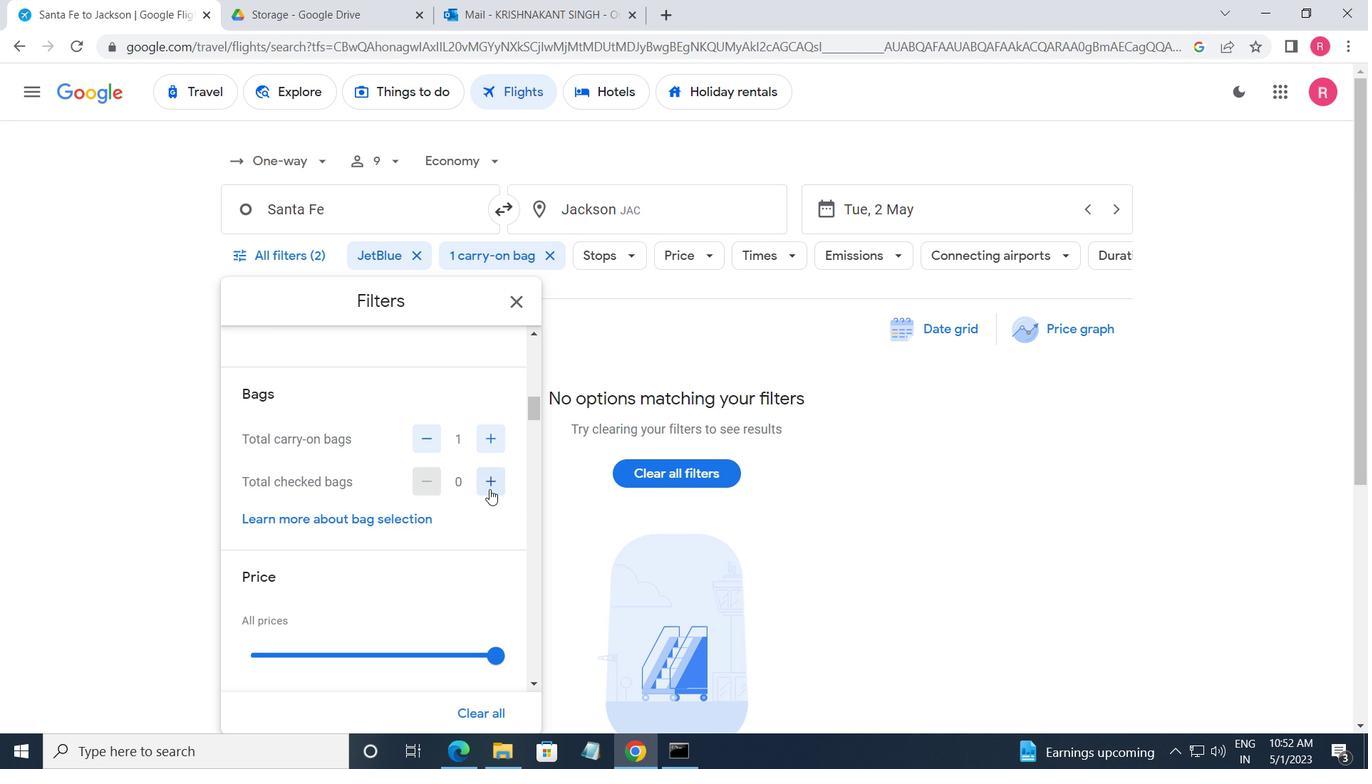 
Action: Mouse moved to (501, 565)
Screenshot: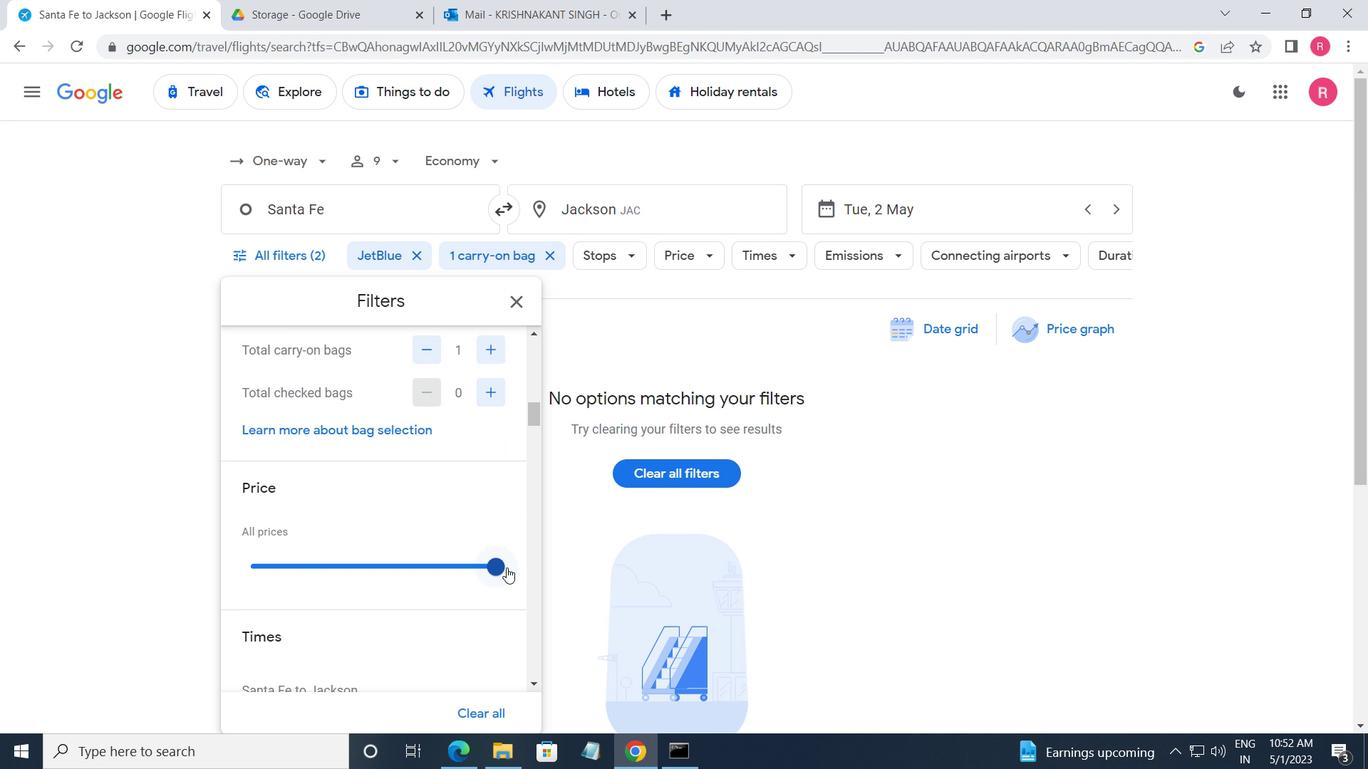 
Action: Mouse pressed left at (501, 565)
Screenshot: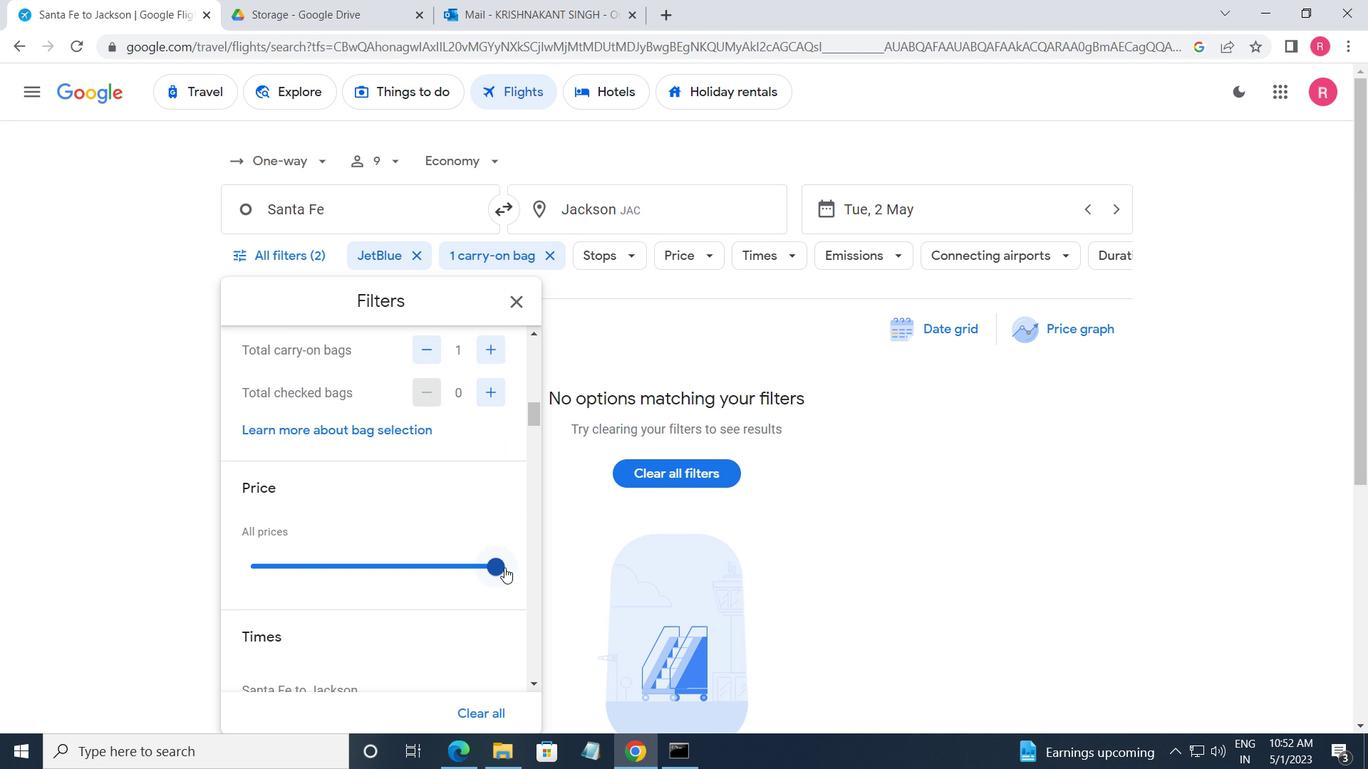 
Action: Mouse moved to (374, 568)
Screenshot: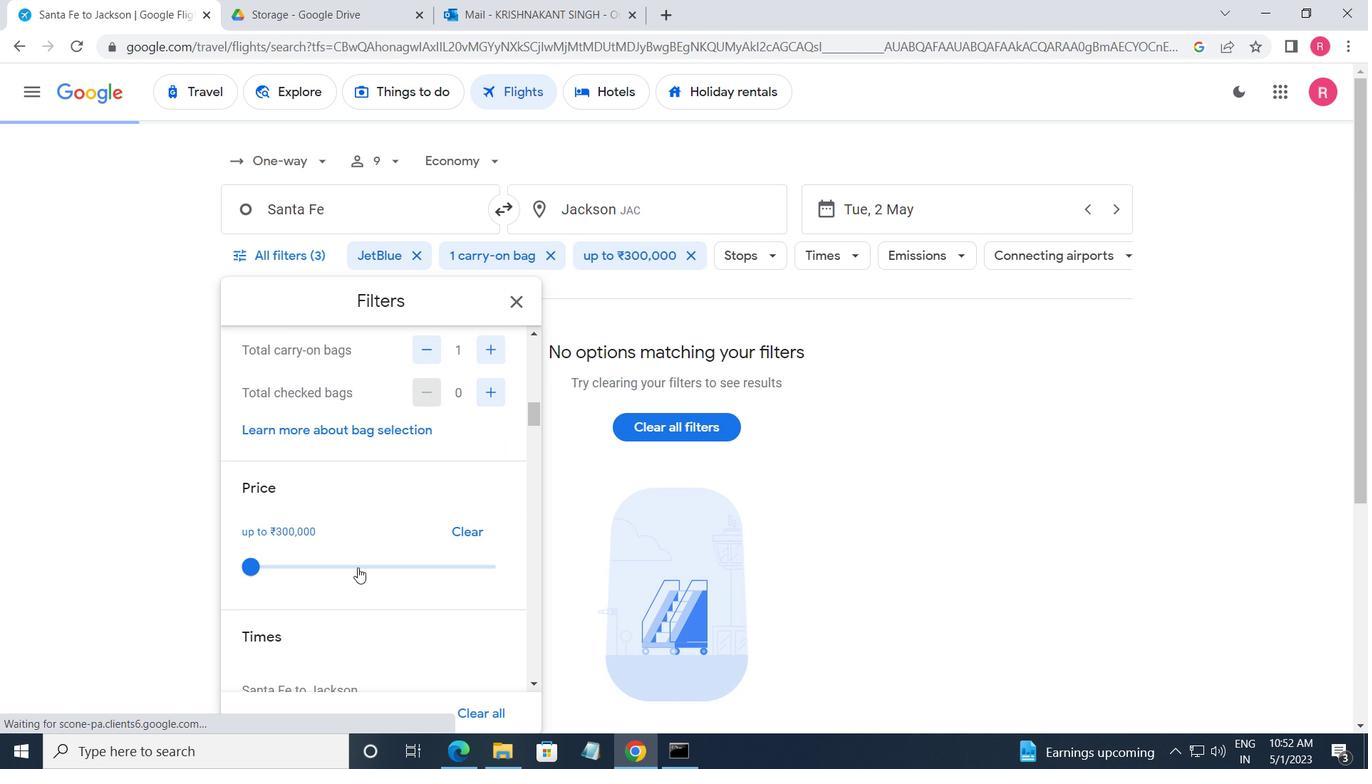 
Action: Mouse scrolled (374, 567) with delta (0, 0)
Screenshot: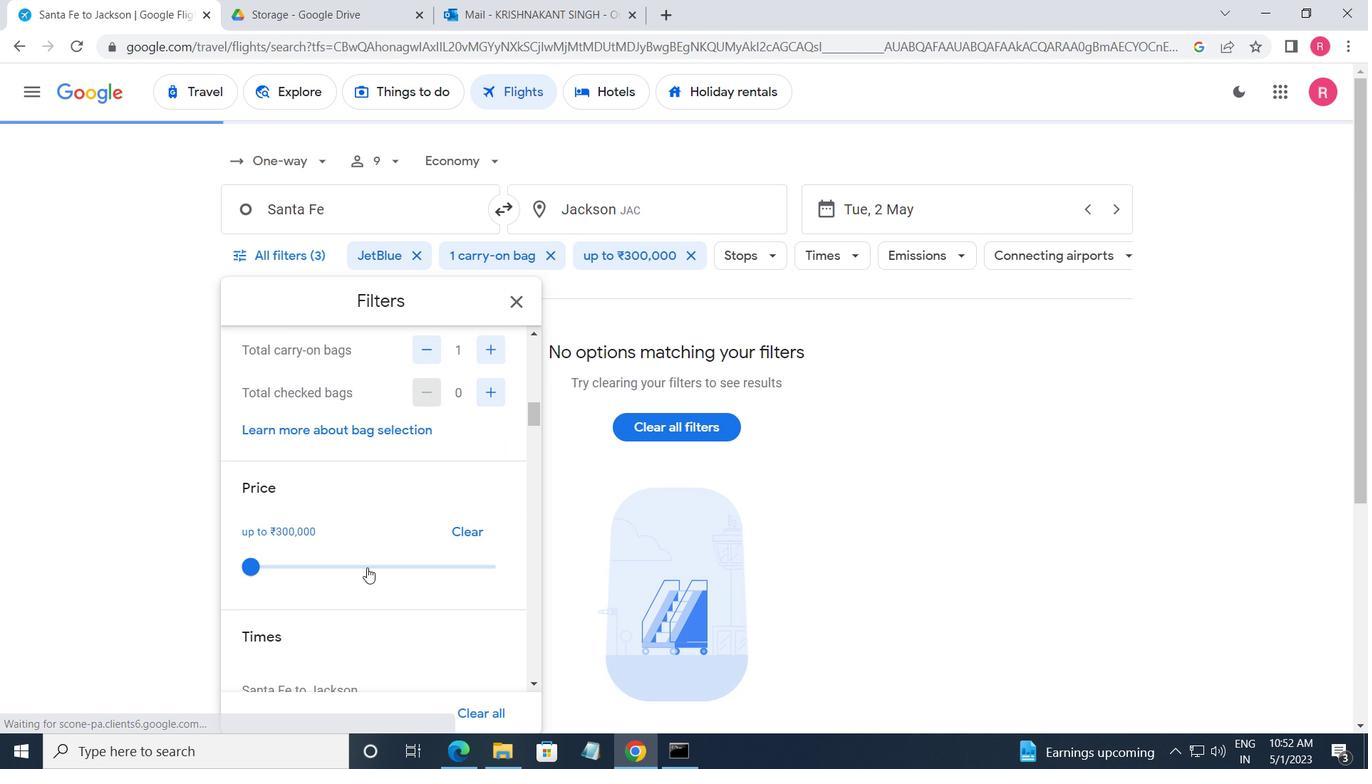 
Action: Mouse moved to (384, 569)
Screenshot: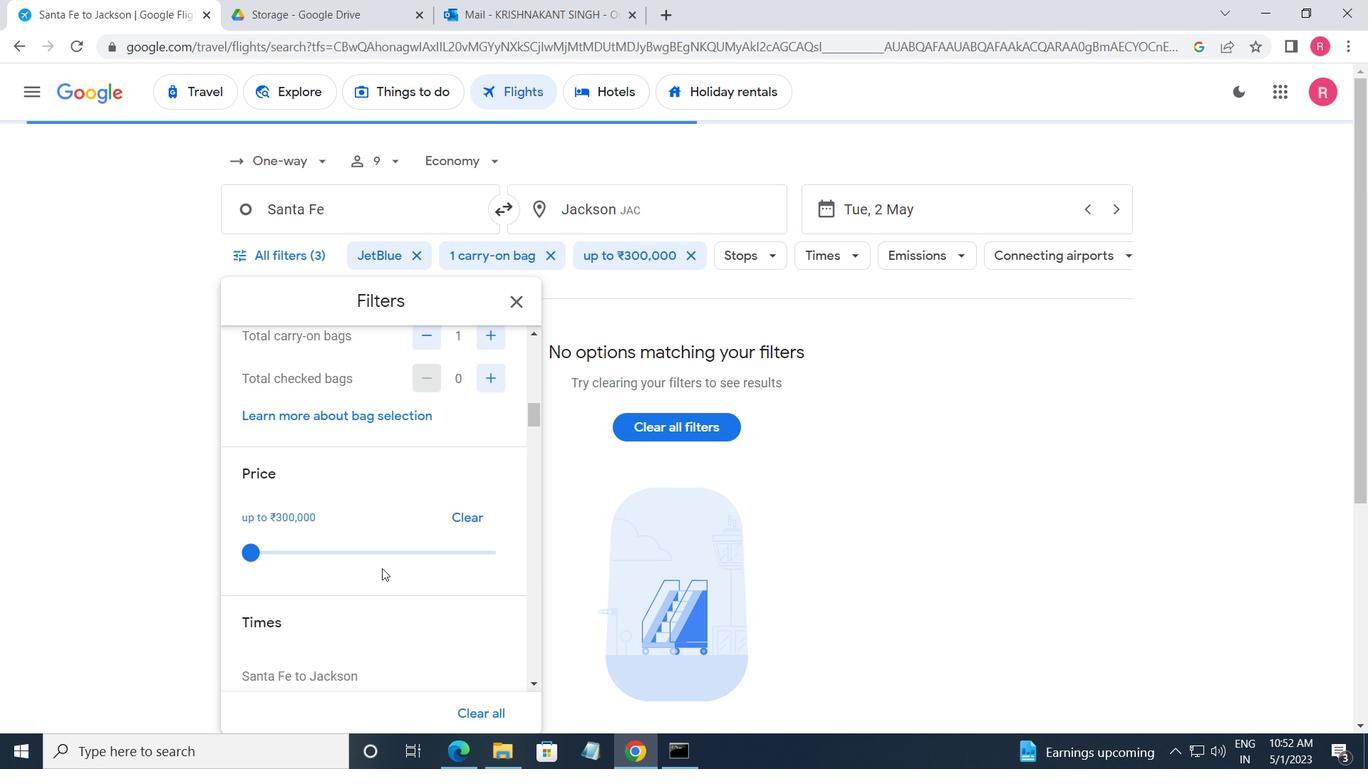
Action: Mouse scrolled (384, 568) with delta (0, 0)
Screenshot: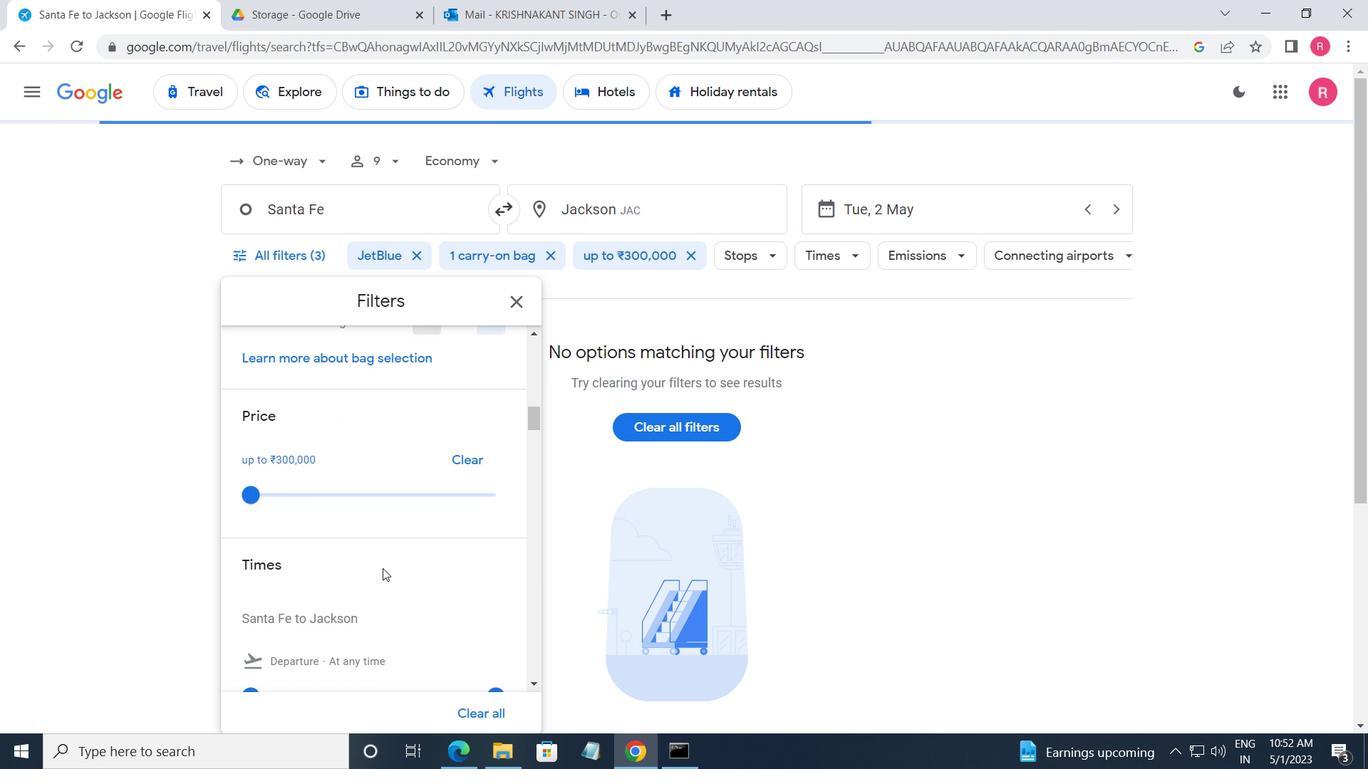 
Action: Mouse moved to (275, 586)
Screenshot: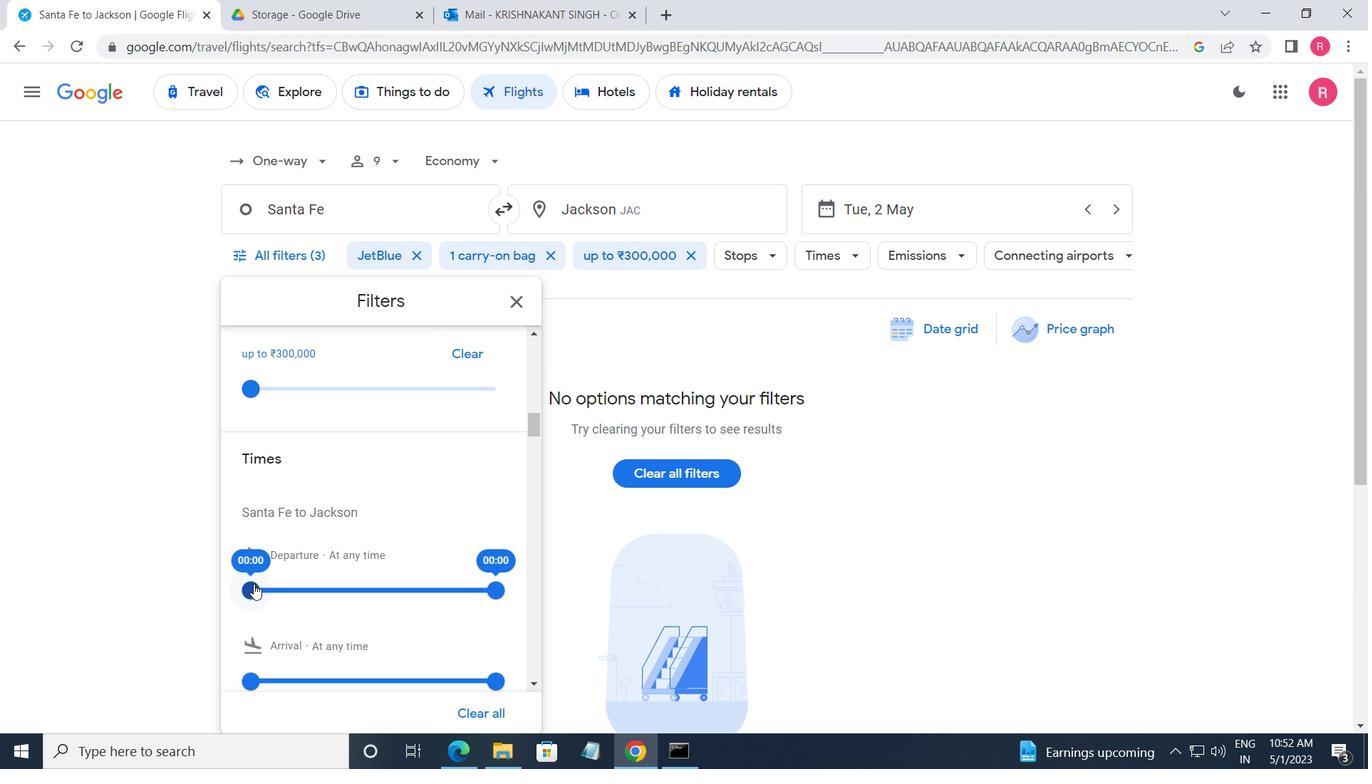 
Action: Mouse pressed left at (275, 586)
Screenshot: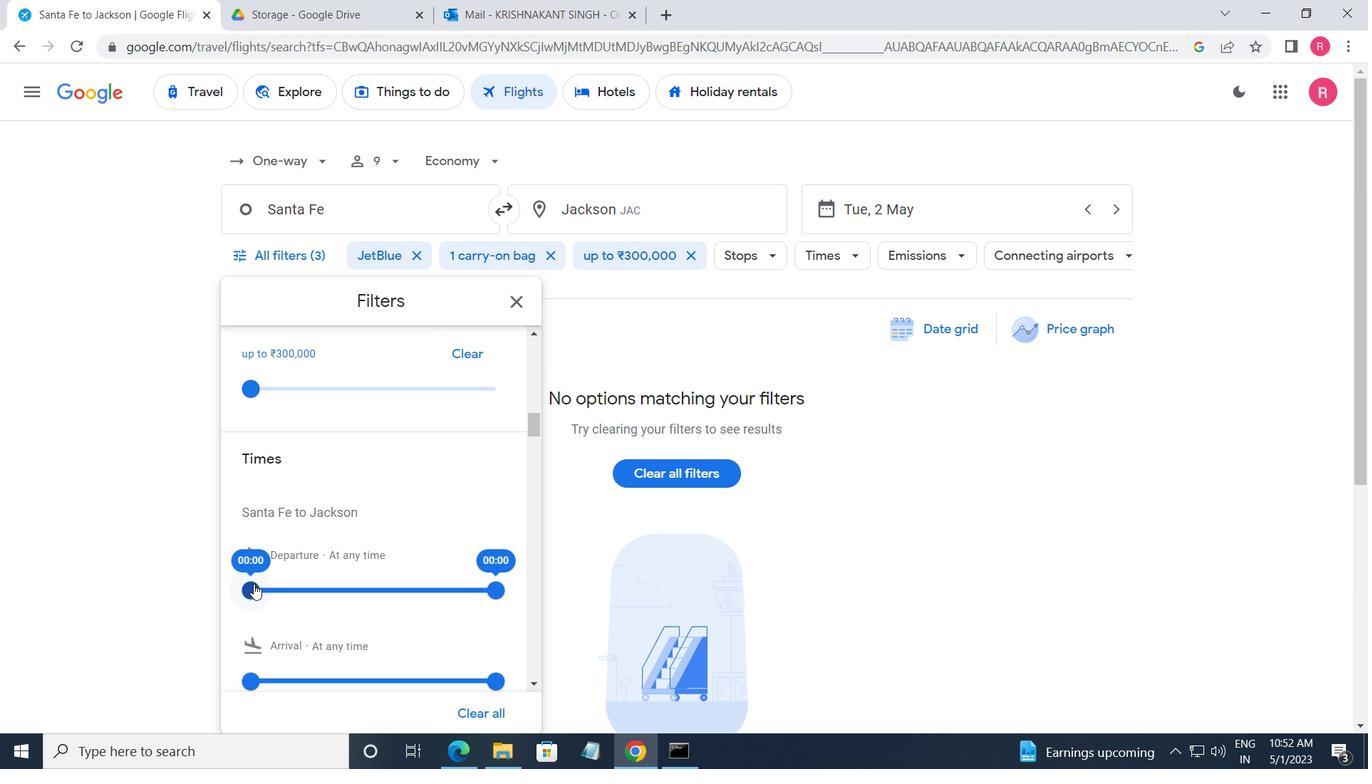 
Action: Mouse moved to (486, 584)
Screenshot: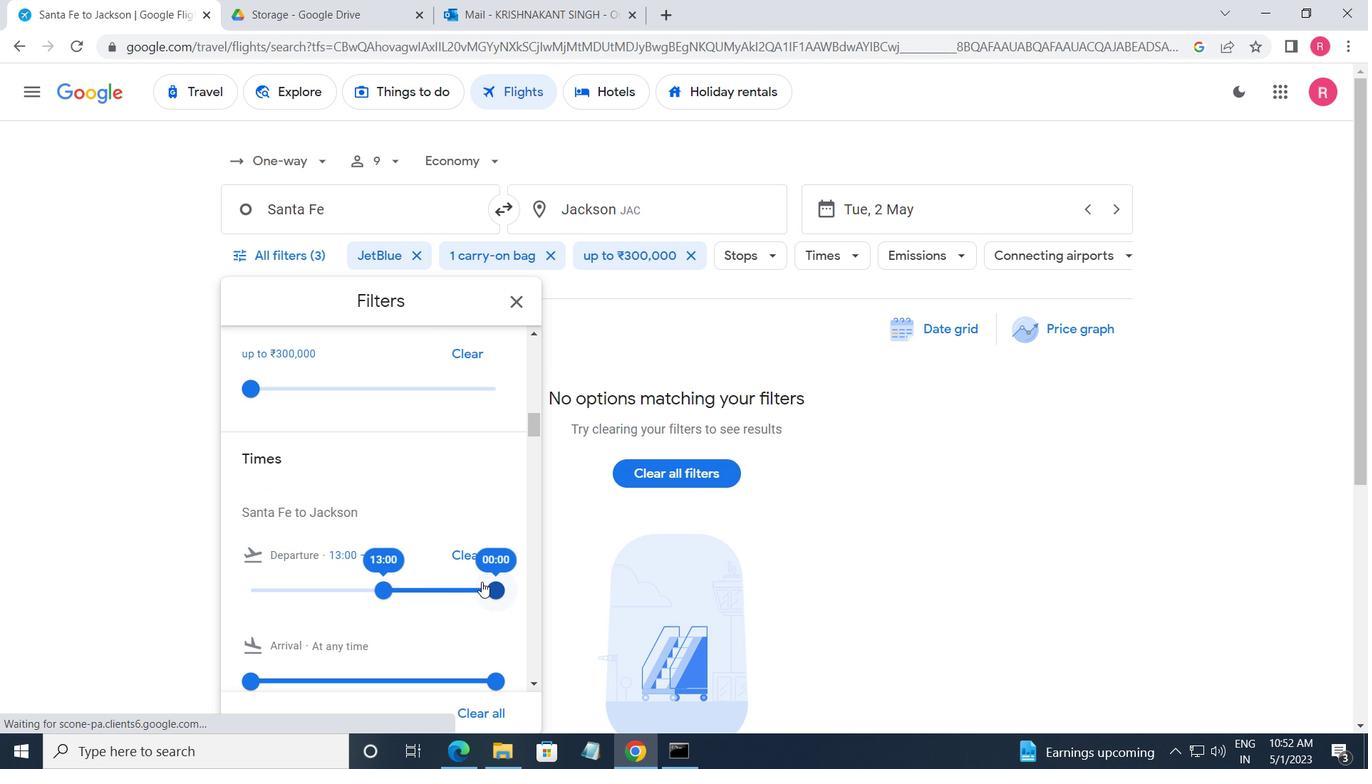 
Action: Mouse pressed left at (486, 584)
Screenshot: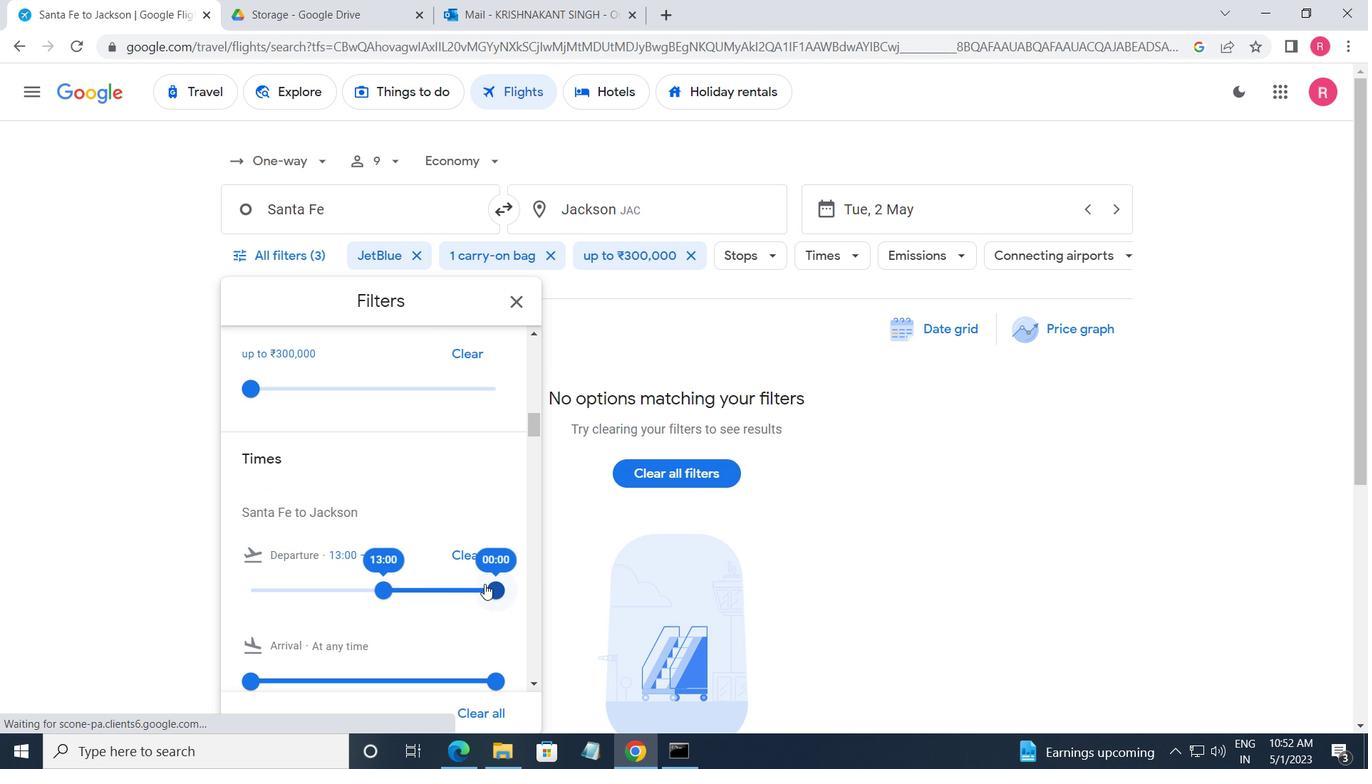 
Action: Mouse moved to (518, 297)
Screenshot: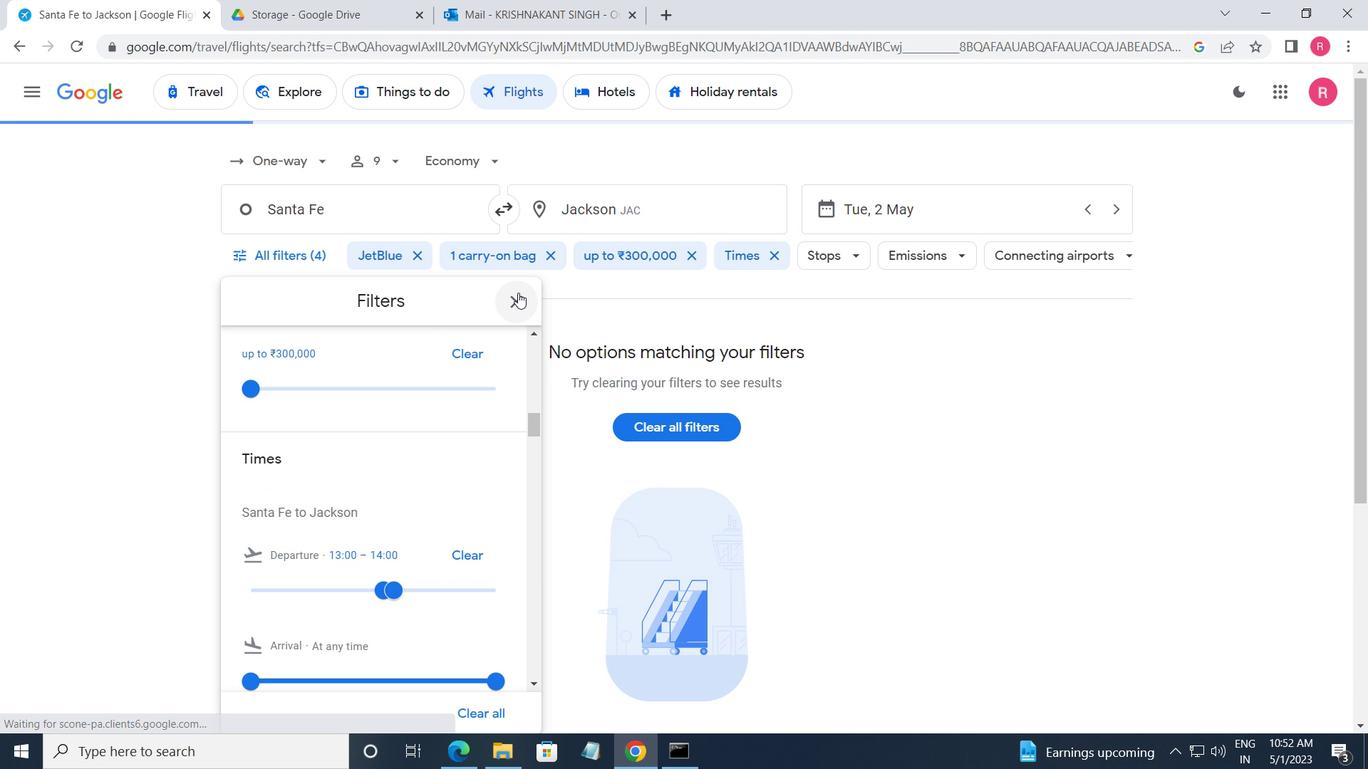 
Action: Mouse pressed left at (518, 297)
Screenshot: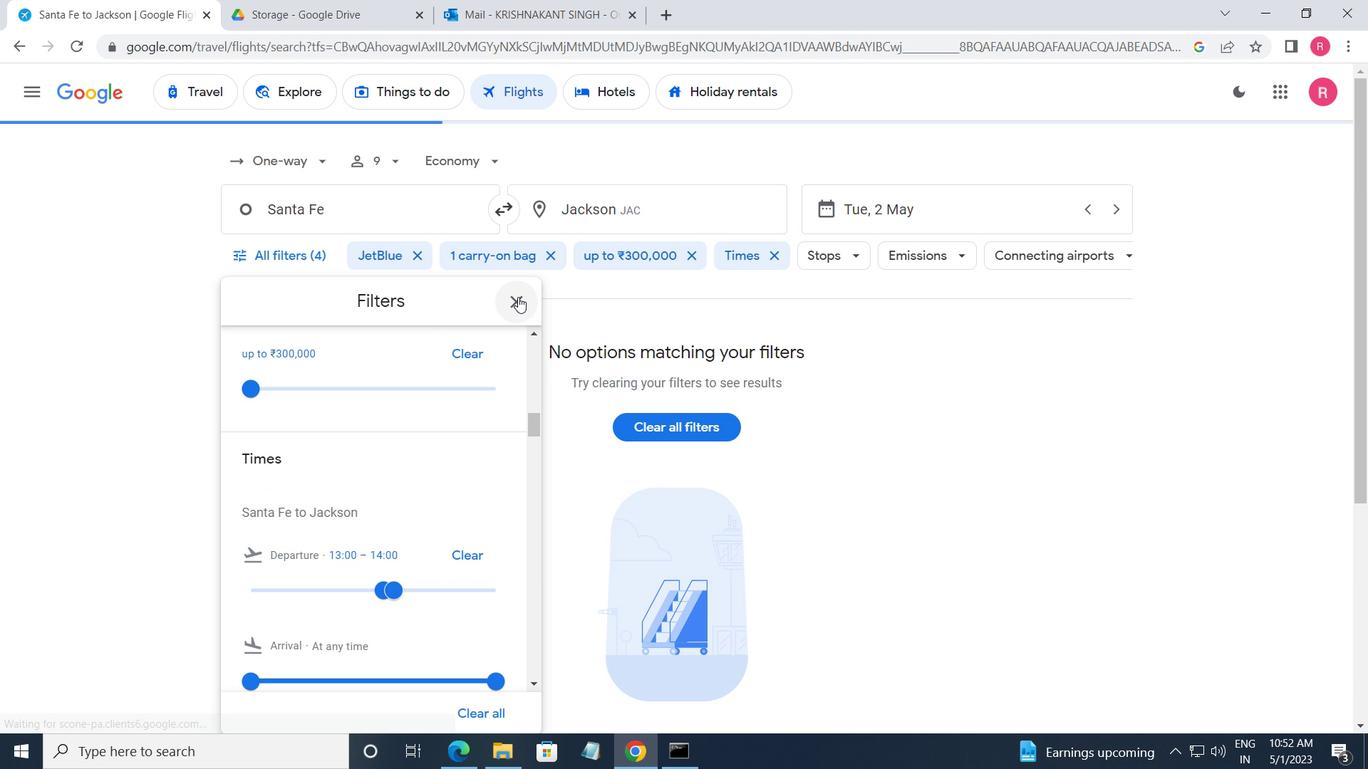 
